 Task: Add a timeline in the project AuraTech for the epic 'Agile methodology adoption' from 2023/03/14 to 2025/07/26. Add a timeline in the project AuraTech for the epic 'Social media integration' from 2024/01/19 to 2024/10/14. Add a timeline in the project AuraTech for the epic 'IT skills development and training' from 2024/06/22 to 2024/11/03
Action: Mouse moved to (214, 61)
Screenshot: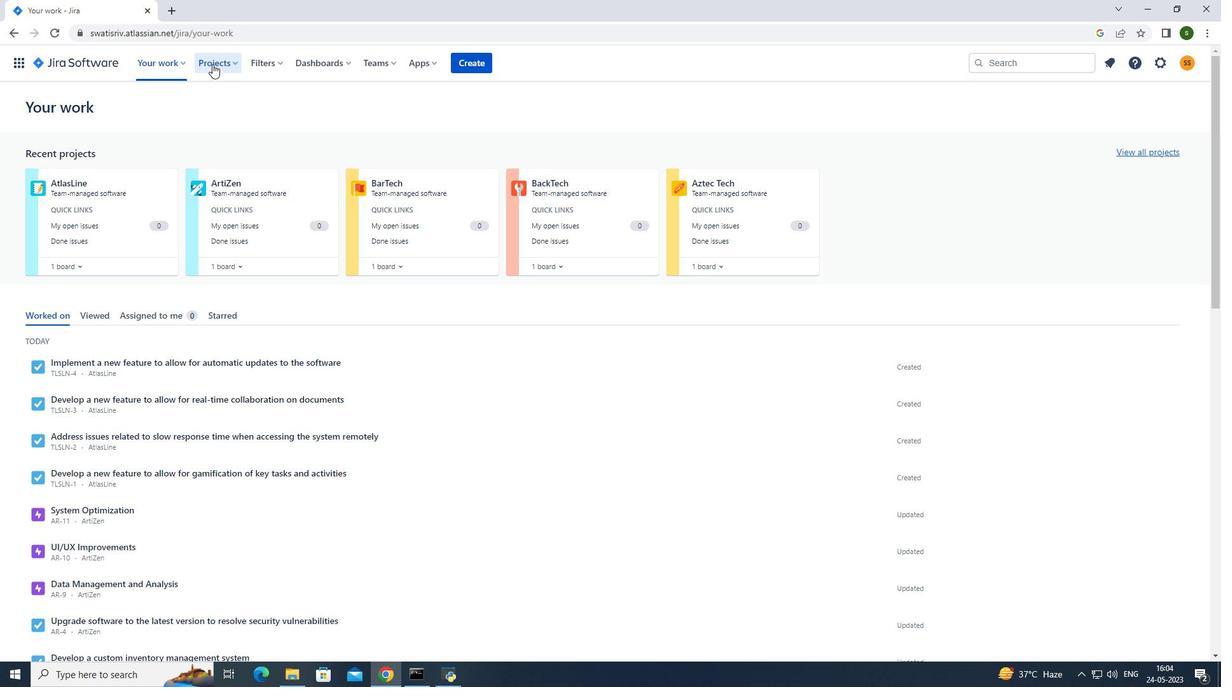 
Action: Mouse pressed left at (214, 61)
Screenshot: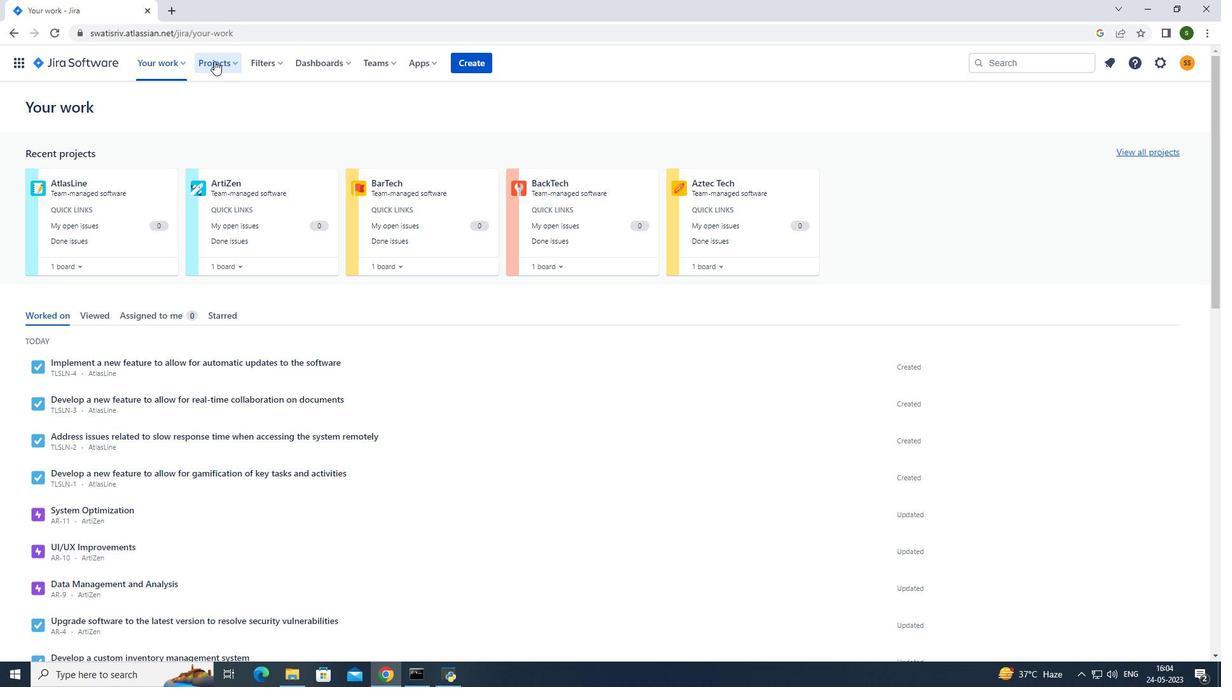 
Action: Mouse moved to (260, 115)
Screenshot: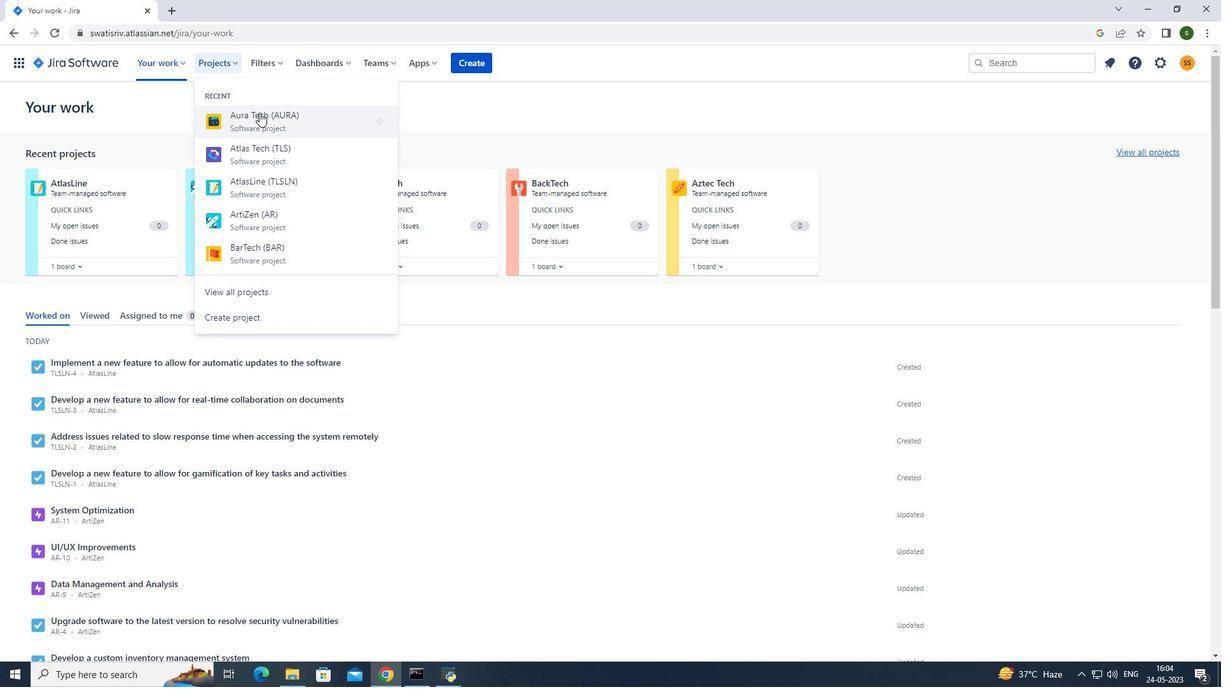 
Action: Mouse pressed left at (260, 115)
Screenshot: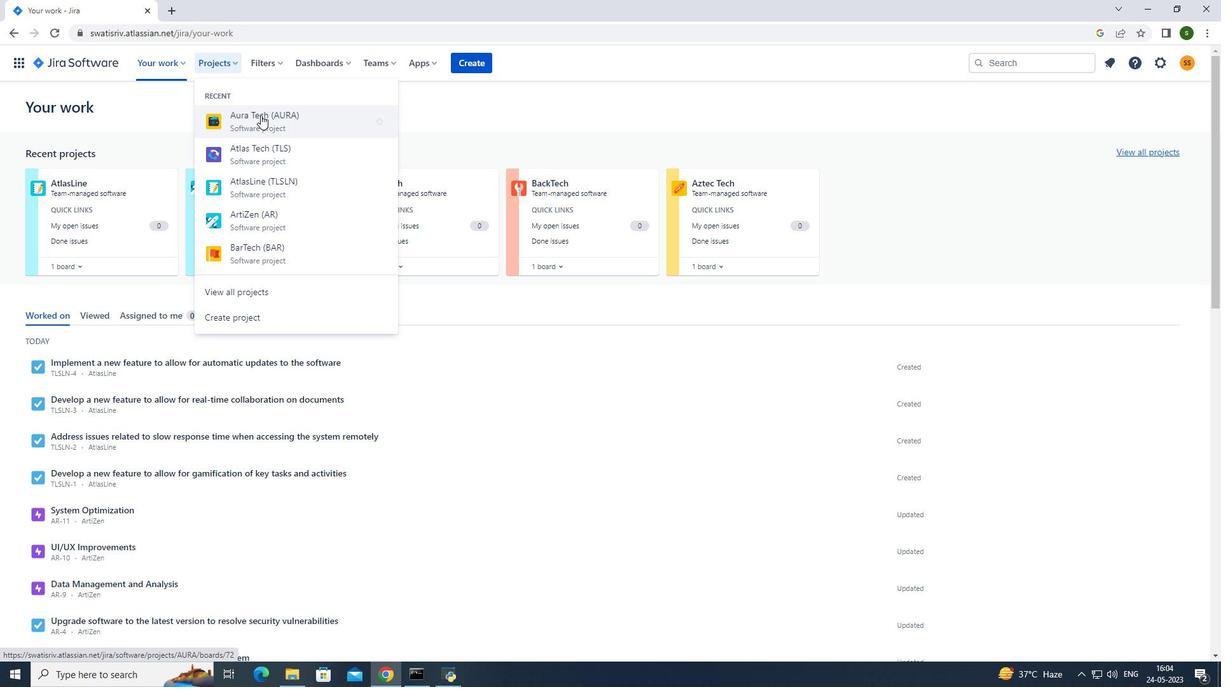 
Action: Mouse moved to (67, 197)
Screenshot: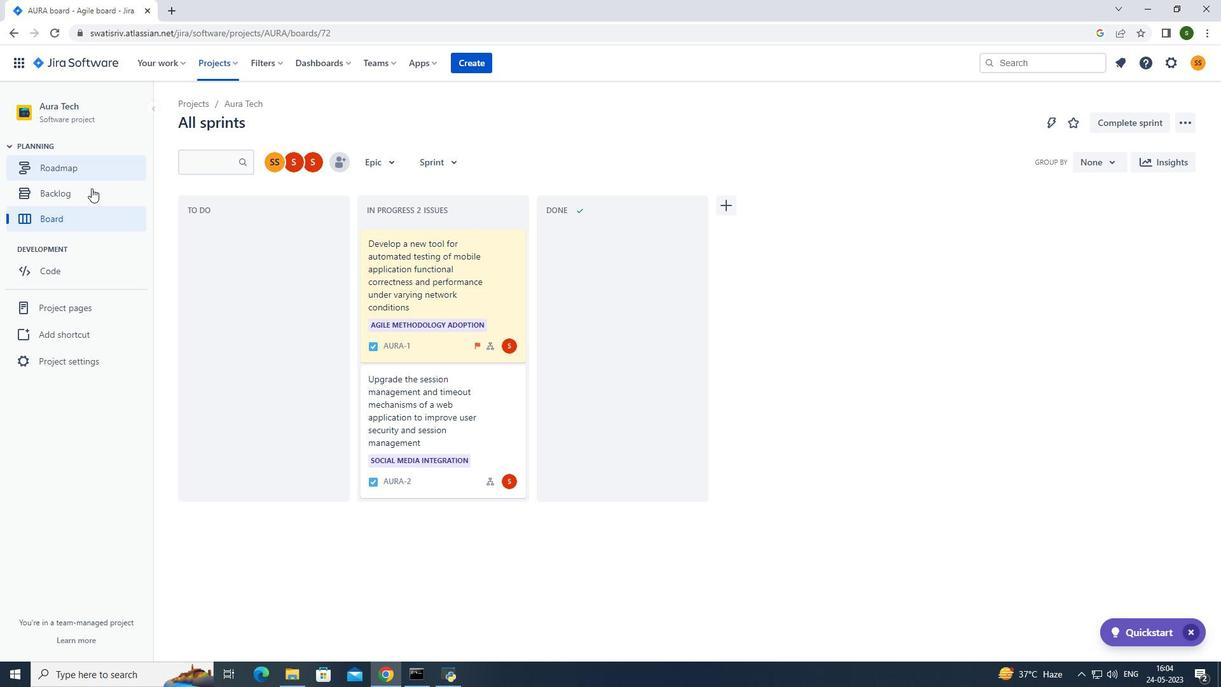 
Action: Mouse pressed left at (67, 197)
Screenshot: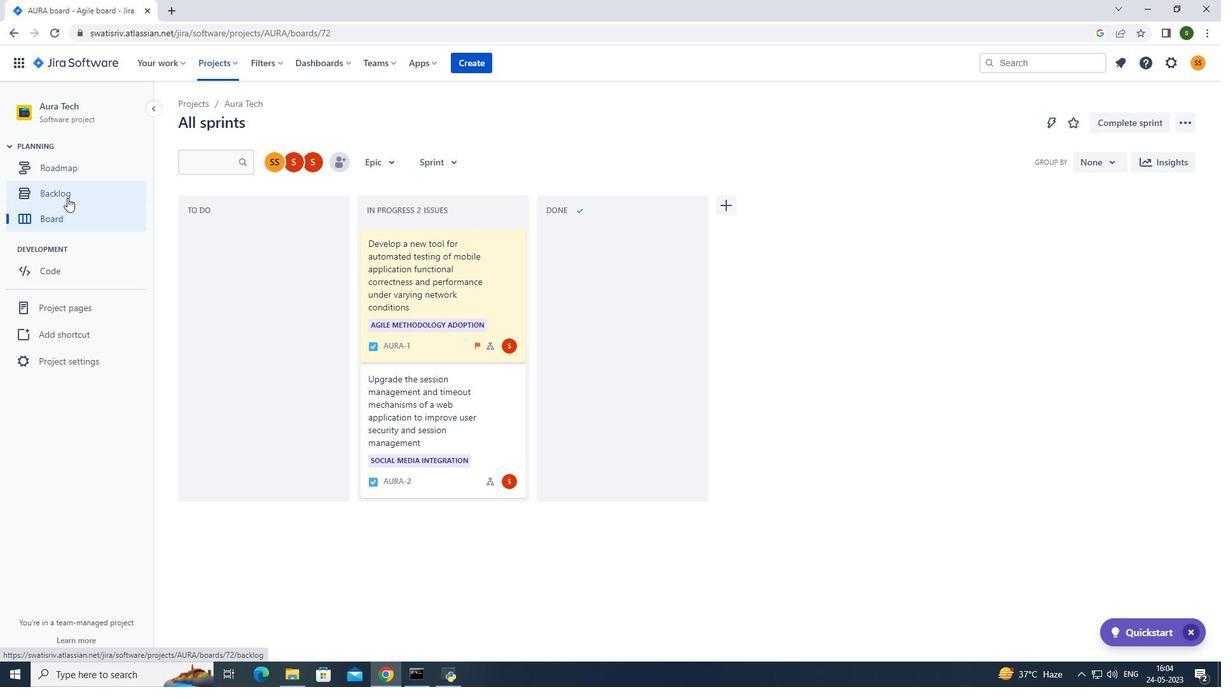
Action: Mouse moved to (187, 257)
Screenshot: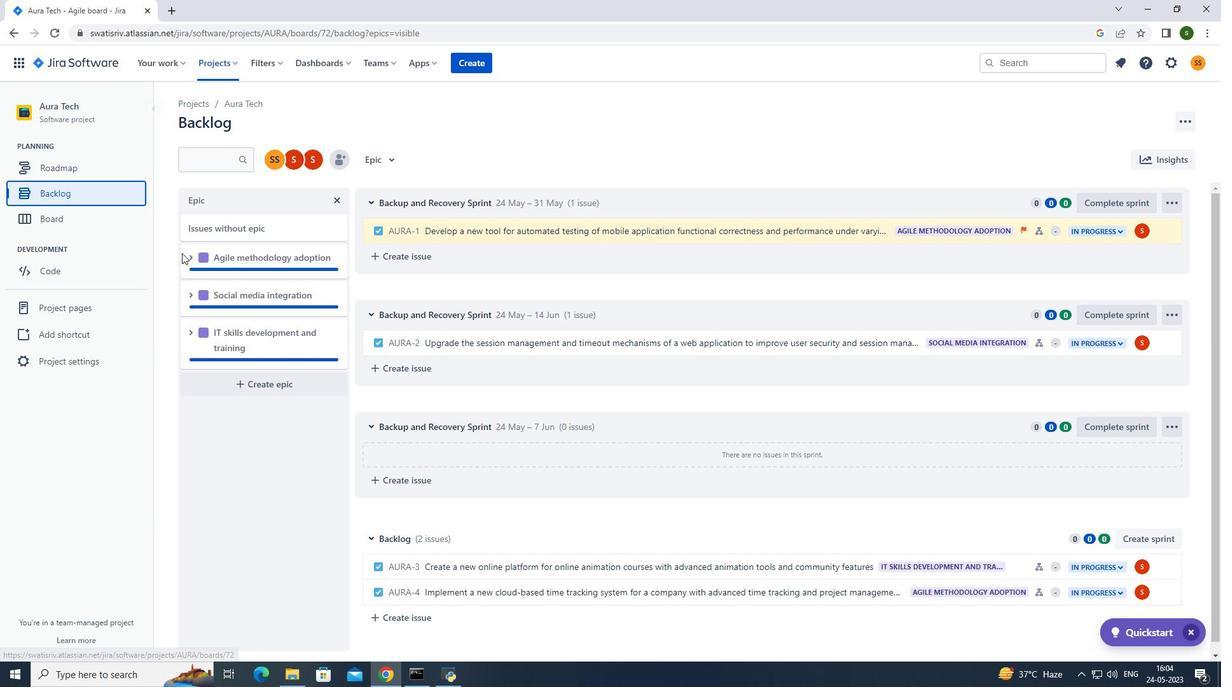 
Action: Mouse pressed left at (187, 257)
Screenshot: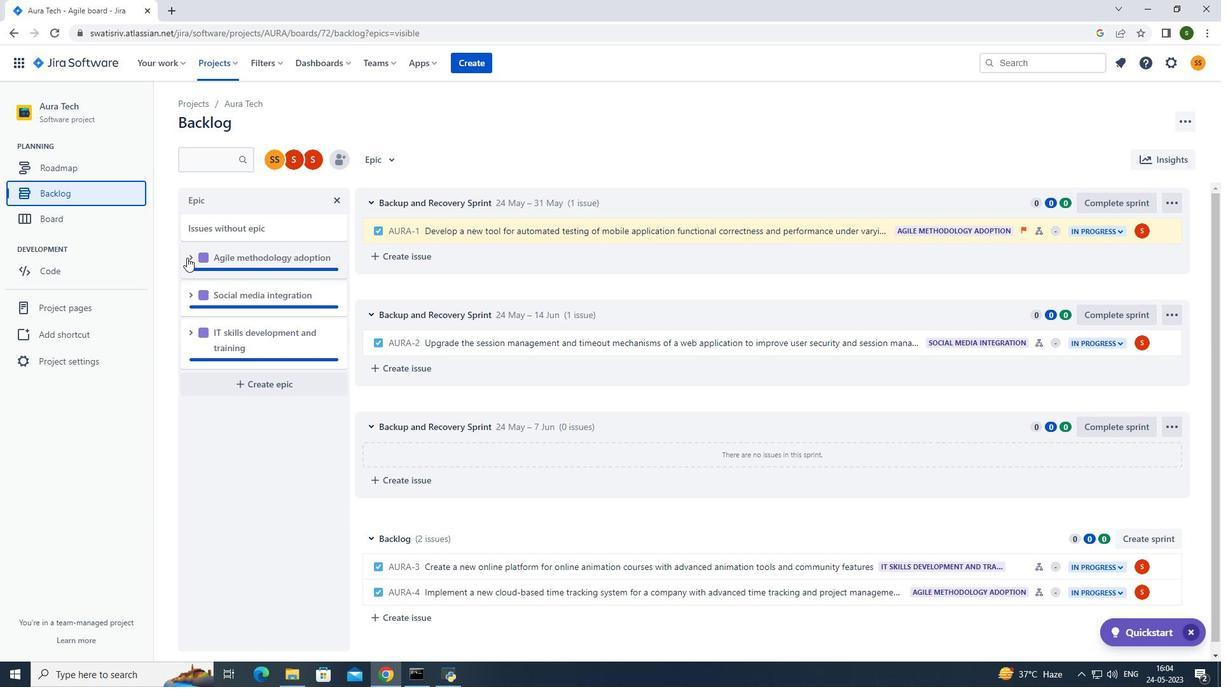 
Action: Mouse moved to (259, 353)
Screenshot: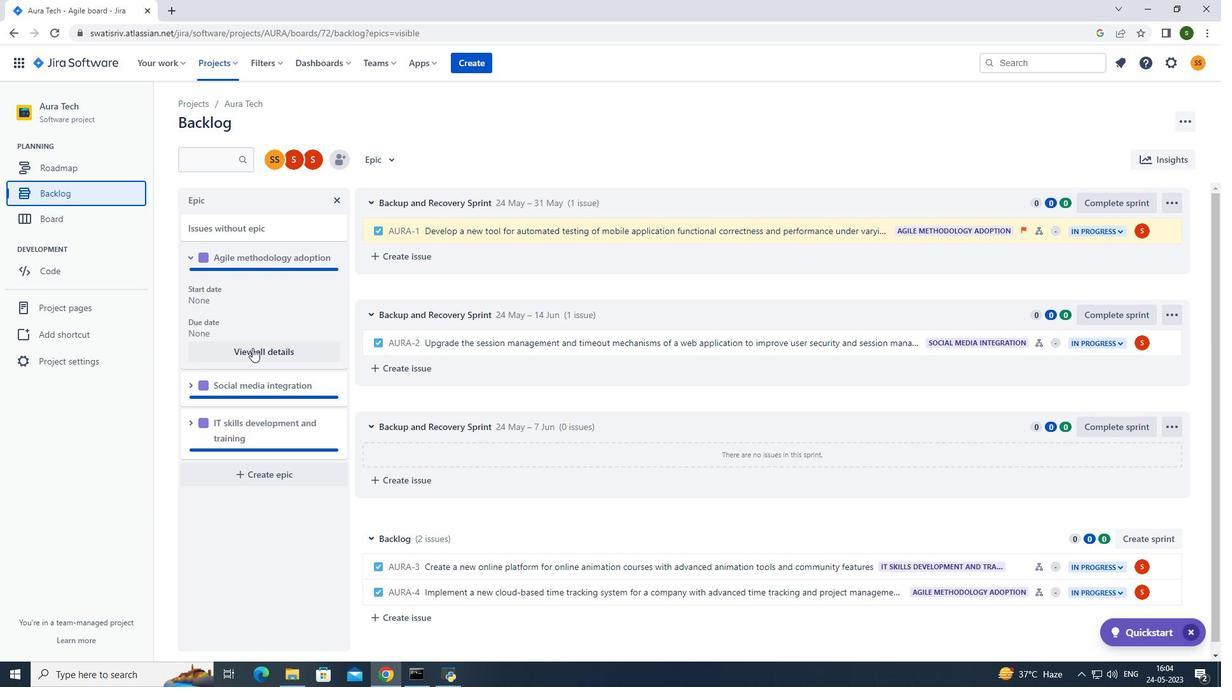 
Action: Mouse pressed left at (259, 353)
Screenshot: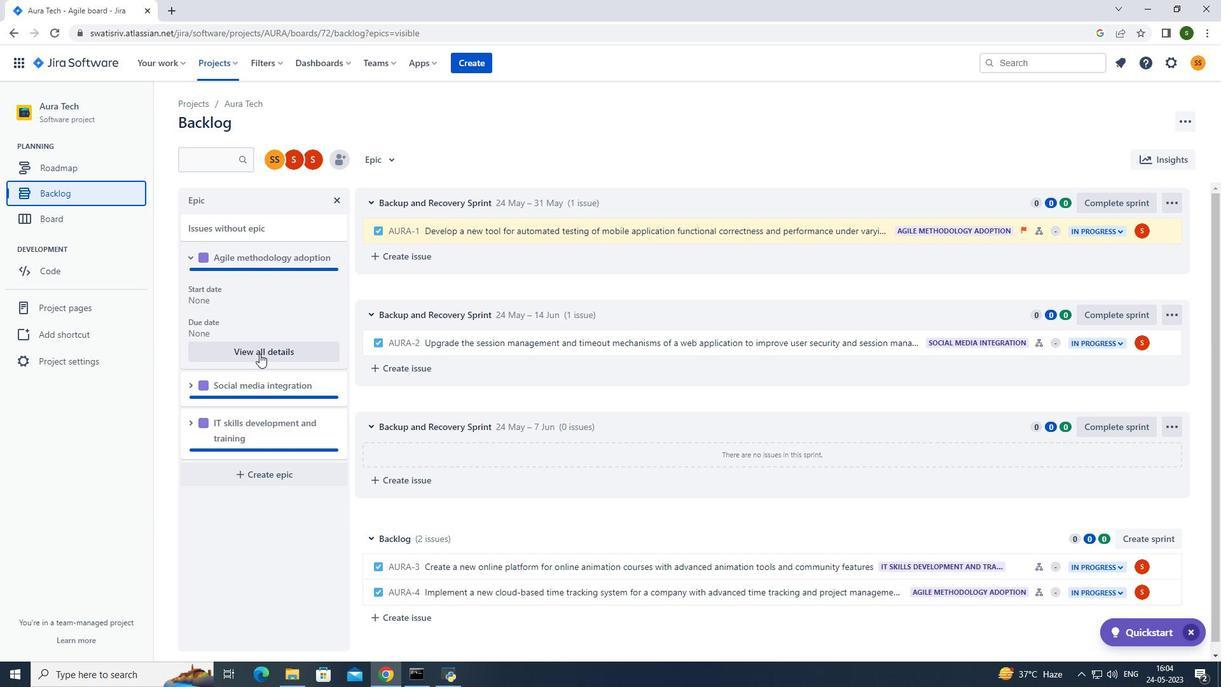 
Action: Mouse moved to (1038, 546)
Screenshot: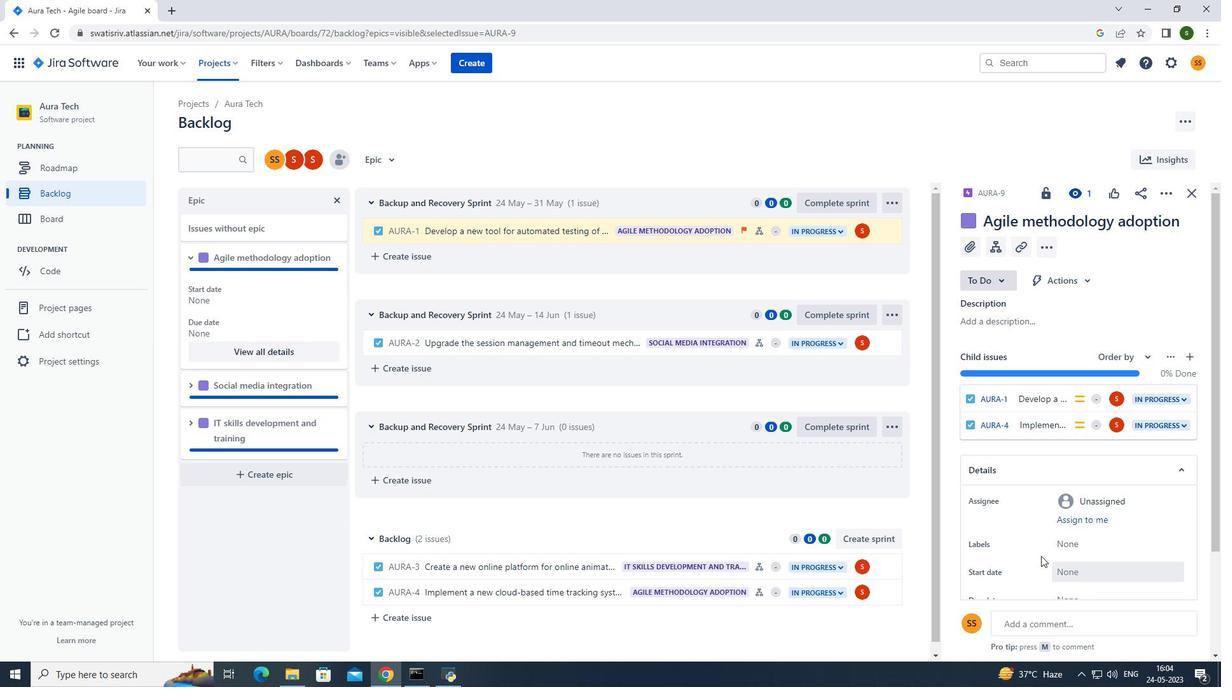
Action: Mouse scrolled (1038, 545) with delta (0, 0)
Screenshot: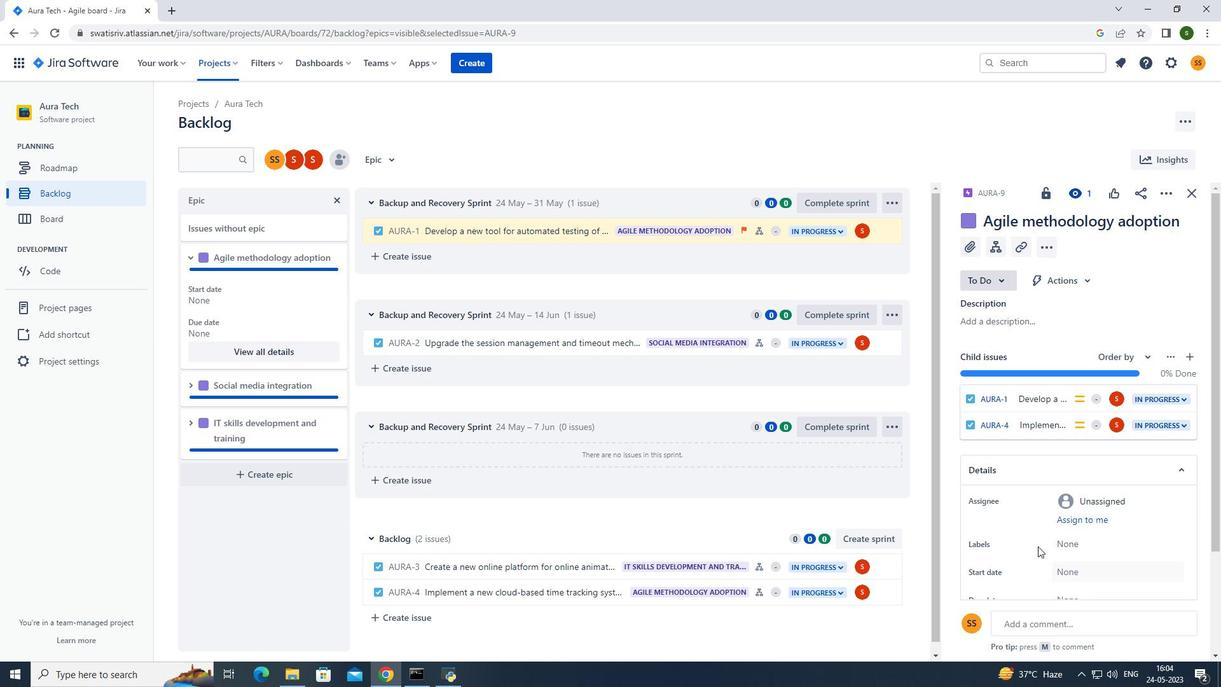 
Action: Mouse scrolled (1038, 545) with delta (0, 0)
Screenshot: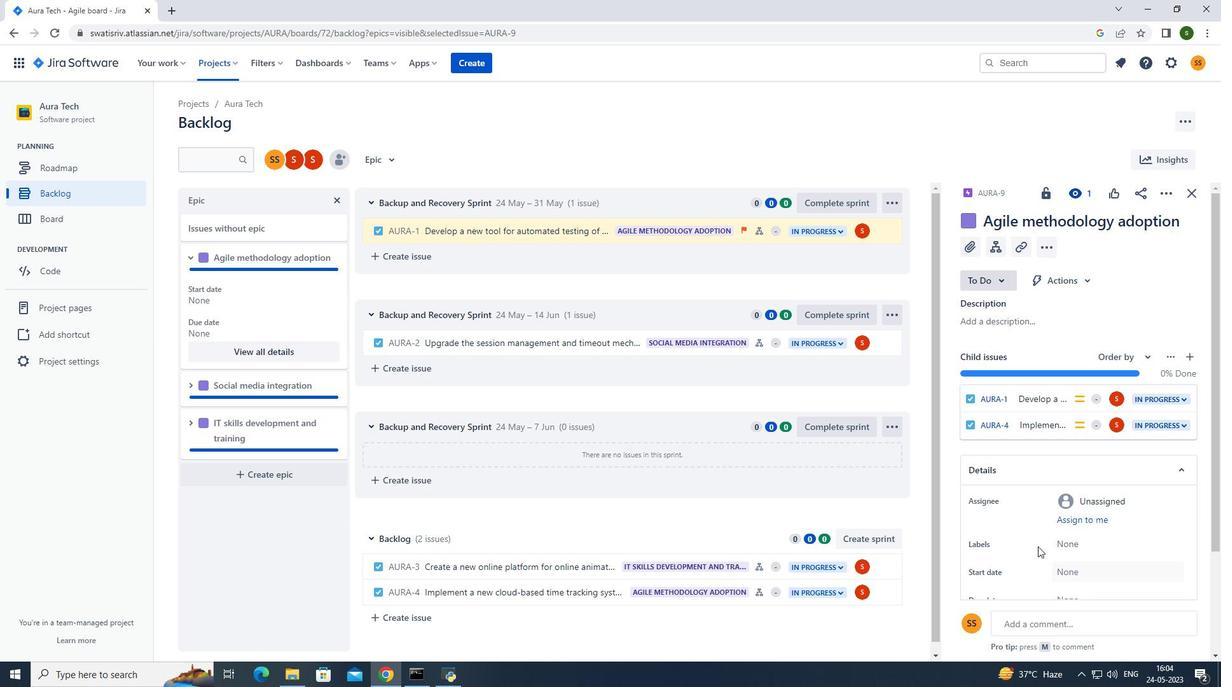 
Action: Mouse moved to (1085, 444)
Screenshot: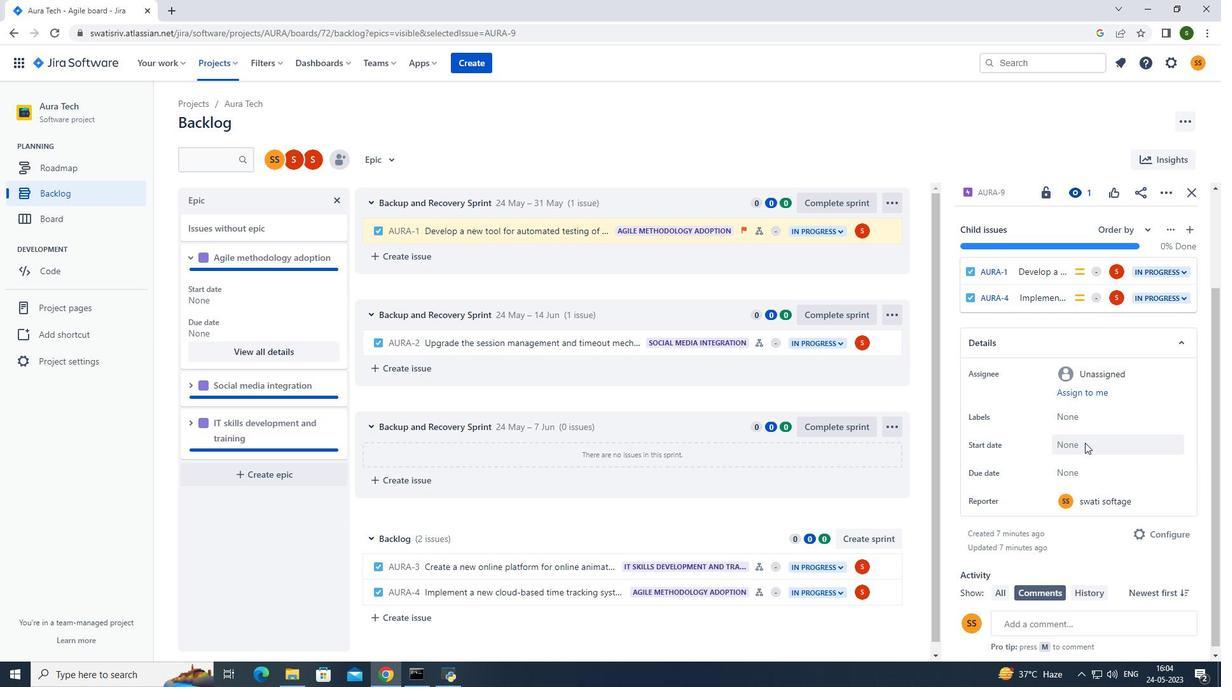 
Action: Mouse pressed left at (1085, 444)
Screenshot: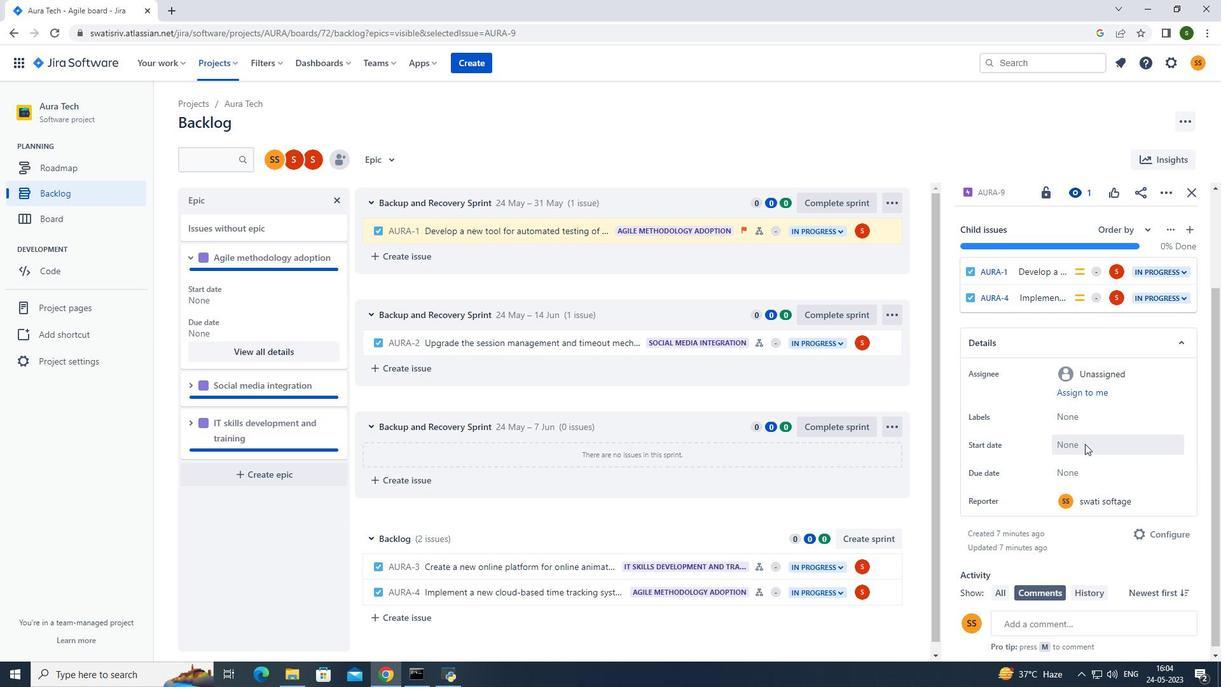 
Action: Mouse moved to (1029, 483)
Screenshot: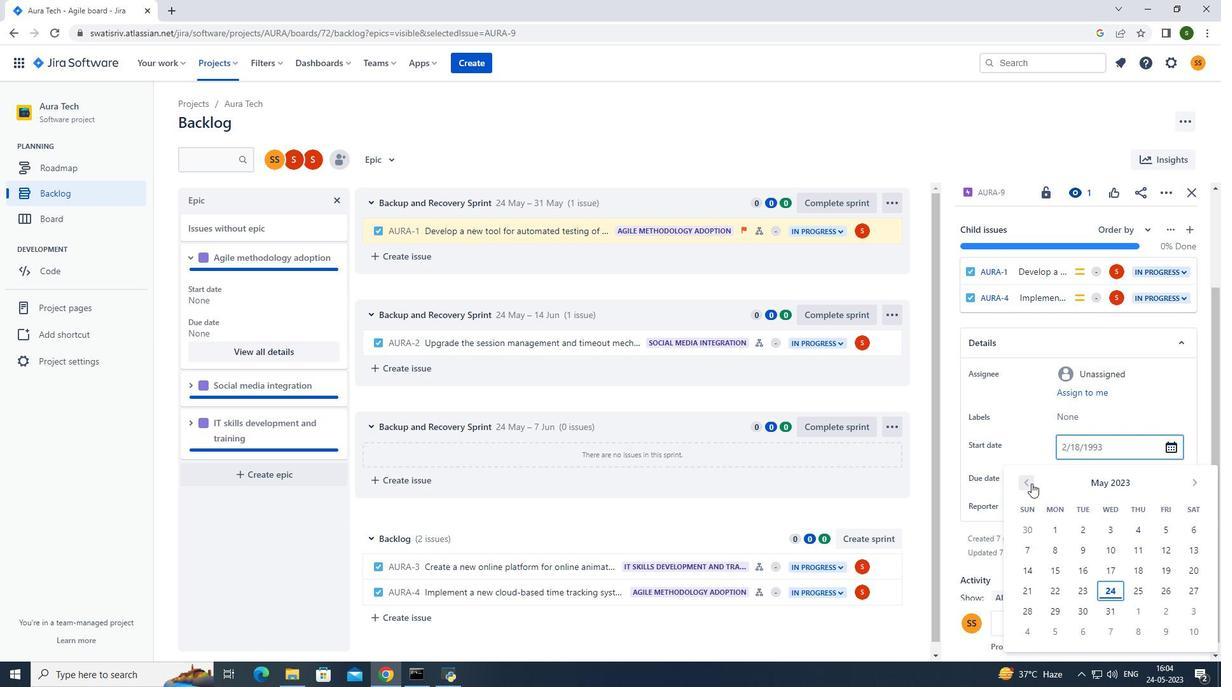 
Action: Mouse pressed left at (1029, 483)
Screenshot: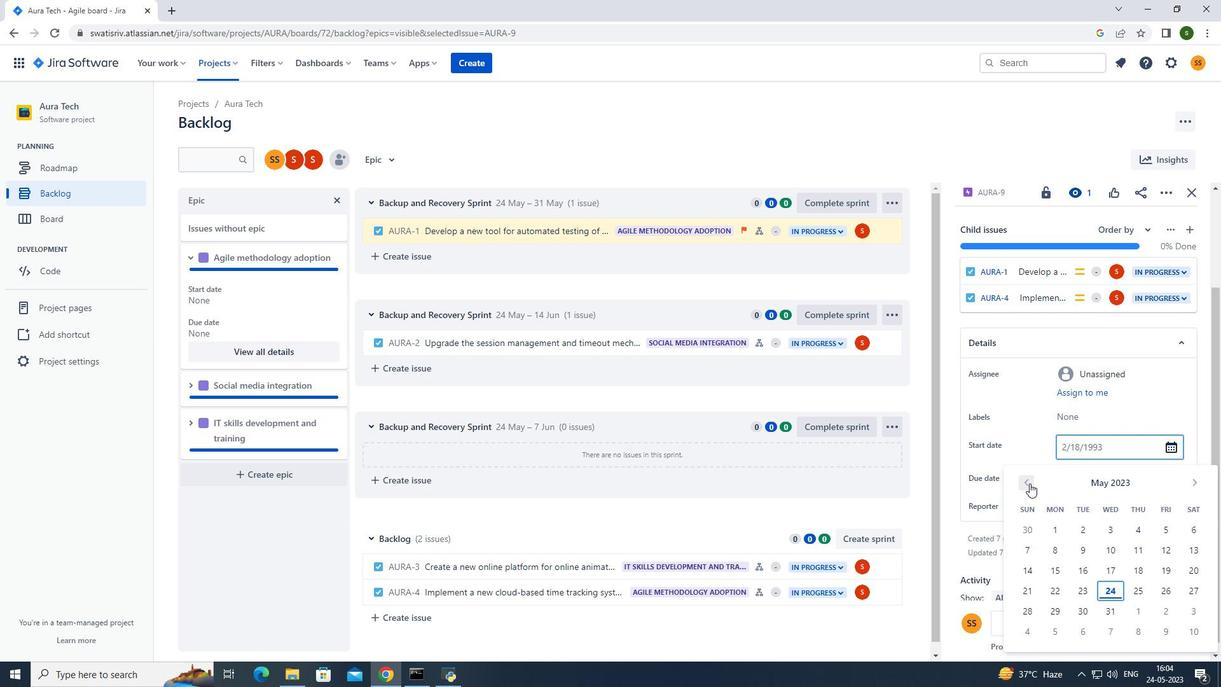 
Action: Mouse pressed left at (1029, 483)
Screenshot: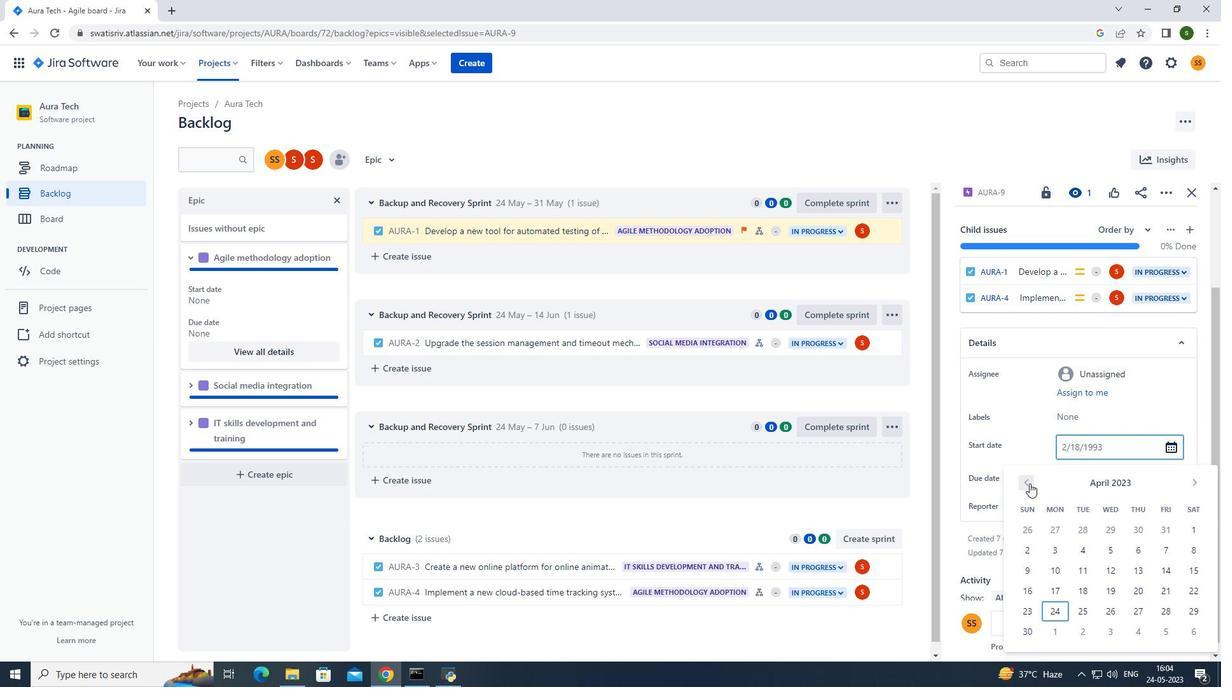
Action: Mouse moved to (1089, 569)
Screenshot: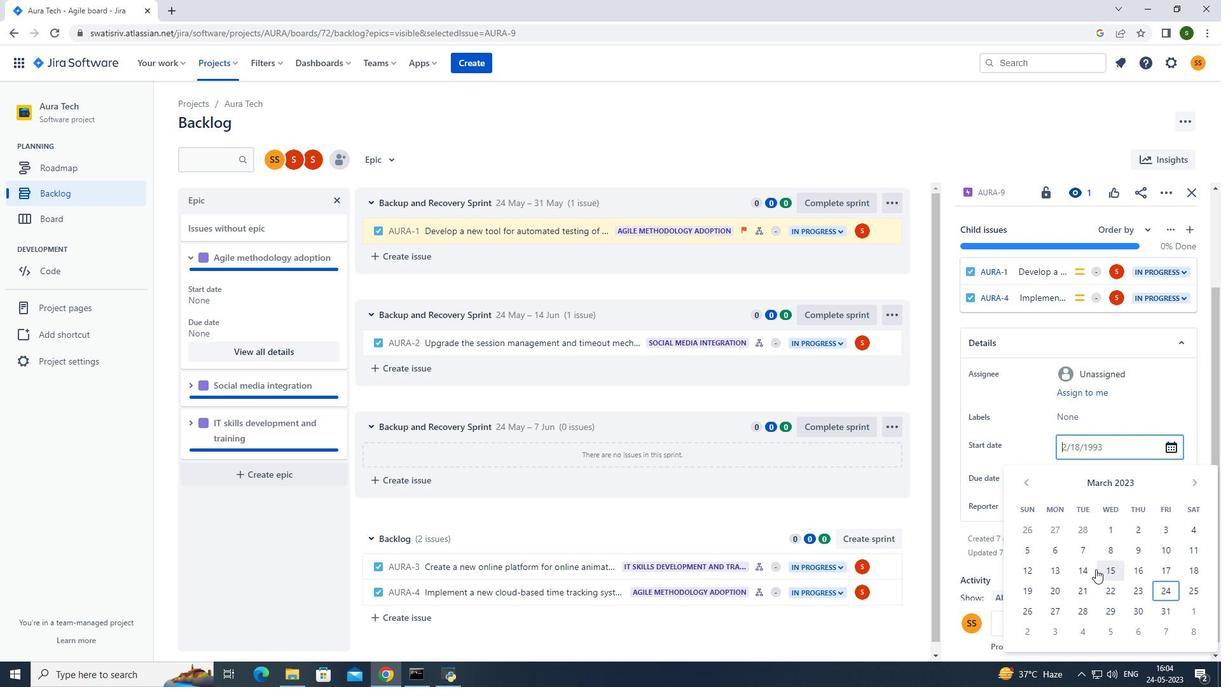
Action: Mouse pressed left at (1089, 569)
Screenshot: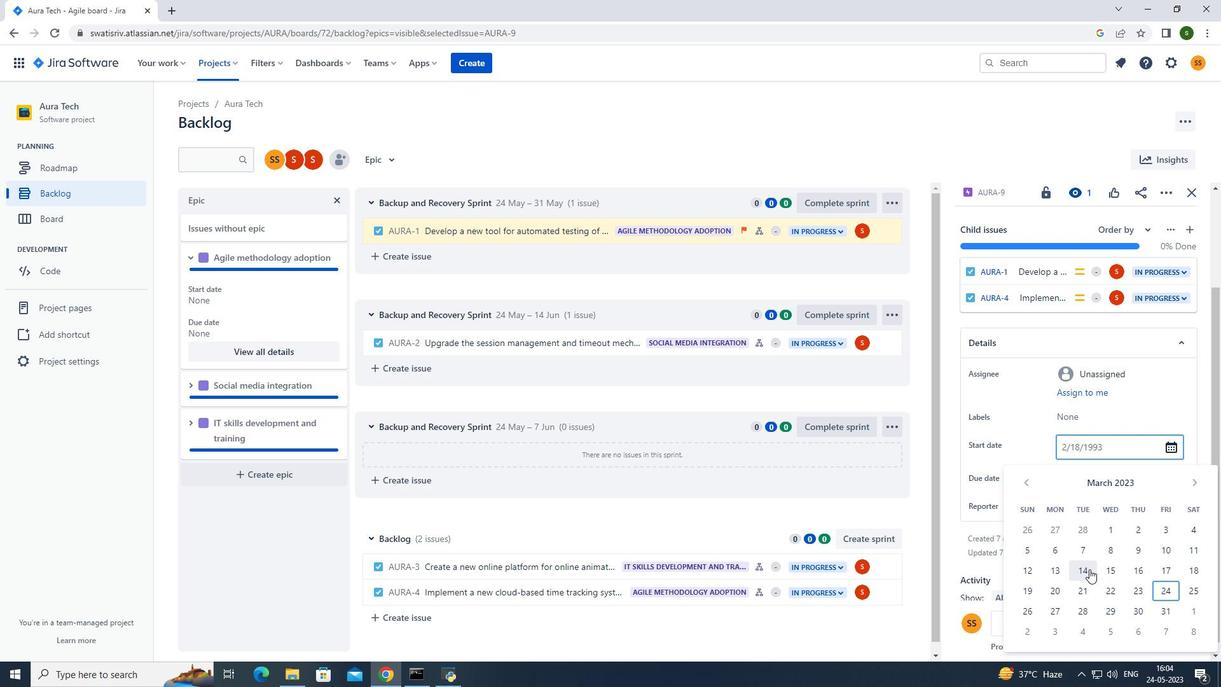 
Action: Mouse moved to (1085, 473)
Screenshot: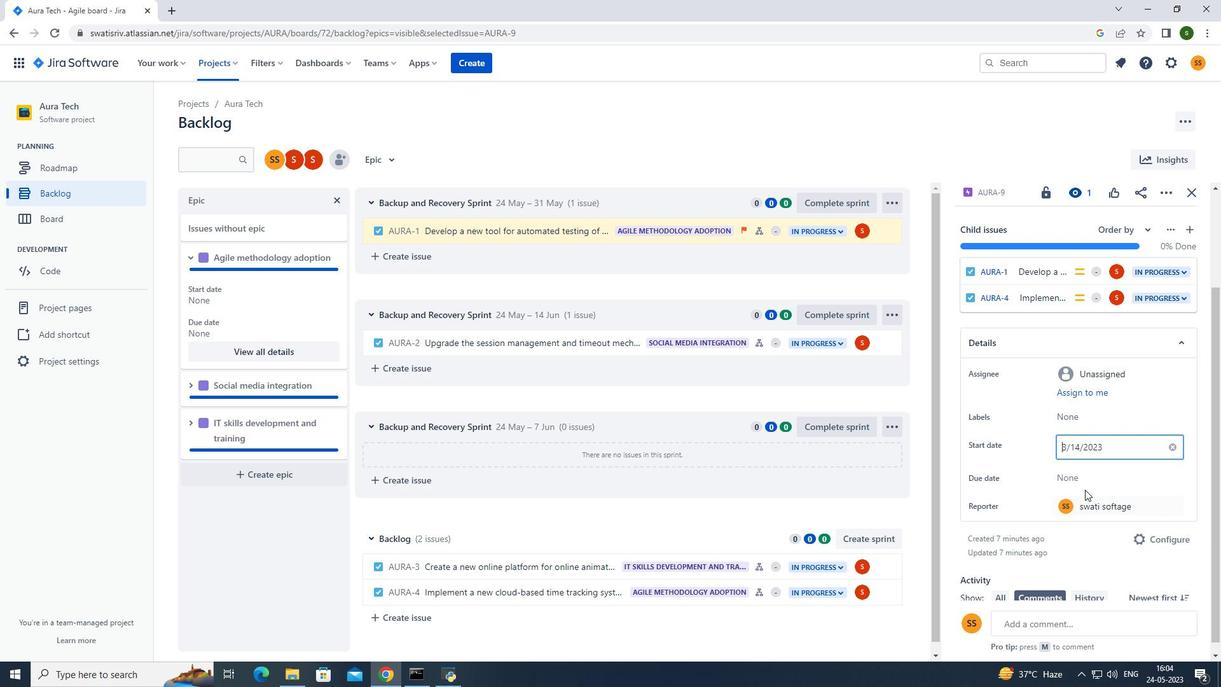 
Action: Mouse pressed left at (1085, 473)
Screenshot: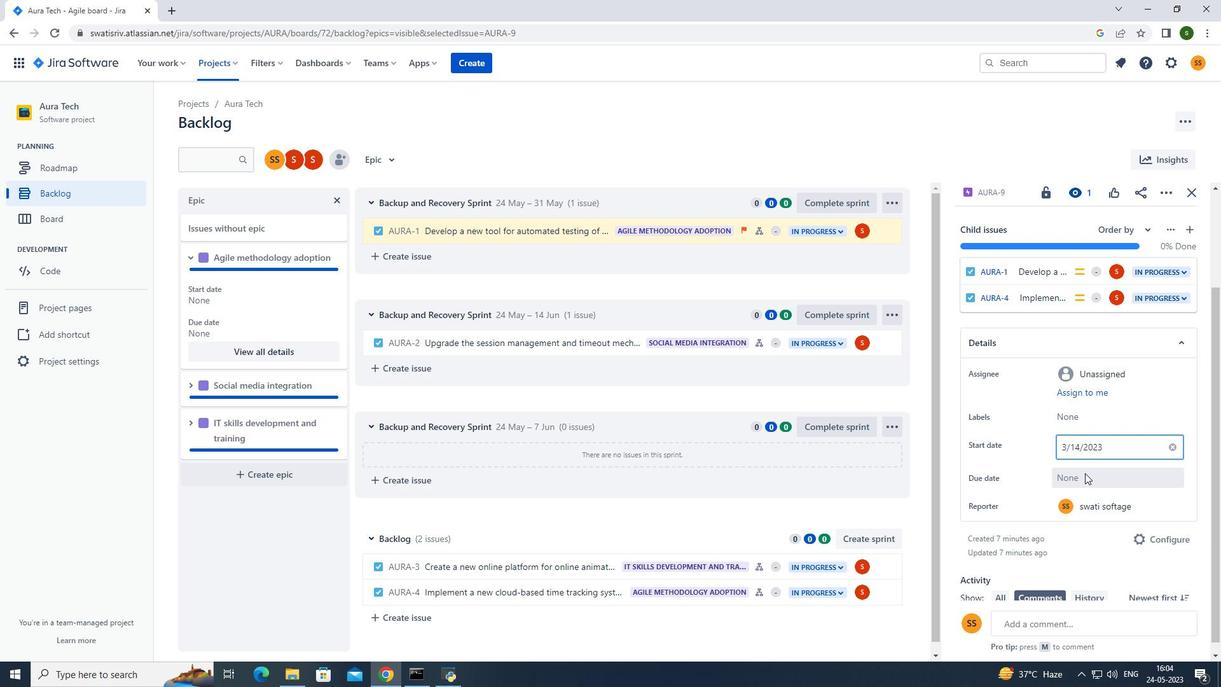 
Action: Mouse moved to (1191, 290)
Screenshot: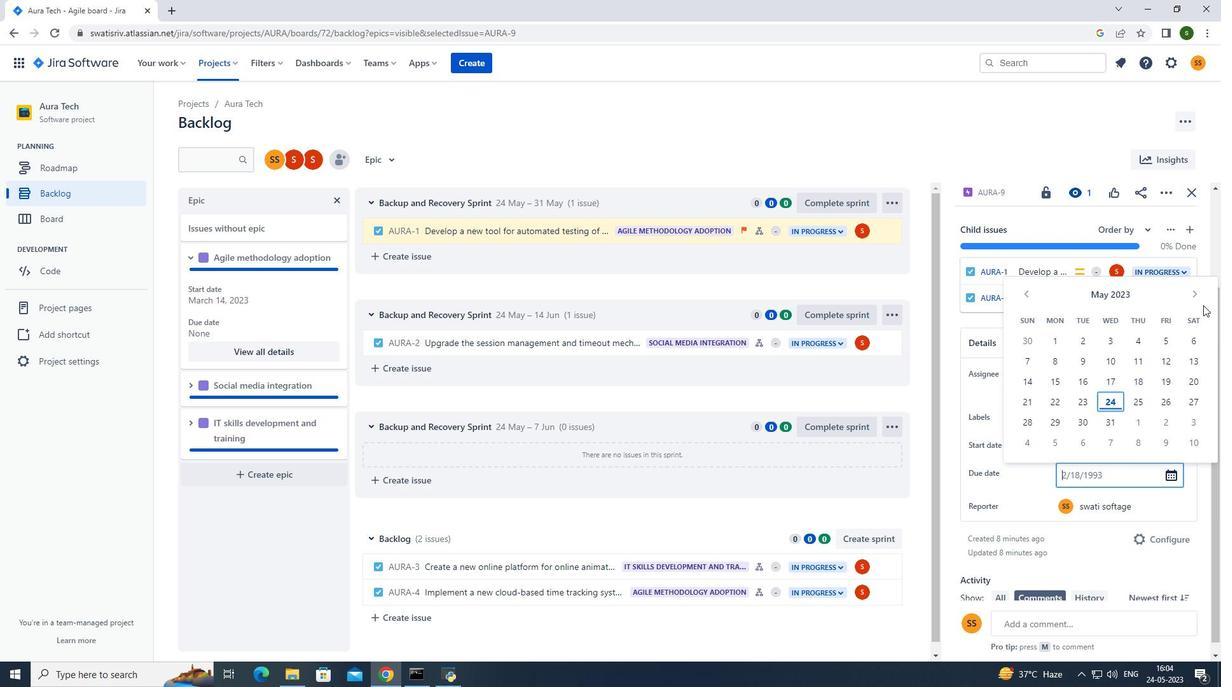 
Action: Mouse pressed left at (1191, 290)
Screenshot: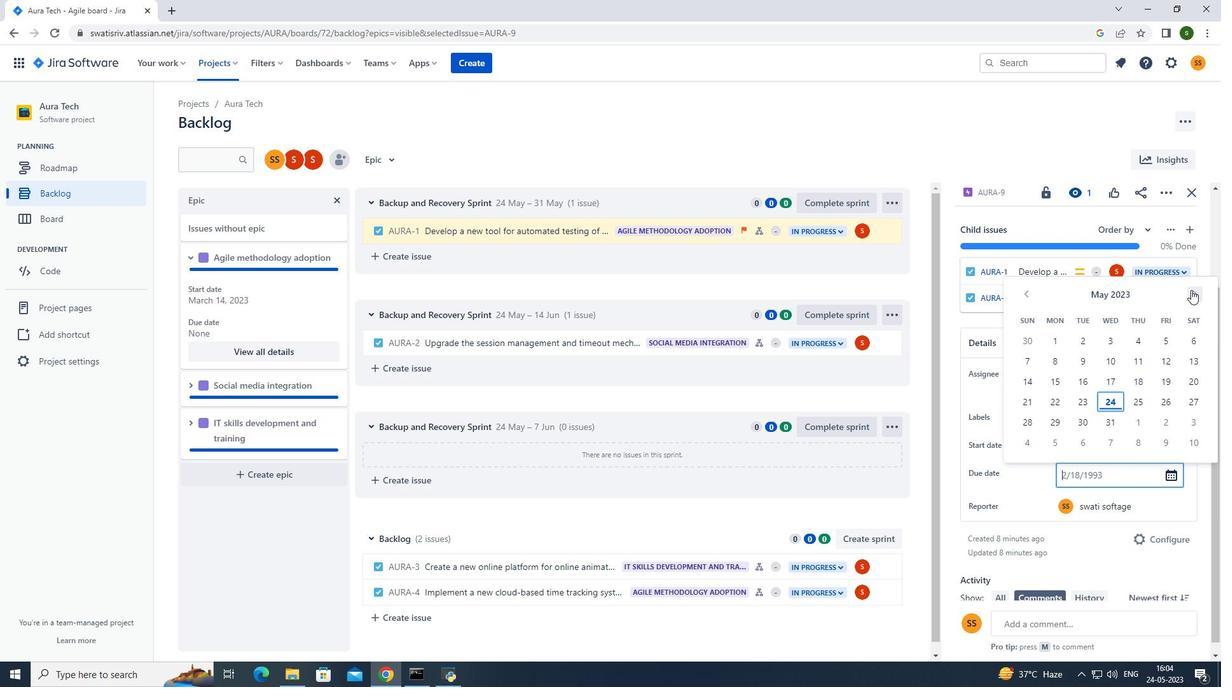 
Action: Mouse pressed left at (1191, 290)
Screenshot: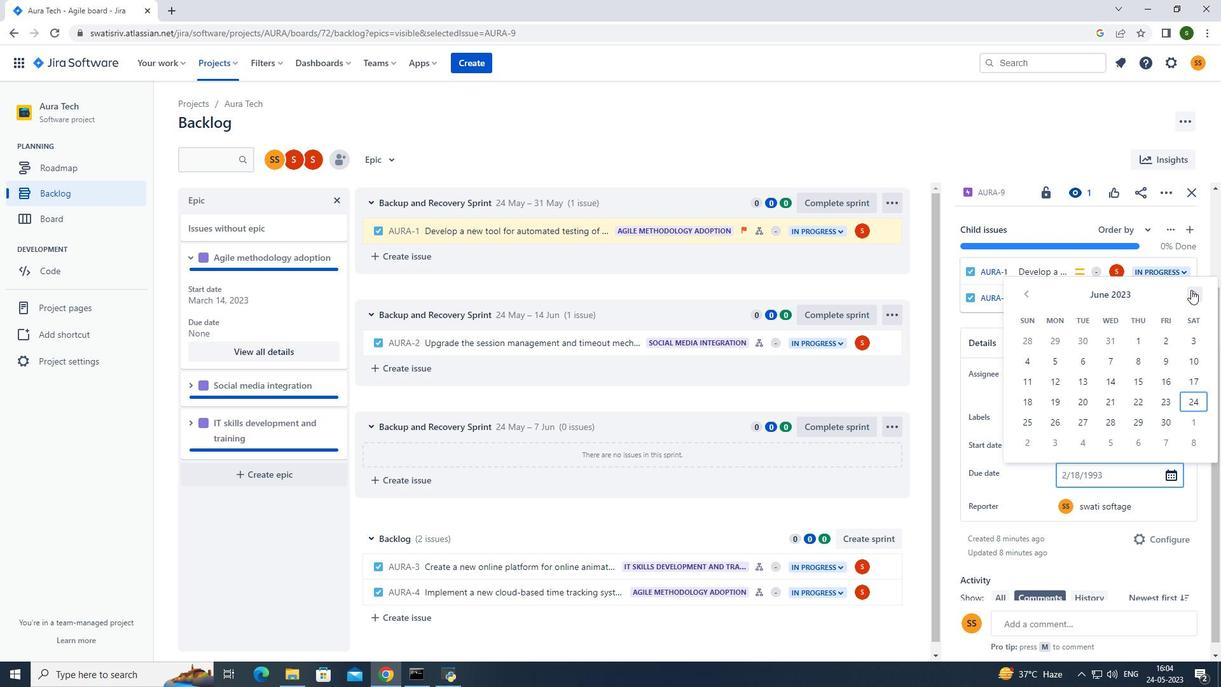 
Action: Mouse pressed left at (1191, 290)
Screenshot: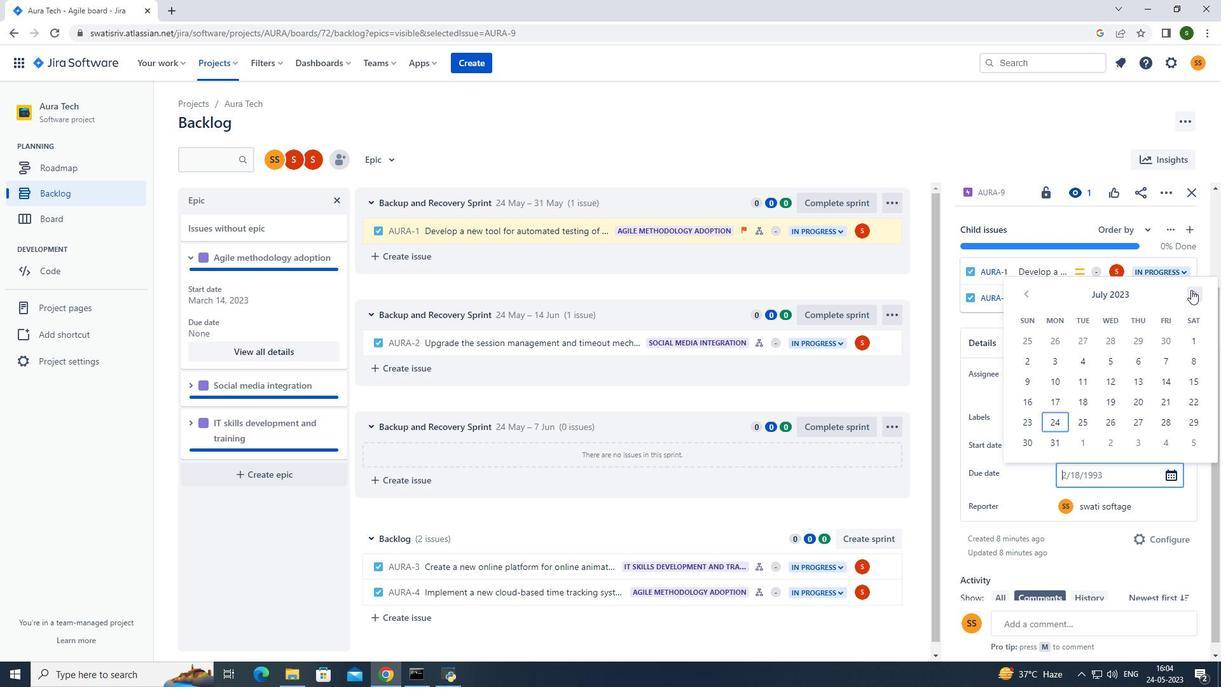 
Action: Mouse pressed left at (1191, 290)
Screenshot: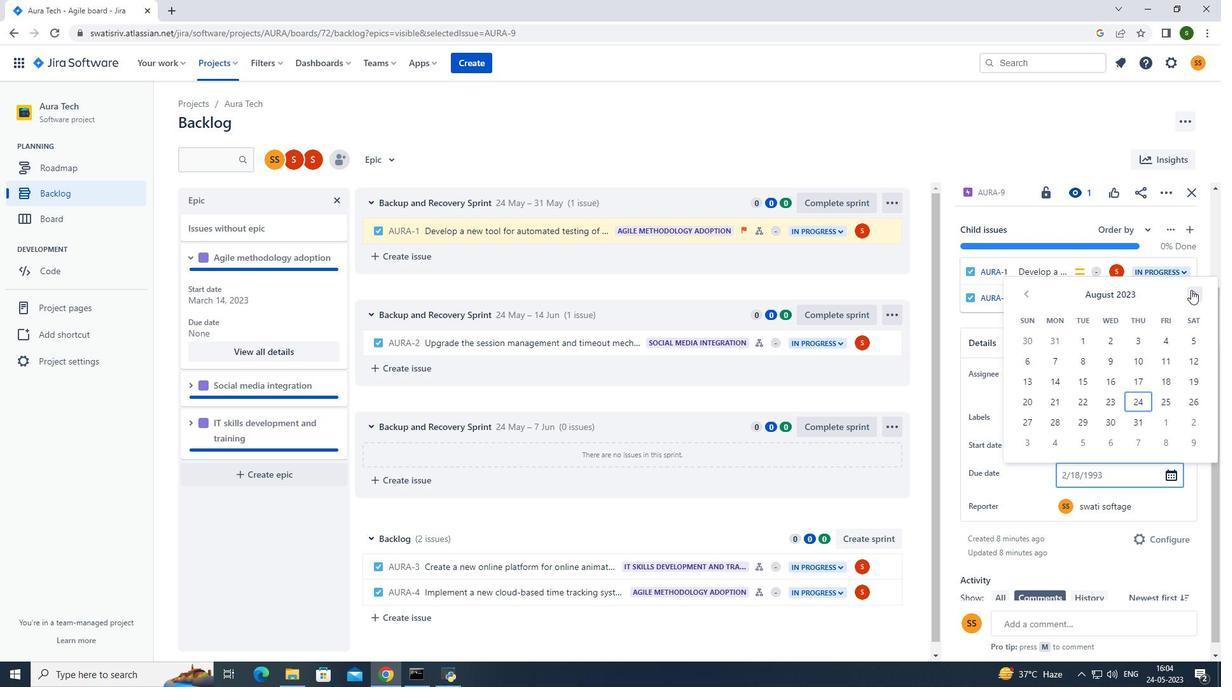 
Action: Mouse pressed left at (1191, 290)
Screenshot: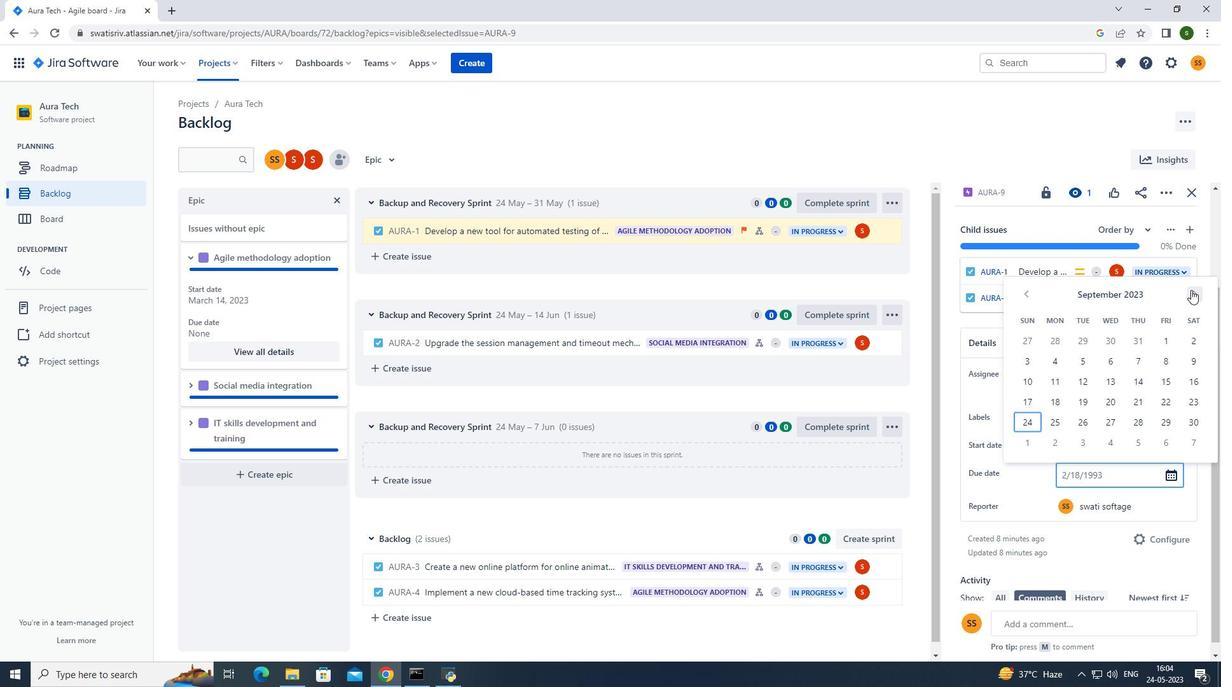 
Action: Mouse pressed left at (1191, 290)
Screenshot: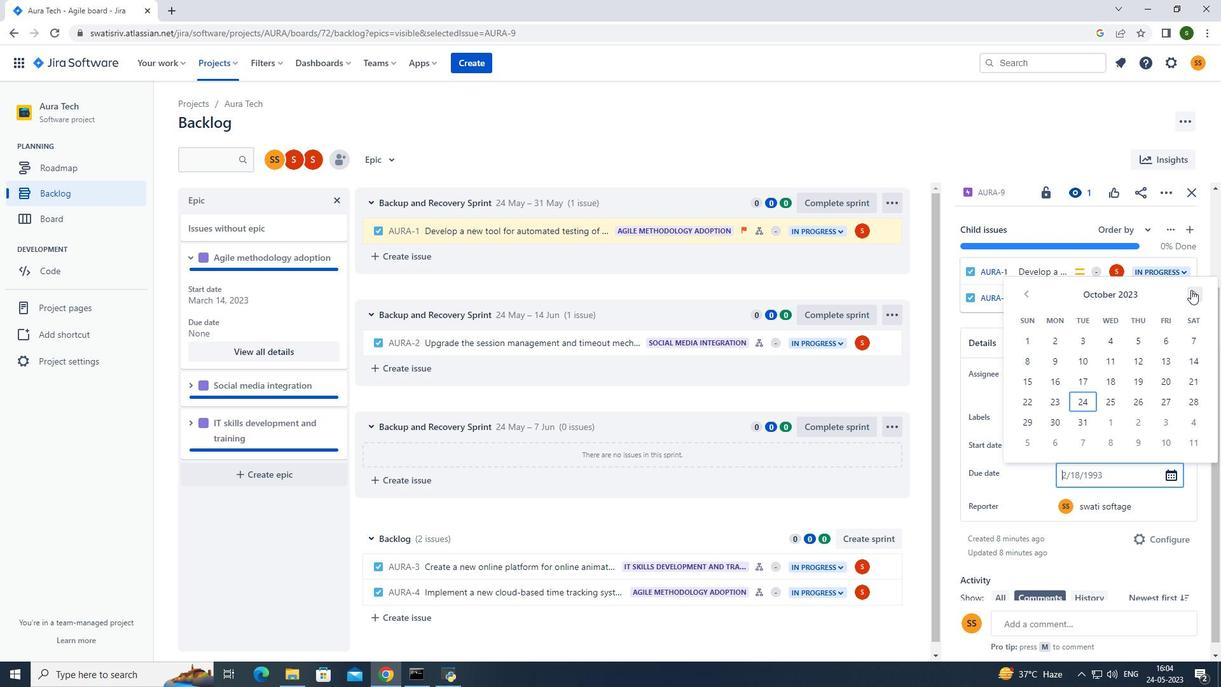 
Action: Mouse pressed left at (1191, 290)
Screenshot: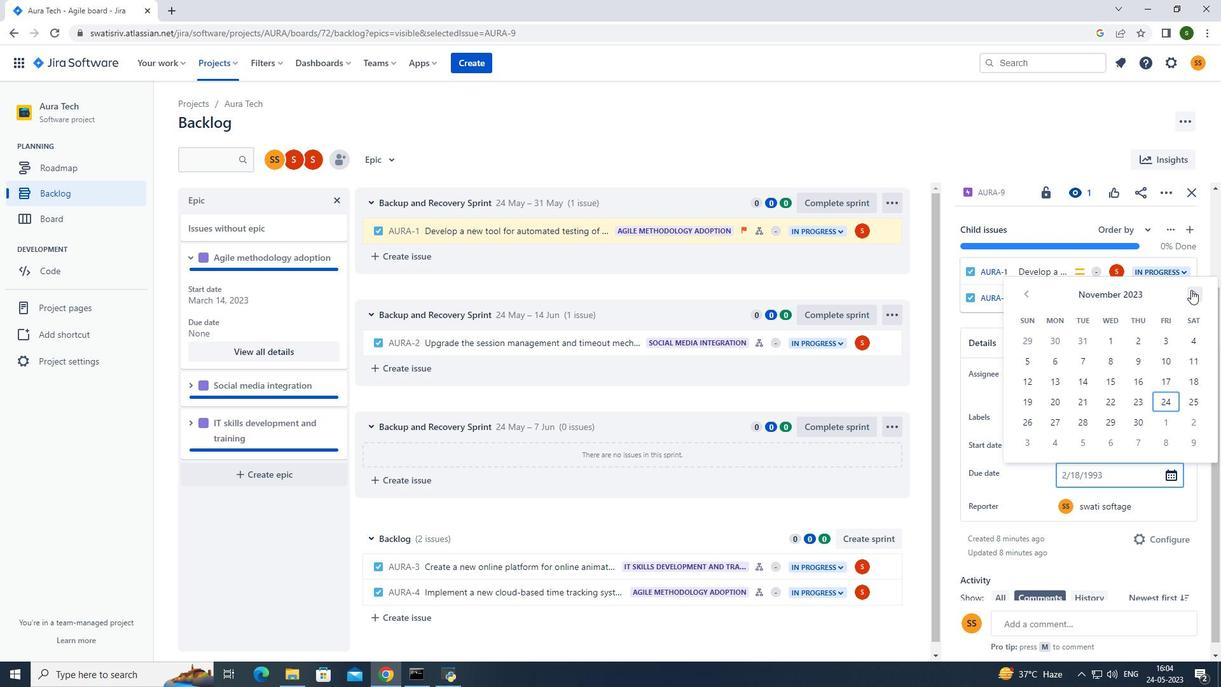 
Action: Mouse pressed left at (1191, 290)
Screenshot: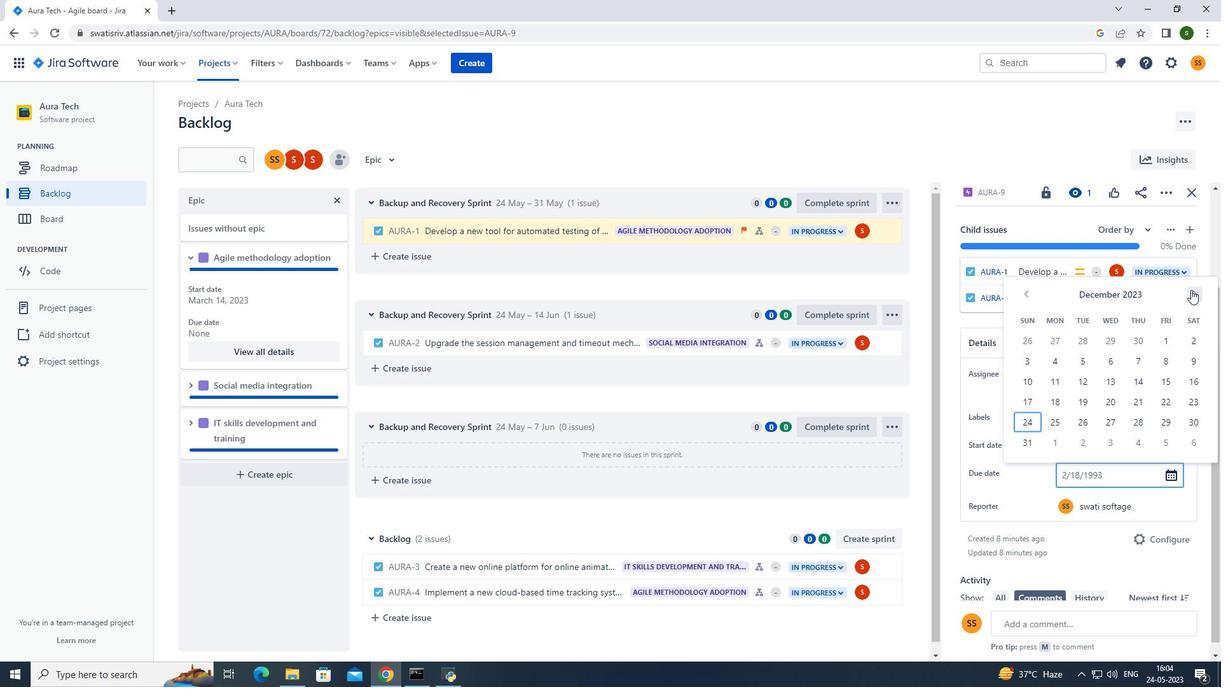 
Action: Mouse pressed left at (1191, 290)
Screenshot: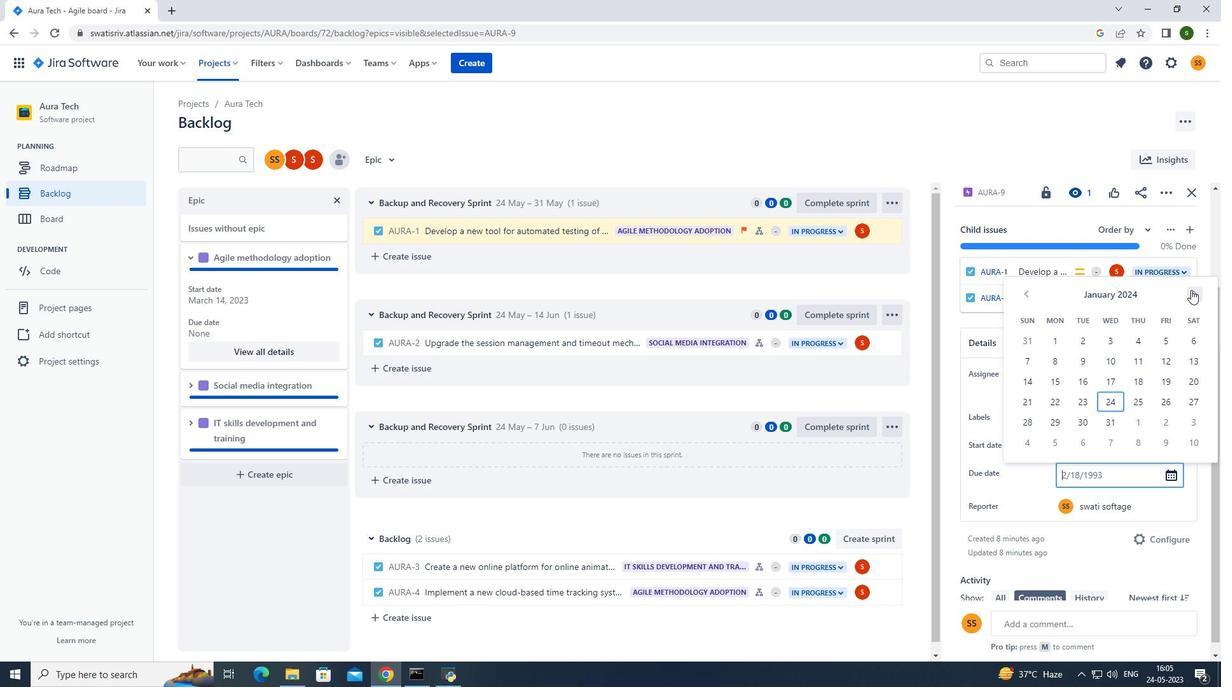 
Action: Mouse pressed left at (1191, 290)
Screenshot: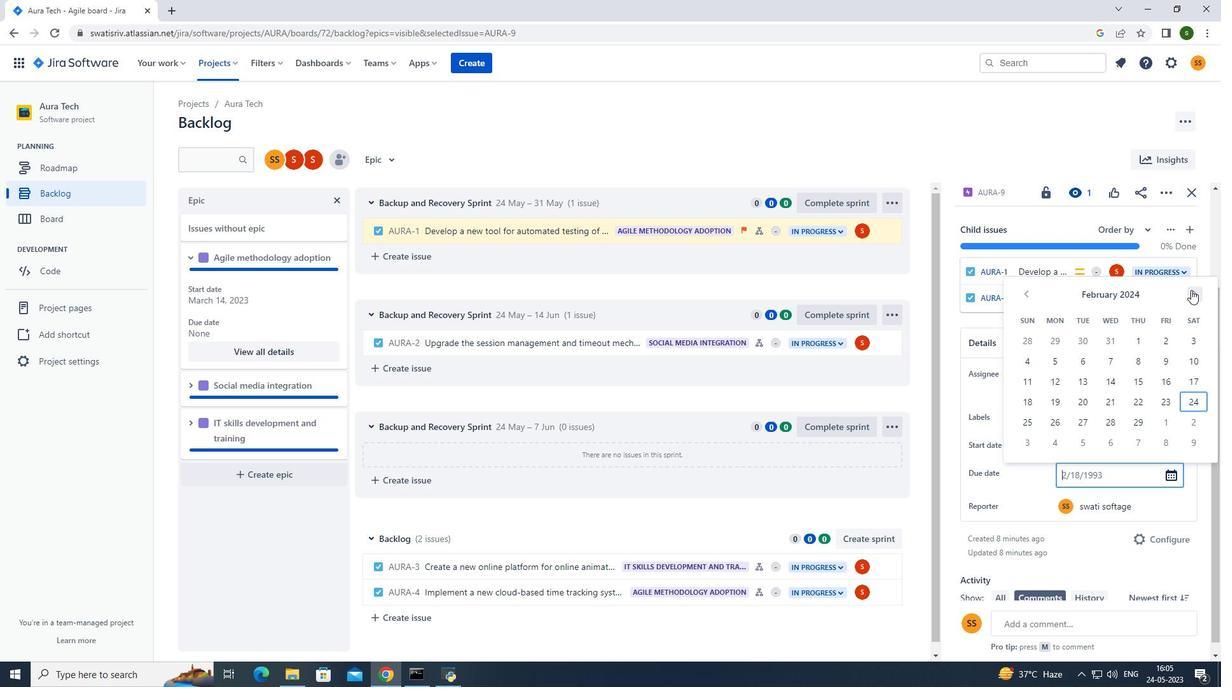 
Action: Mouse pressed left at (1191, 290)
Screenshot: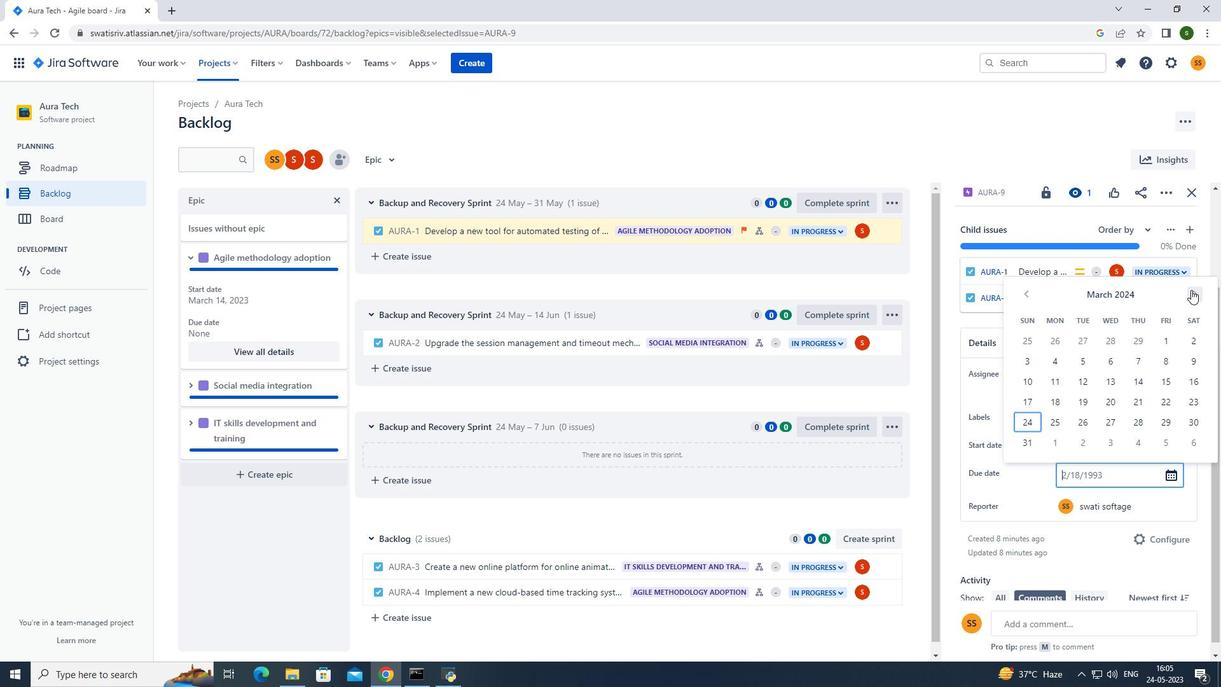
Action: Mouse pressed left at (1191, 290)
Screenshot: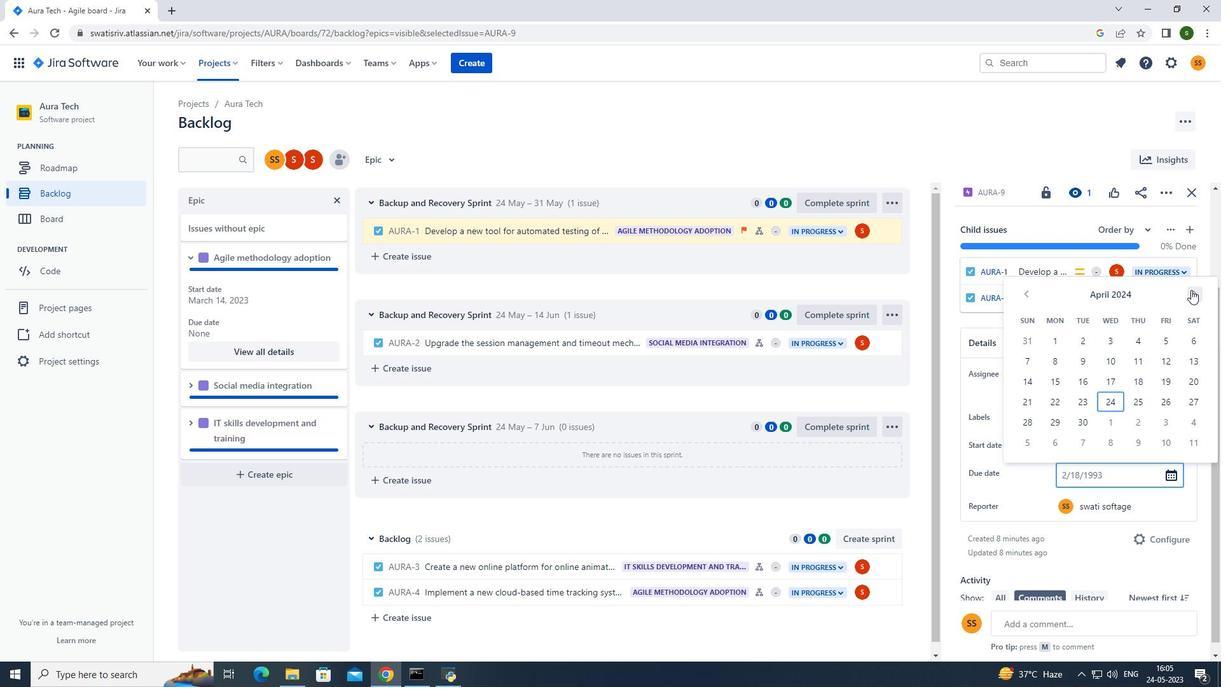 
Action: Mouse pressed left at (1191, 290)
Screenshot: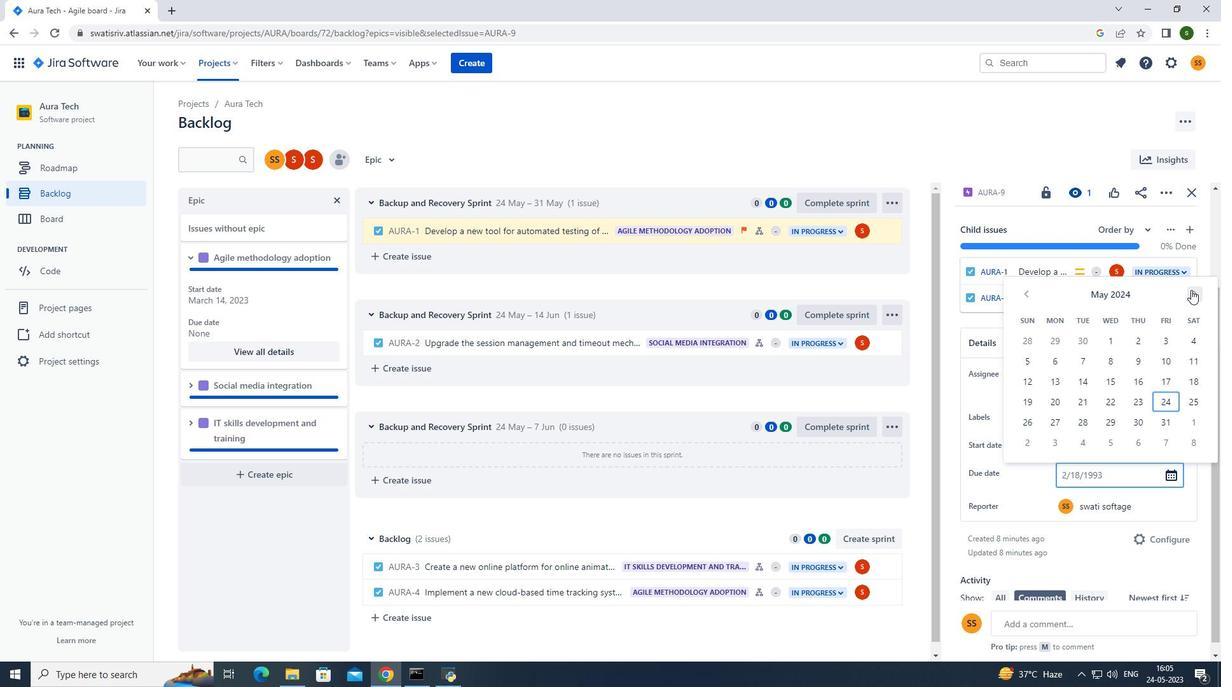 
Action: Mouse pressed left at (1191, 290)
Screenshot: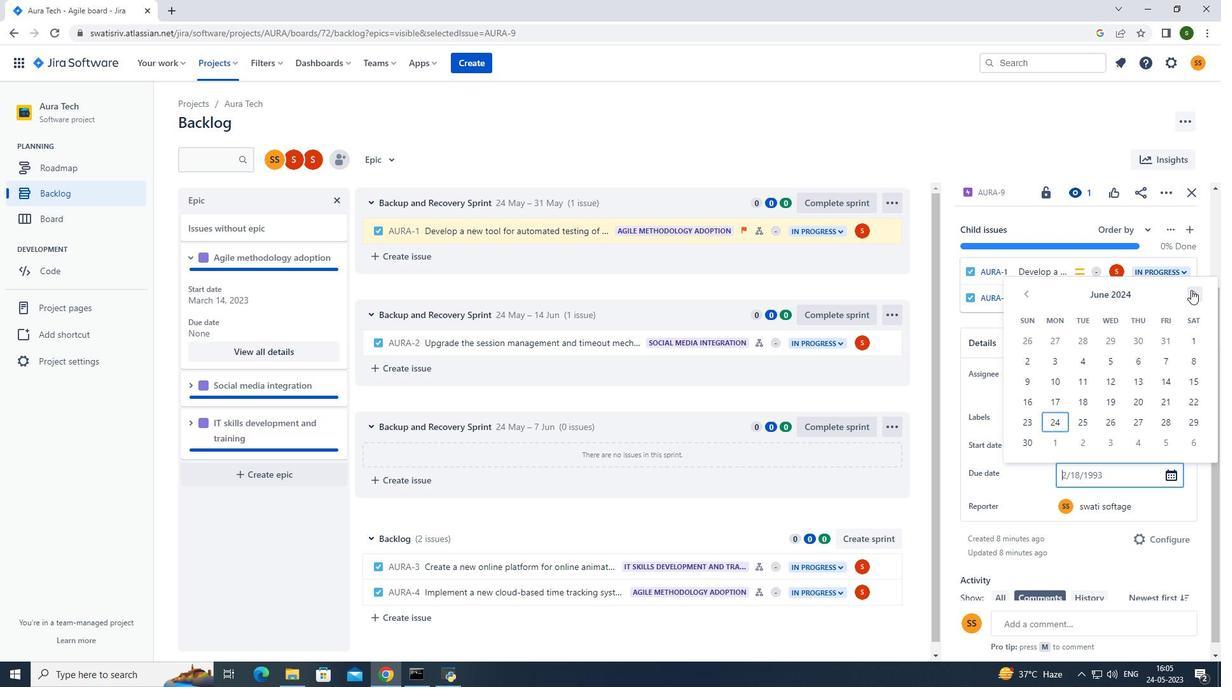 
Action: Mouse pressed left at (1191, 290)
Screenshot: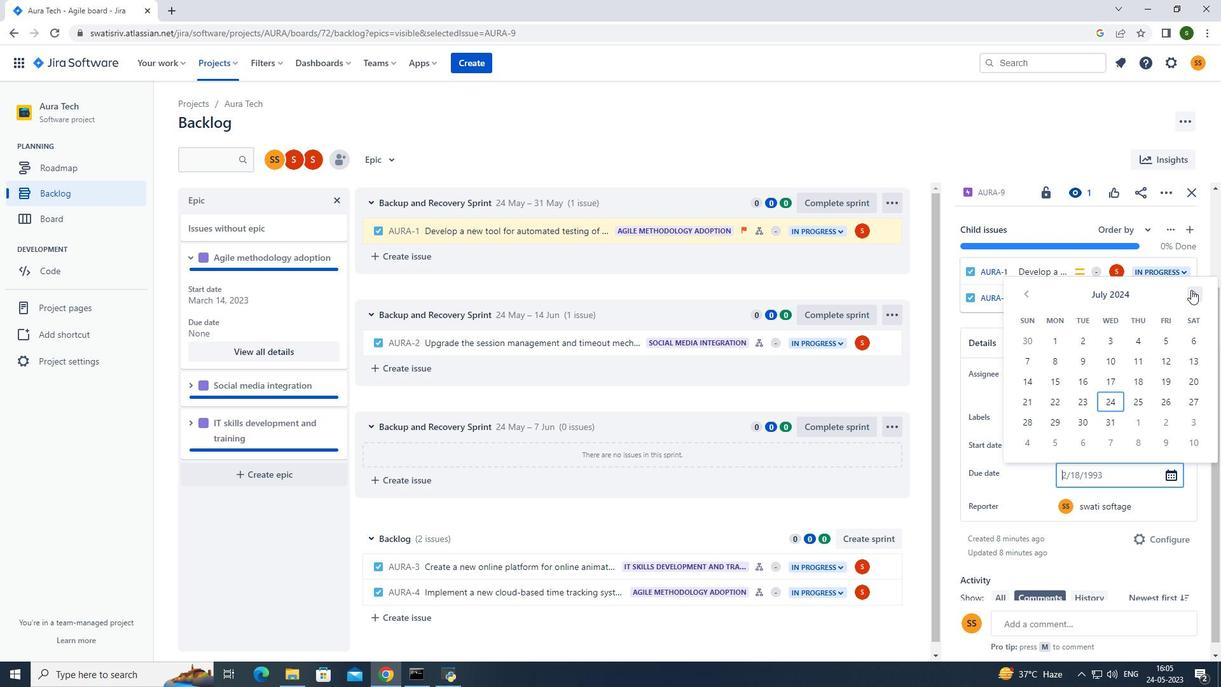 
Action: Mouse pressed left at (1191, 290)
Screenshot: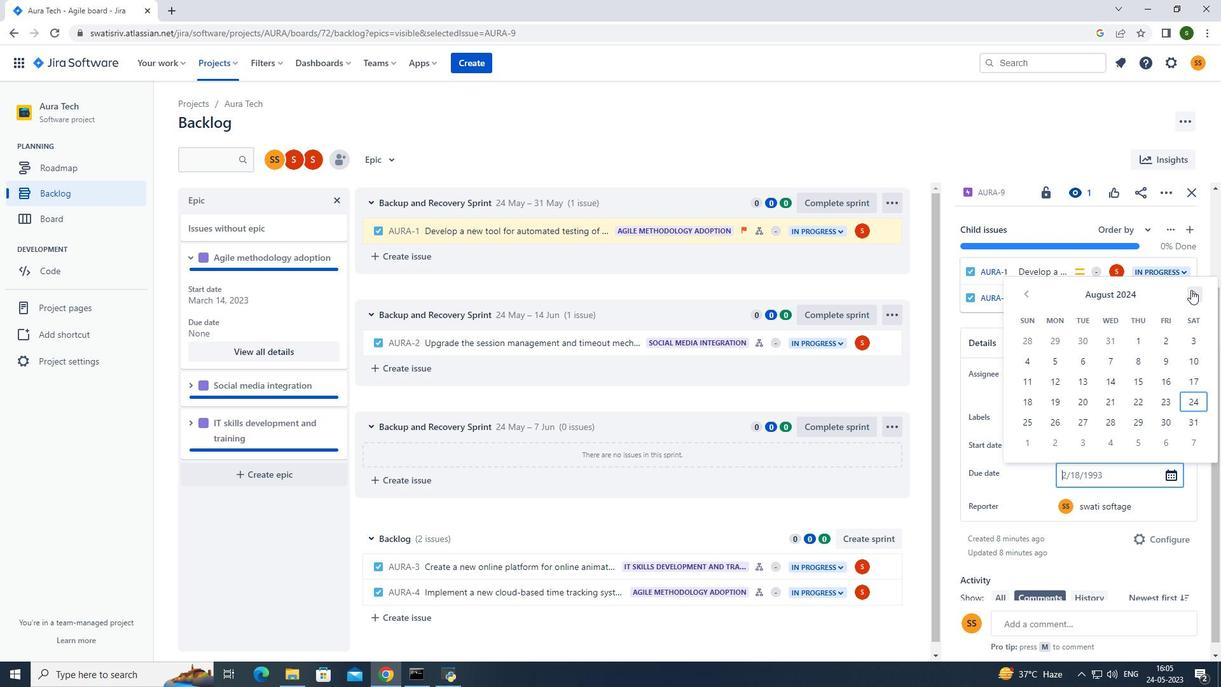 
Action: Mouse pressed left at (1191, 290)
Screenshot: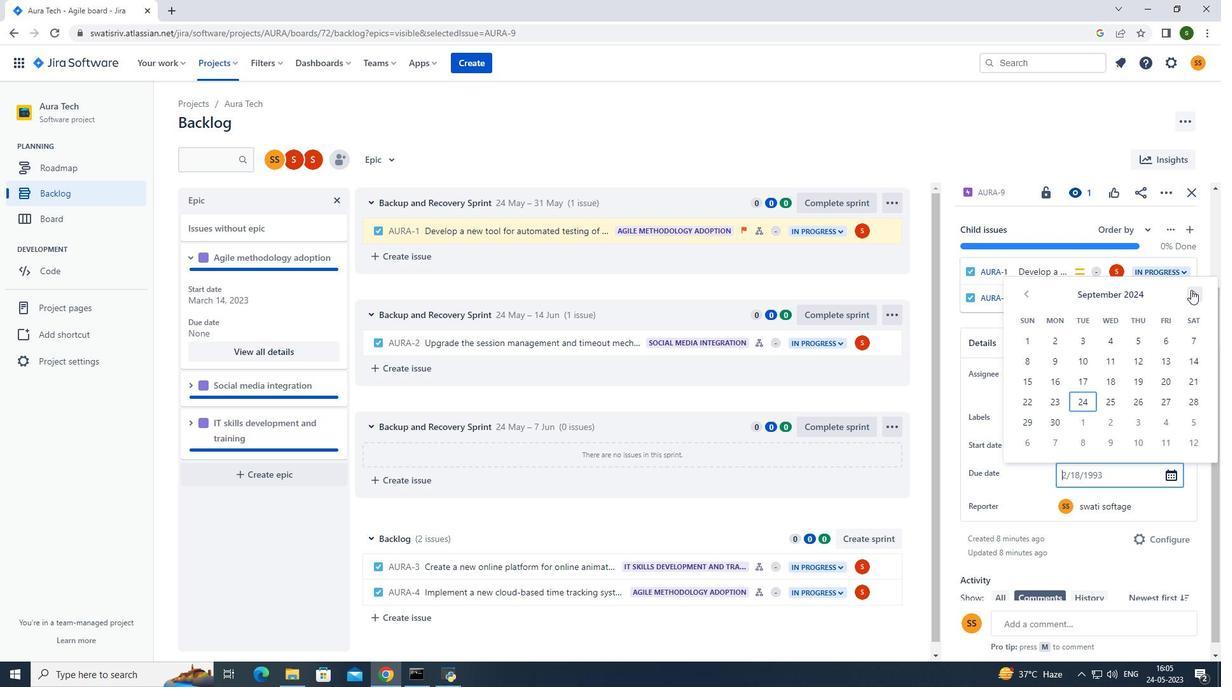 
Action: Mouse pressed left at (1191, 290)
Screenshot: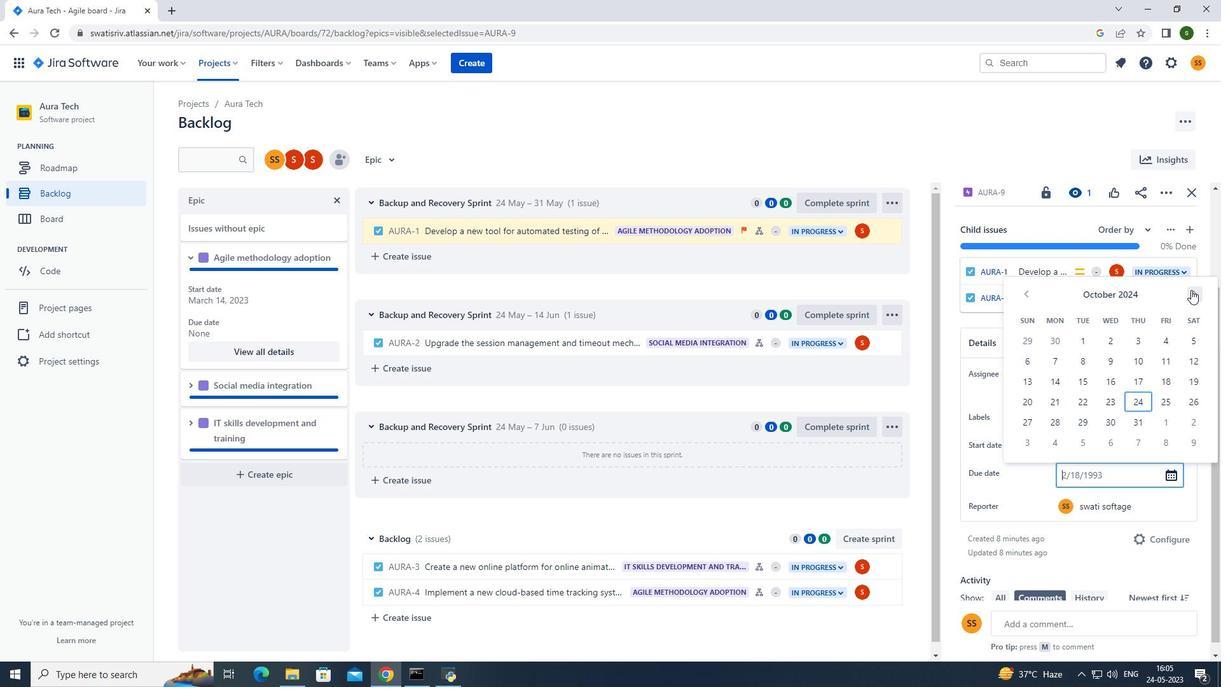 
Action: Mouse pressed left at (1191, 290)
Screenshot: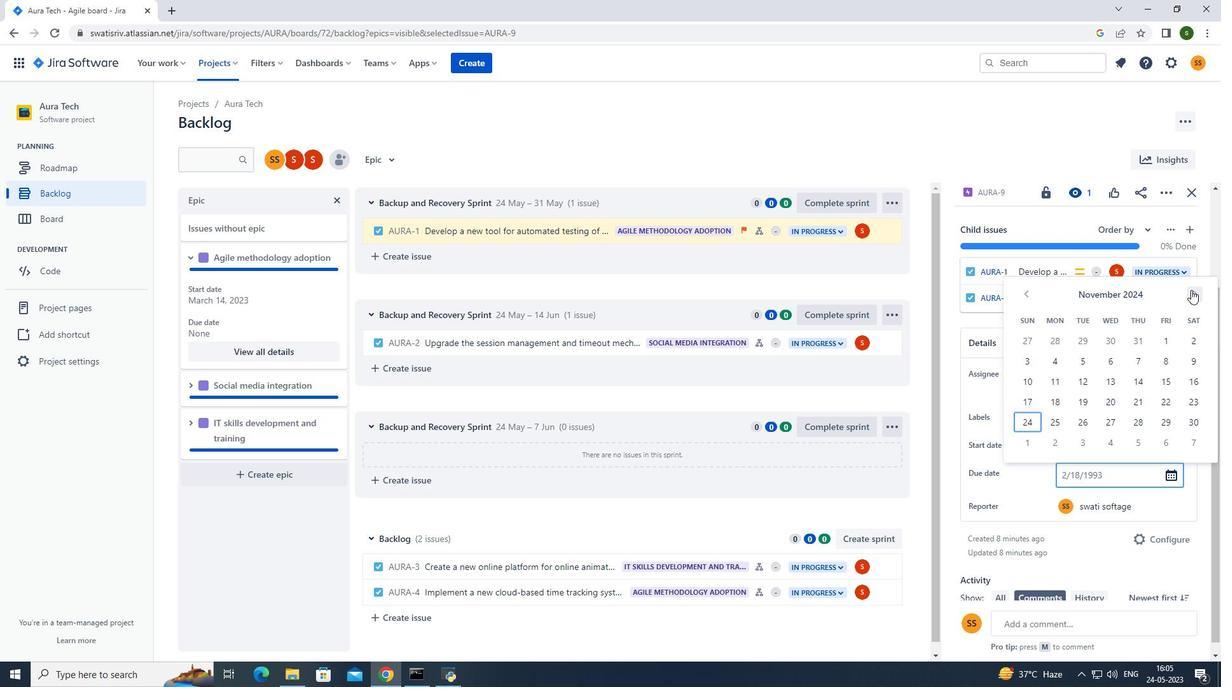 
Action: Mouse pressed left at (1191, 290)
Screenshot: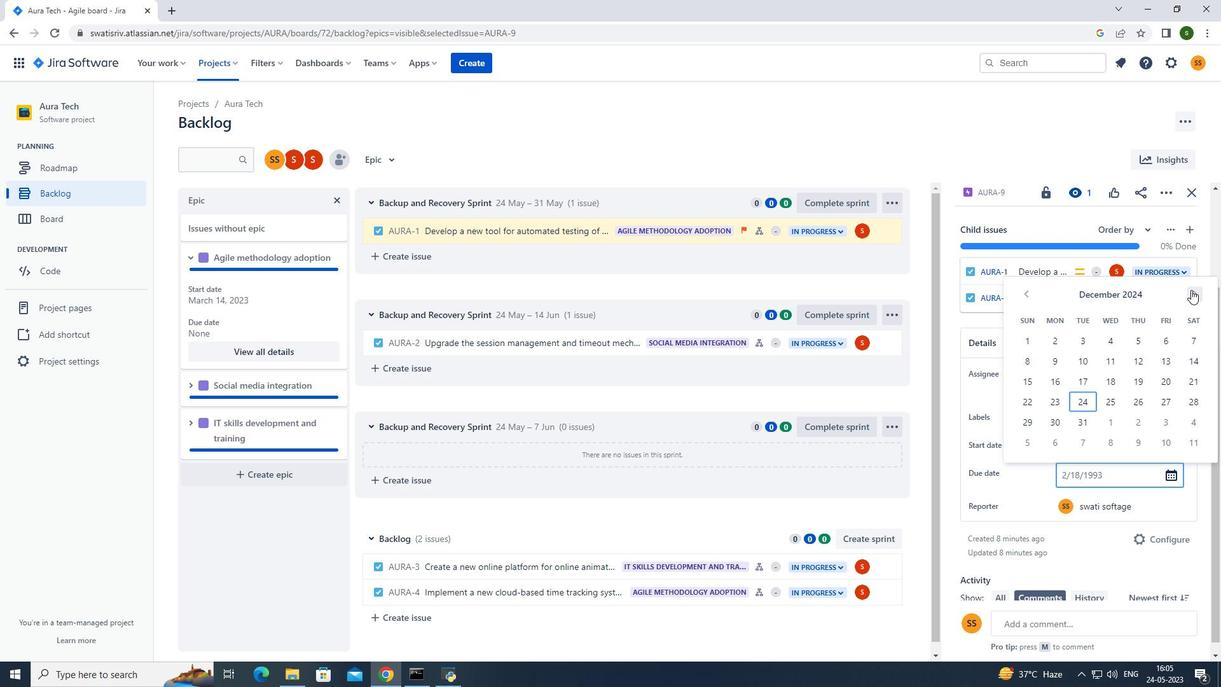 
Action: Mouse pressed left at (1191, 290)
Screenshot: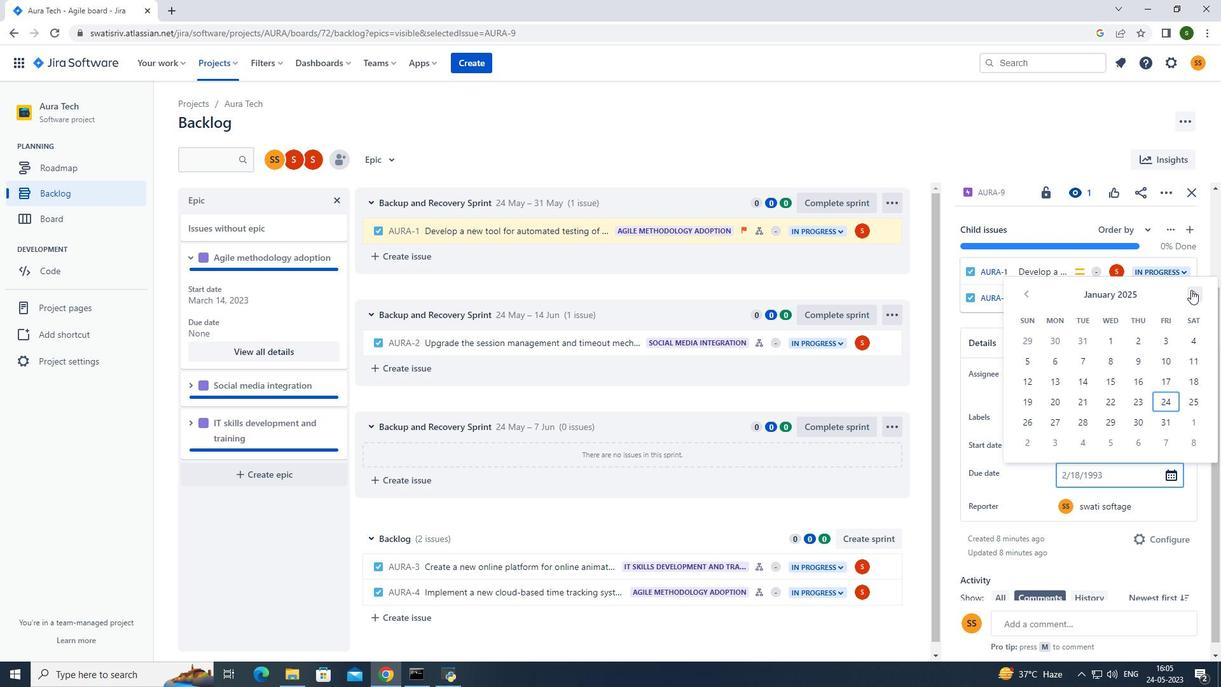 
Action: Mouse pressed left at (1191, 290)
Screenshot: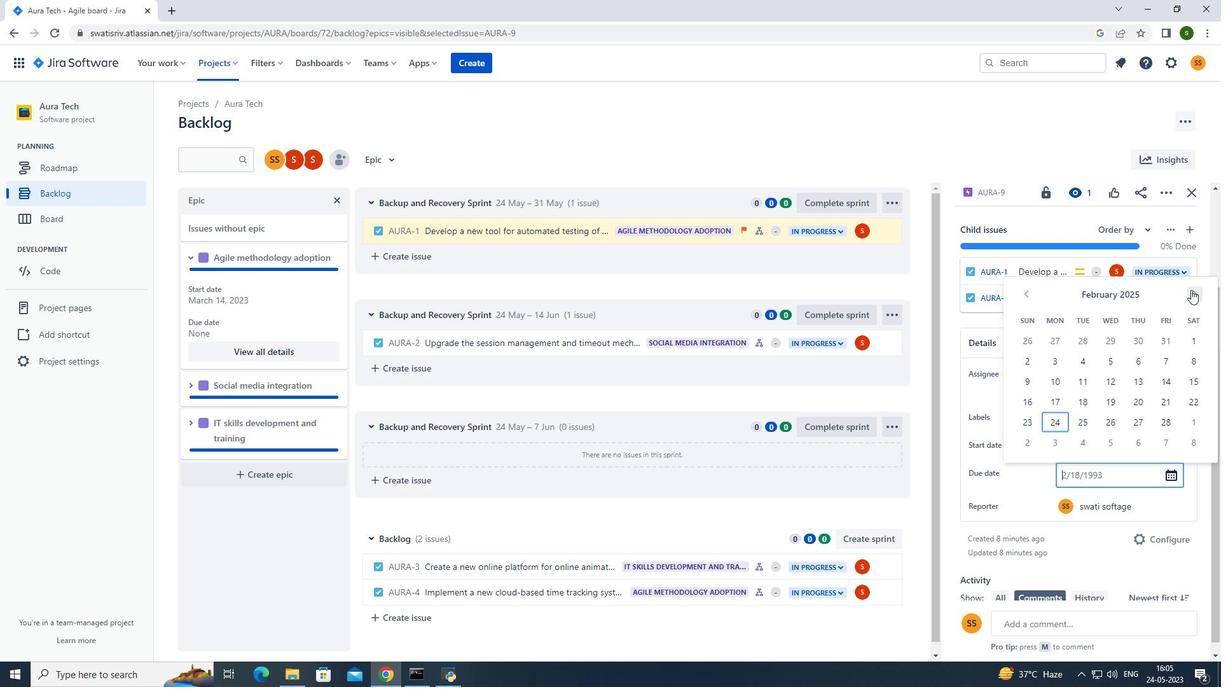 
Action: Mouse pressed left at (1191, 290)
Screenshot: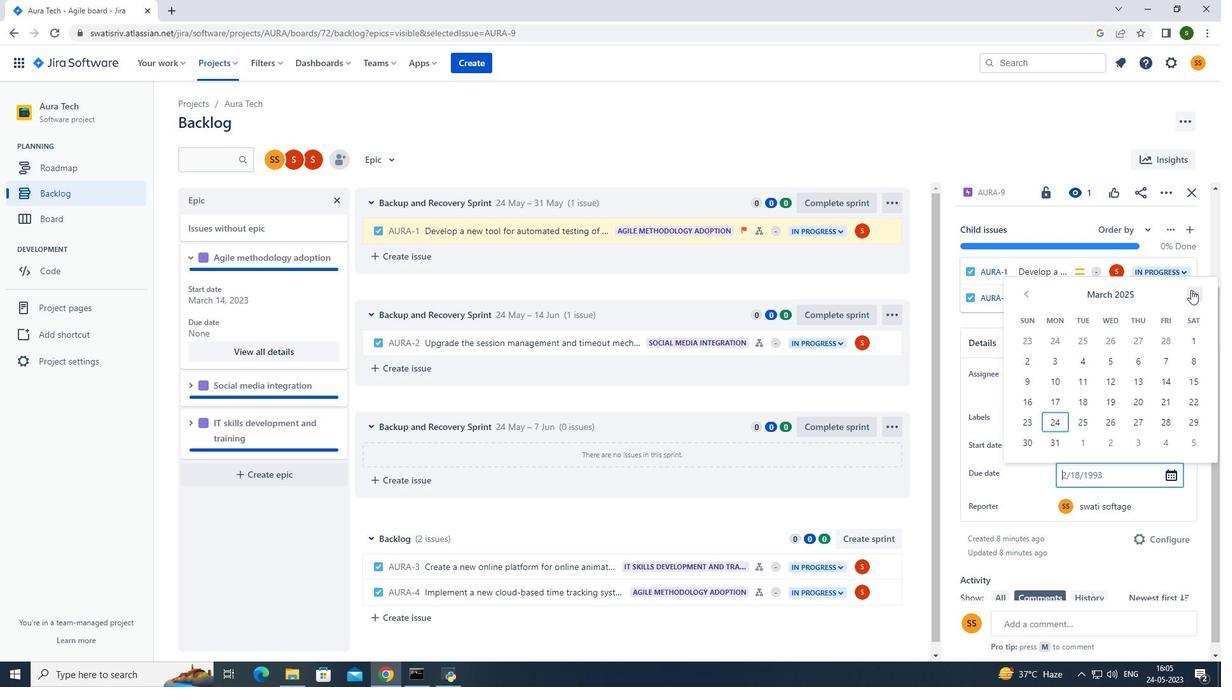 
Action: Mouse pressed left at (1191, 290)
Screenshot: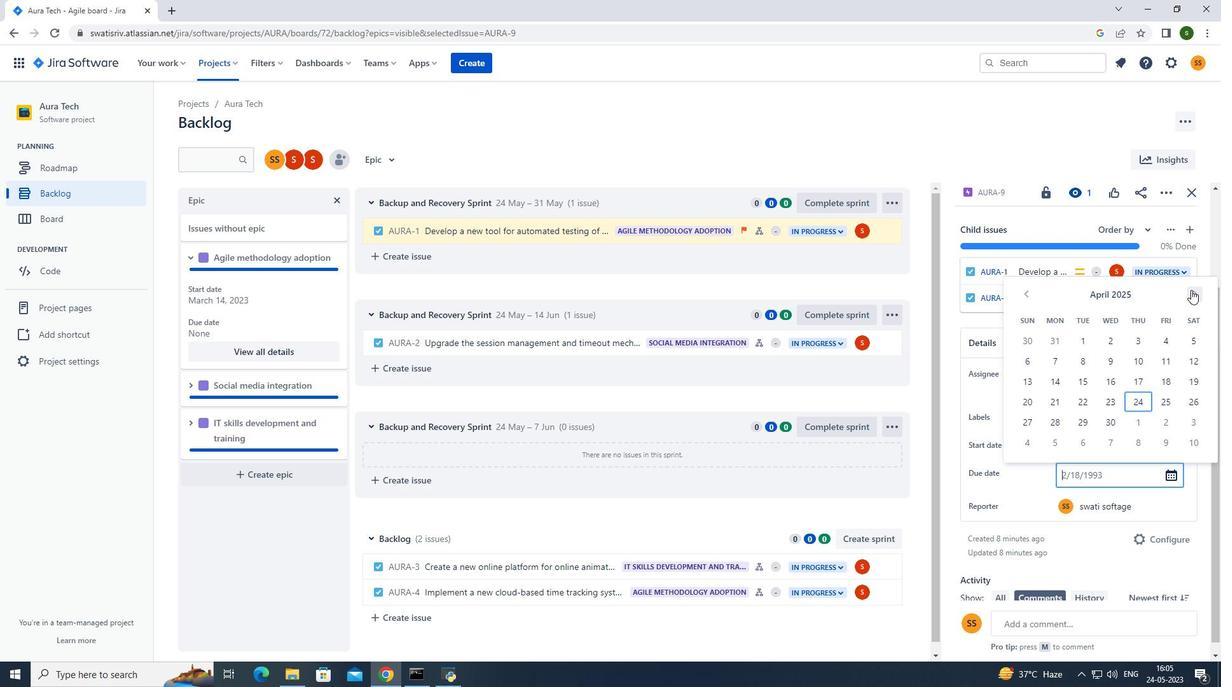 
Action: Mouse pressed left at (1191, 290)
Screenshot: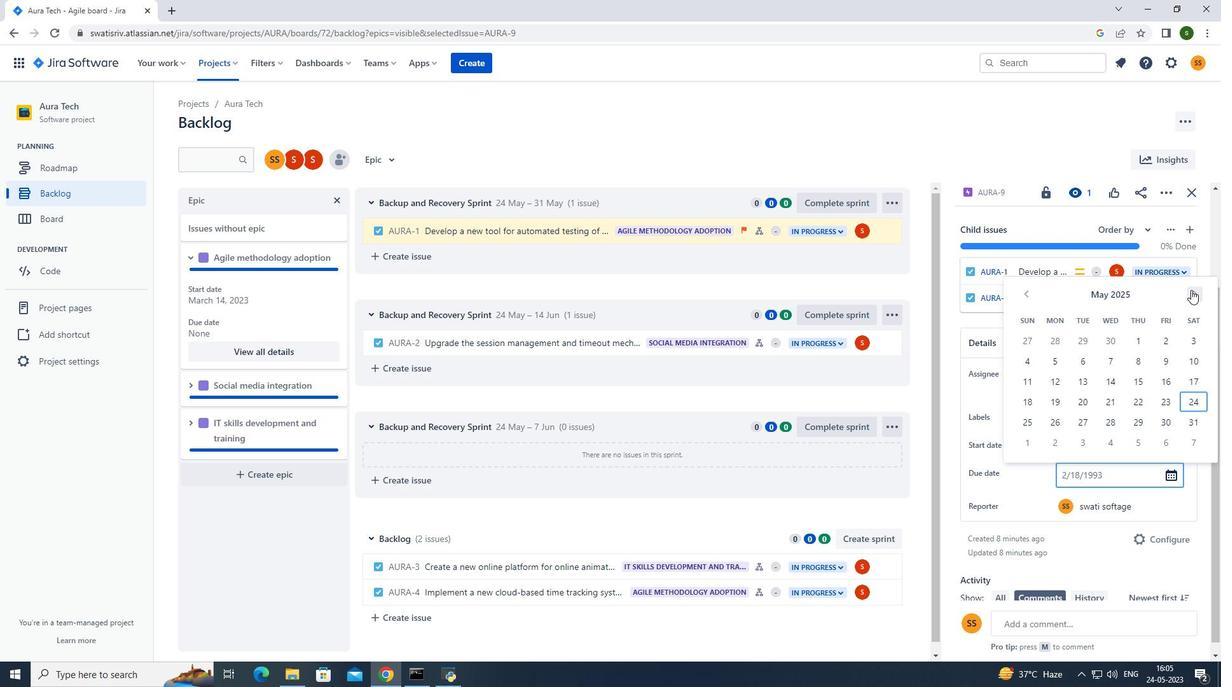 
Action: Mouse pressed left at (1191, 290)
Screenshot: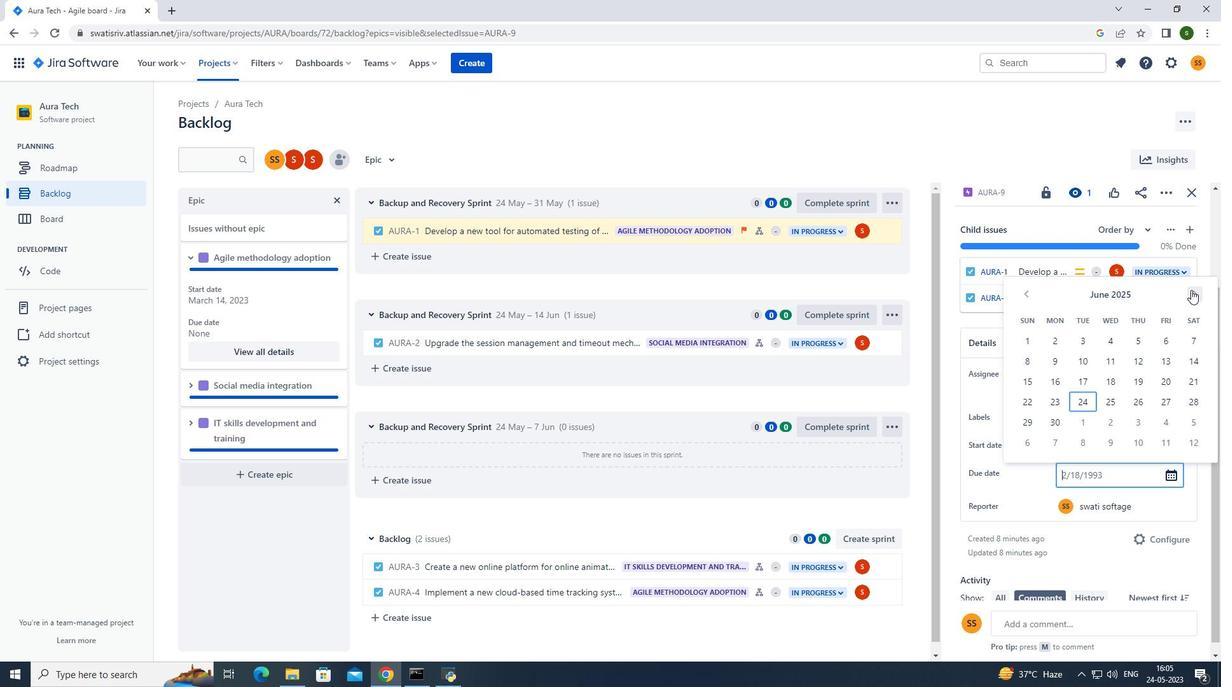 
Action: Mouse moved to (1192, 400)
Screenshot: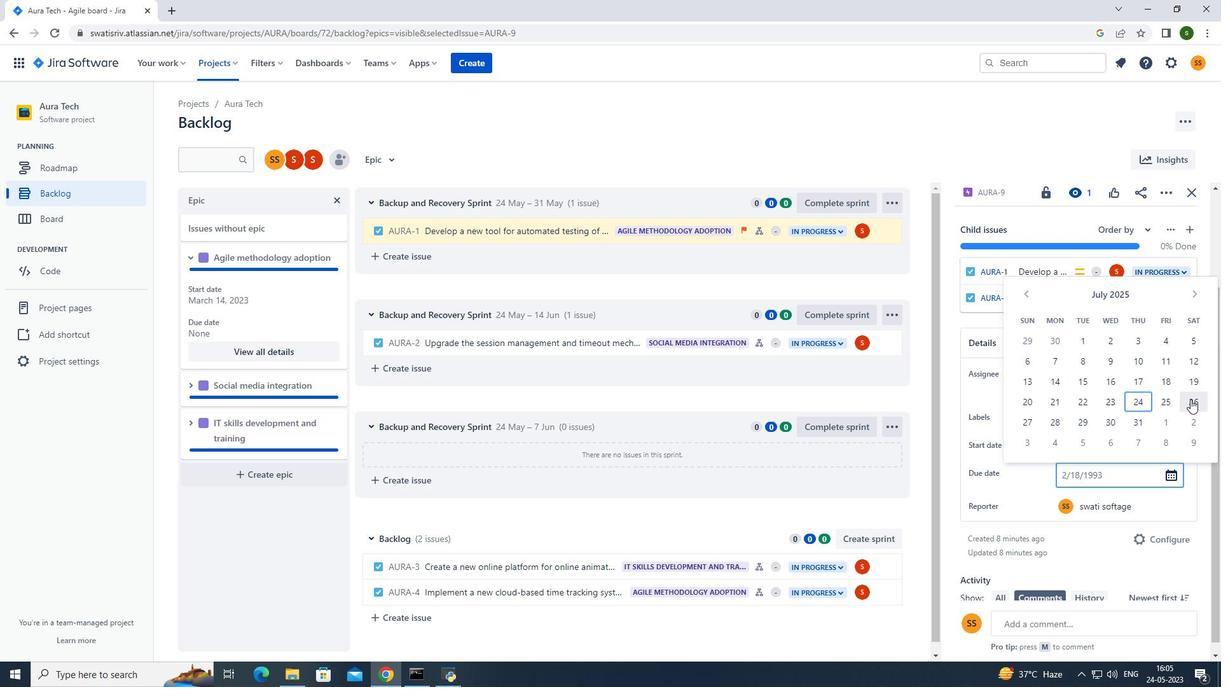 
Action: Mouse pressed left at (1192, 400)
Screenshot: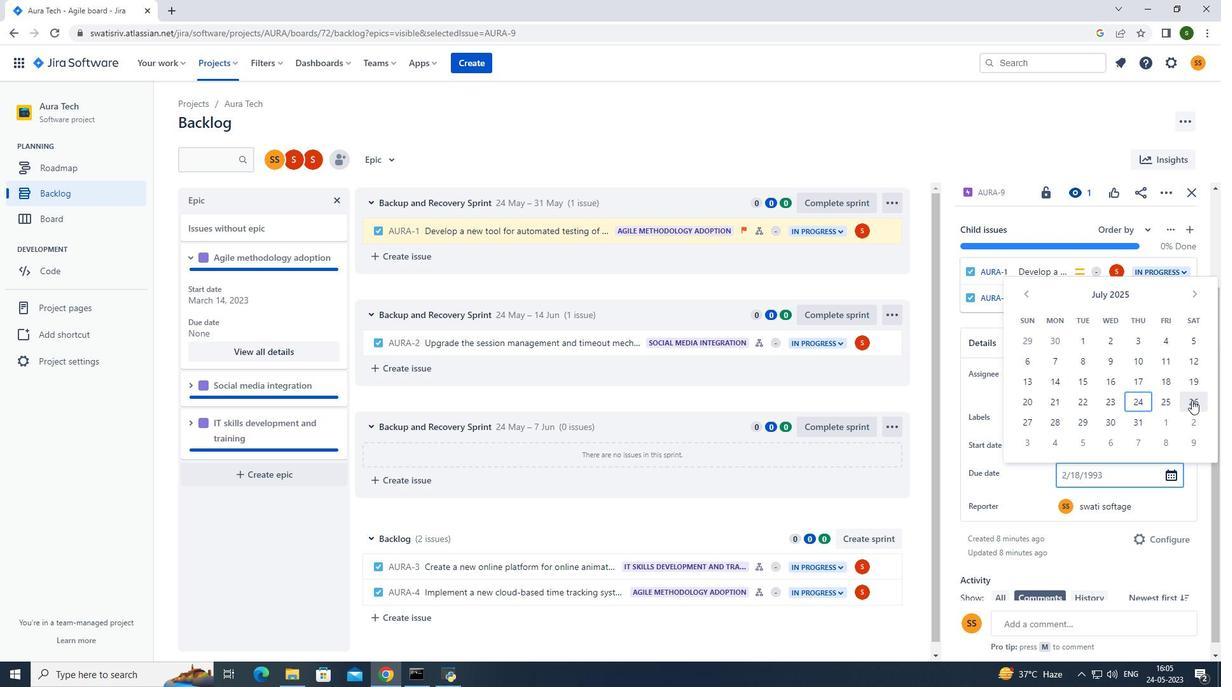
Action: Mouse moved to (672, 117)
Screenshot: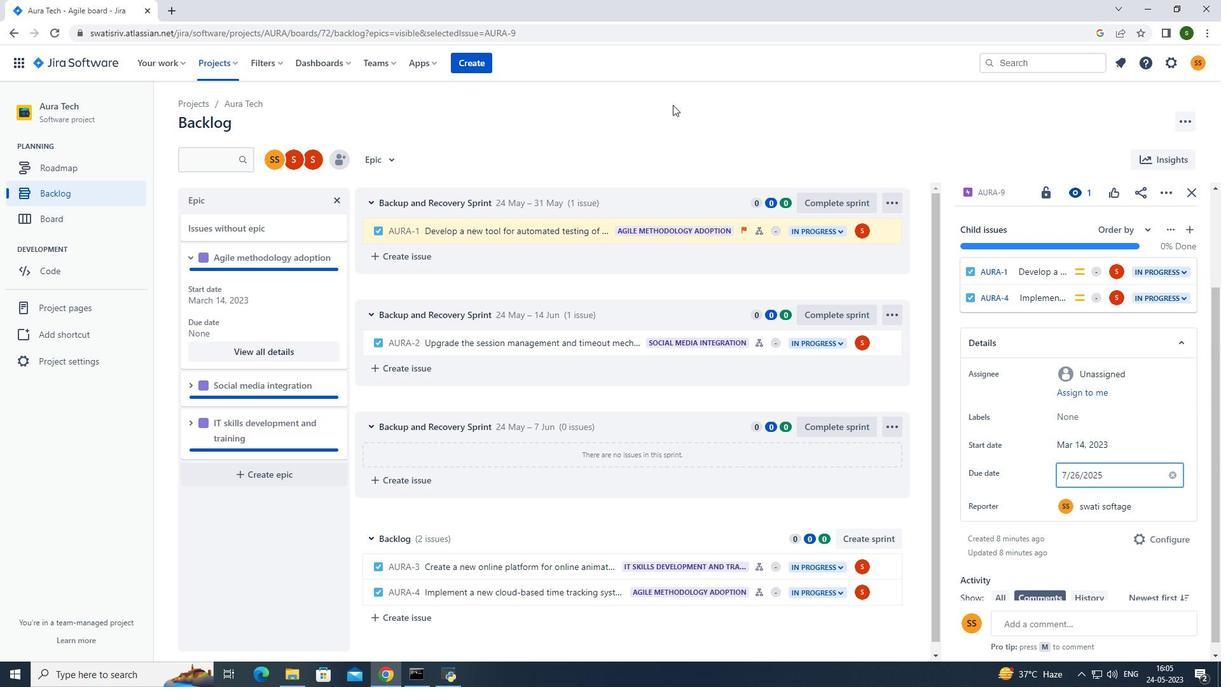 
Action: Mouse pressed left at (672, 117)
Screenshot: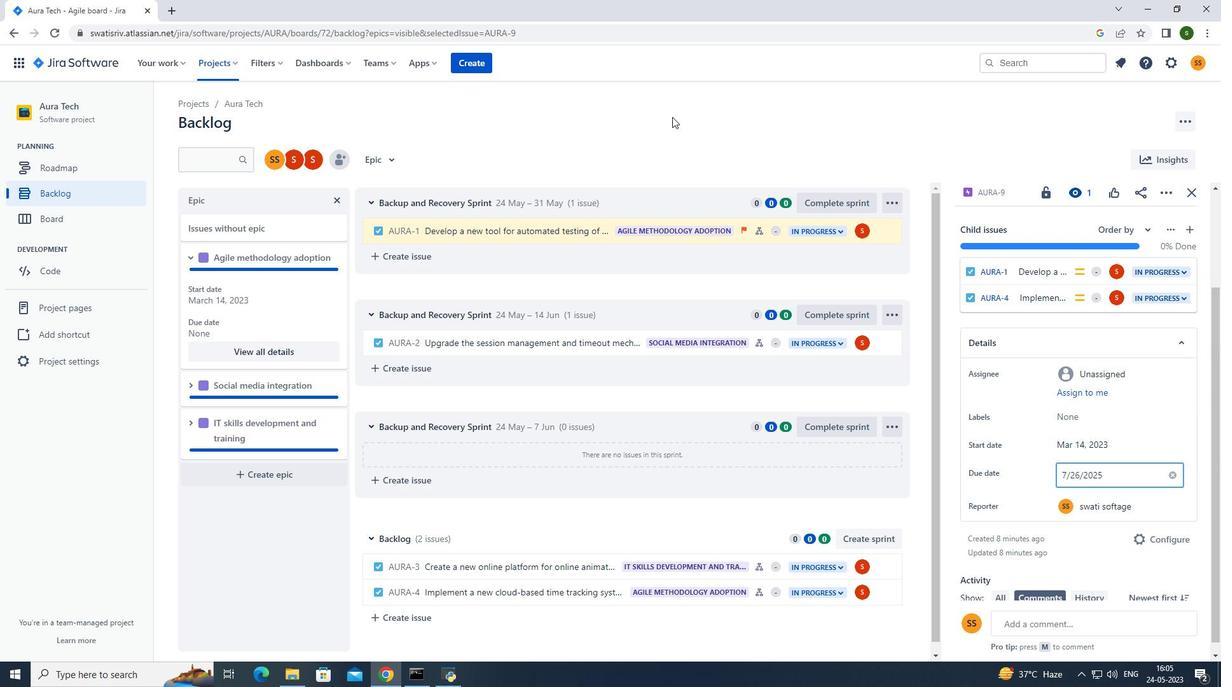 
Action: Mouse moved to (225, 61)
Screenshot: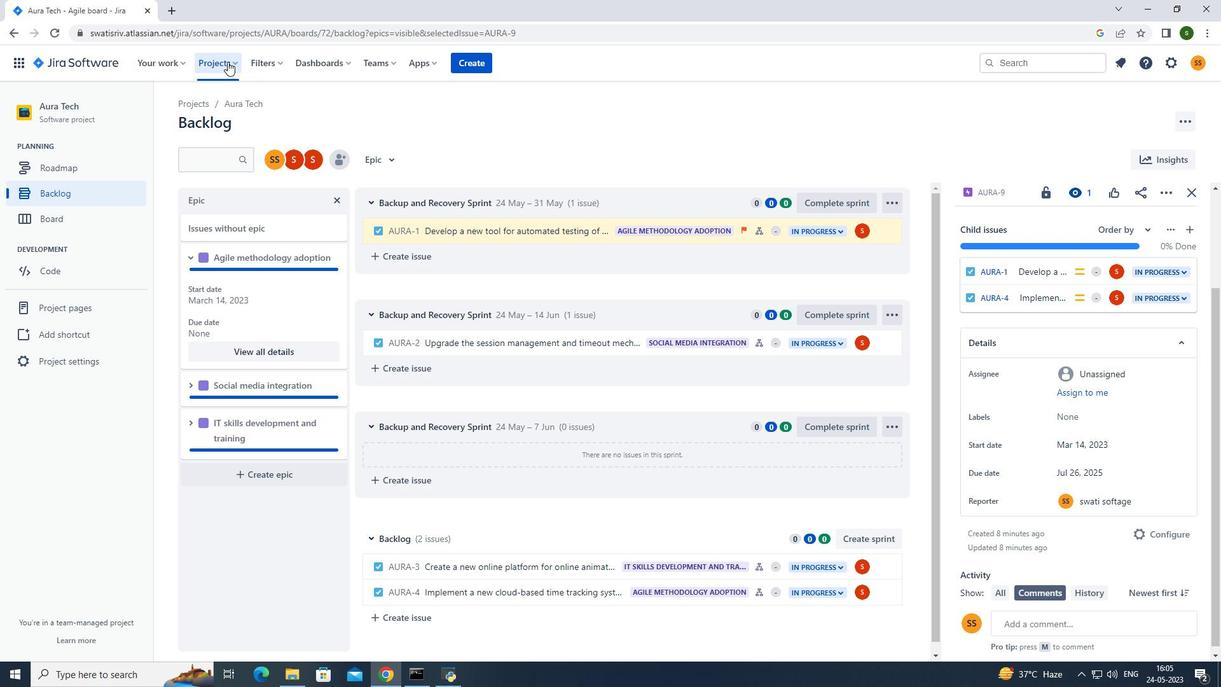 
Action: Mouse pressed left at (225, 61)
Screenshot: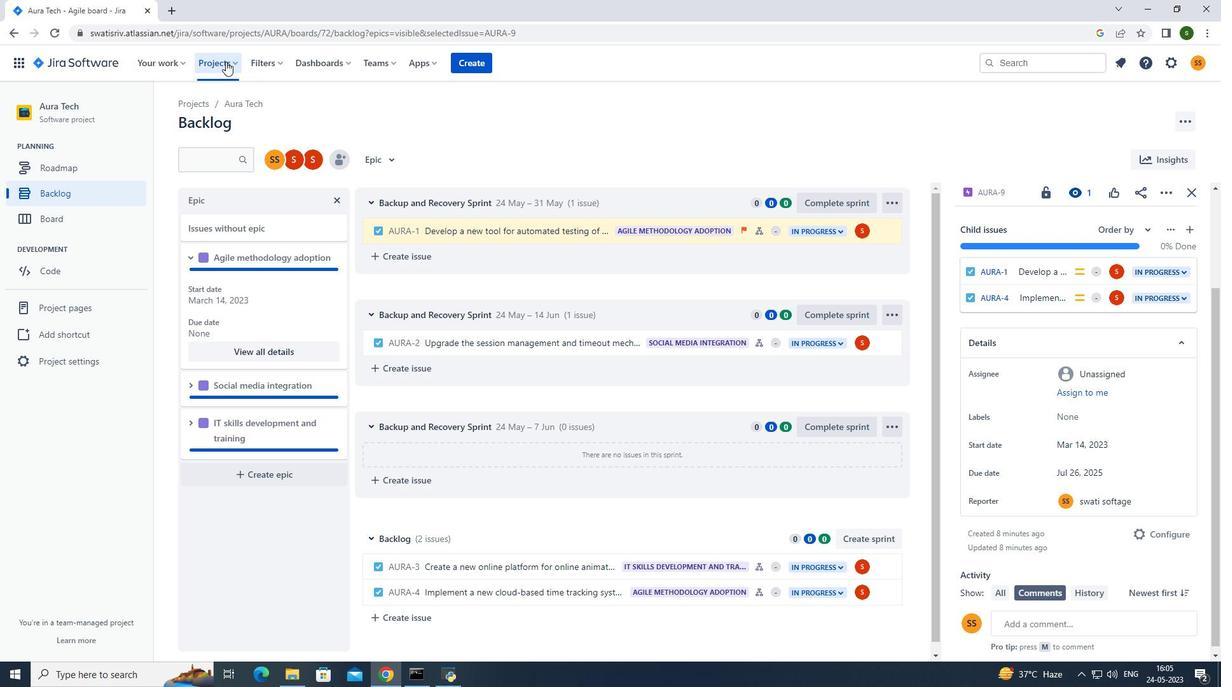 
Action: Mouse moved to (244, 129)
Screenshot: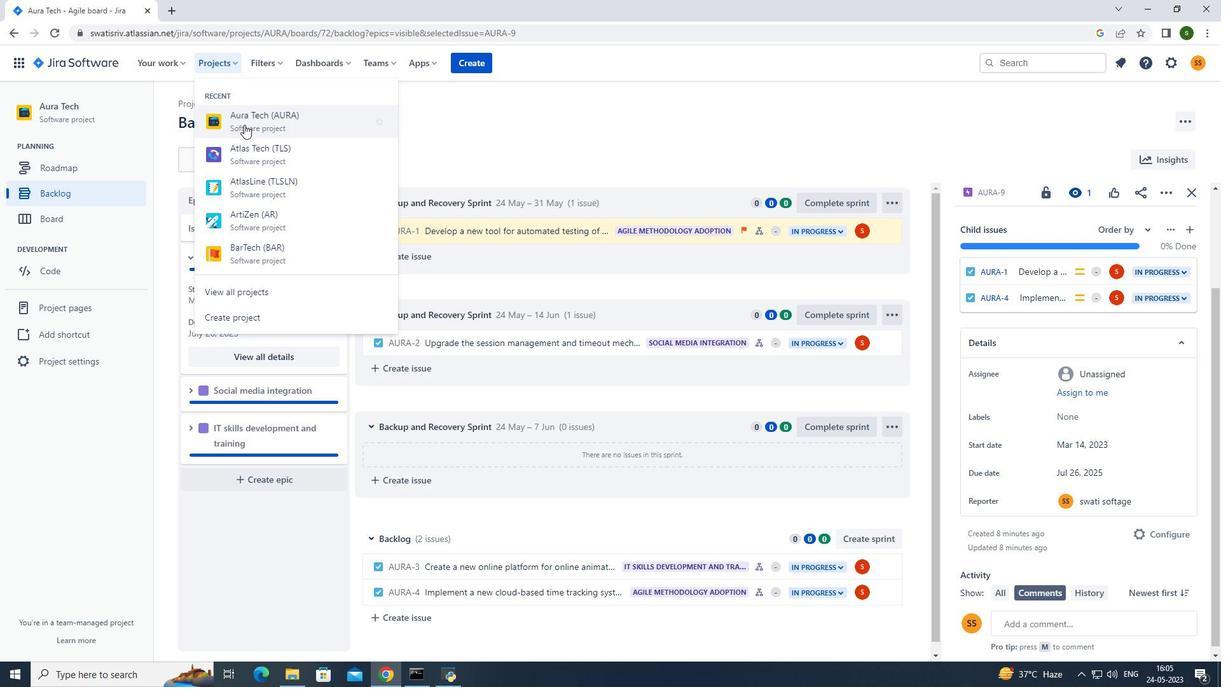 
Action: Mouse pressed left at (244, 129)
Screenshot: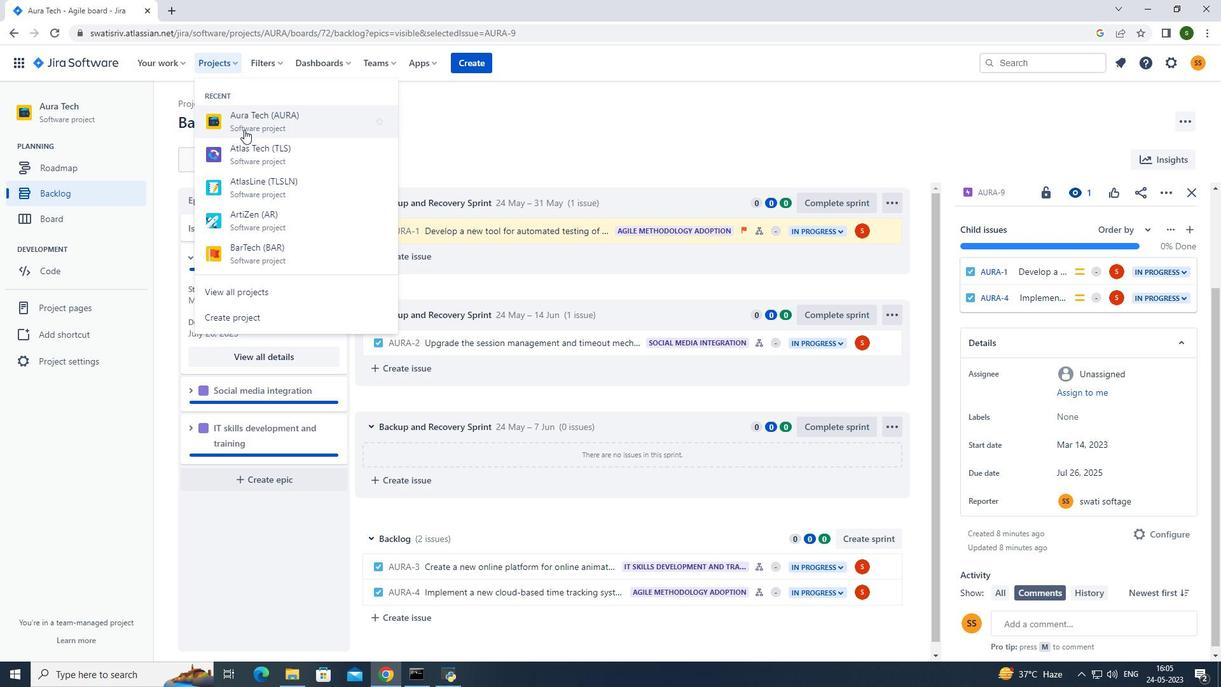 
Action: Mouse moved to (47, 188)
Screenshot: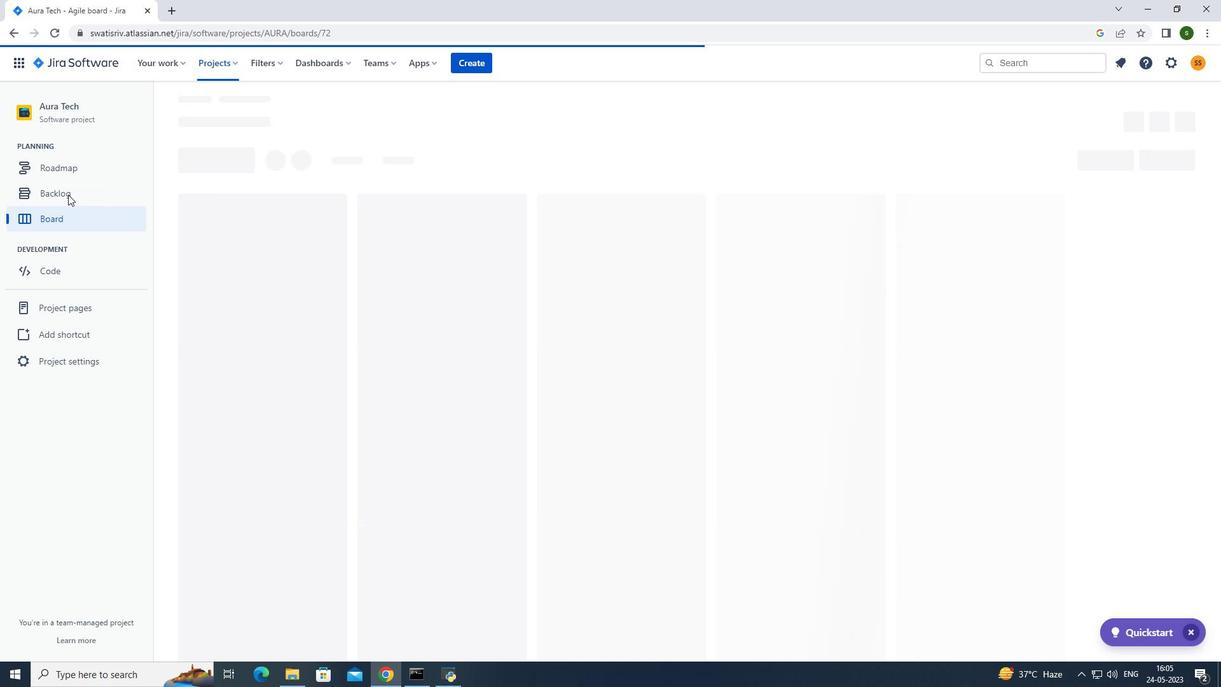 
Action: Mouse pressed left at (47, 188)
Screenshot: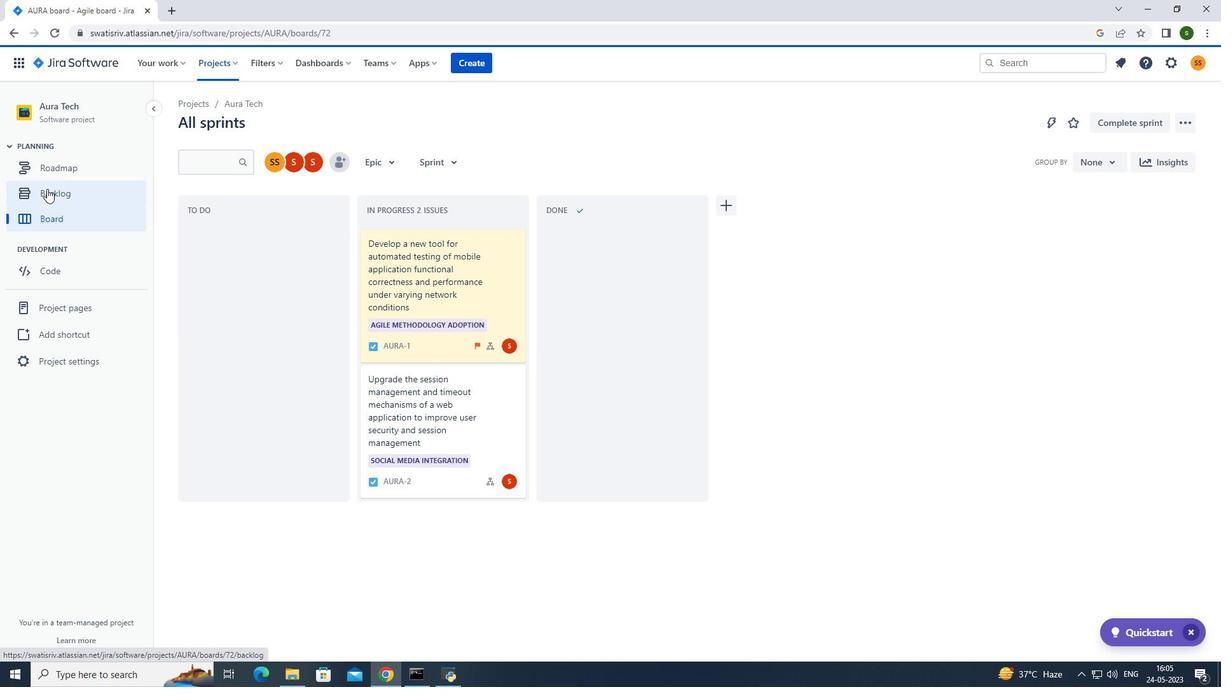 
Action: Mouse moved to (188, 292)
Screenshot: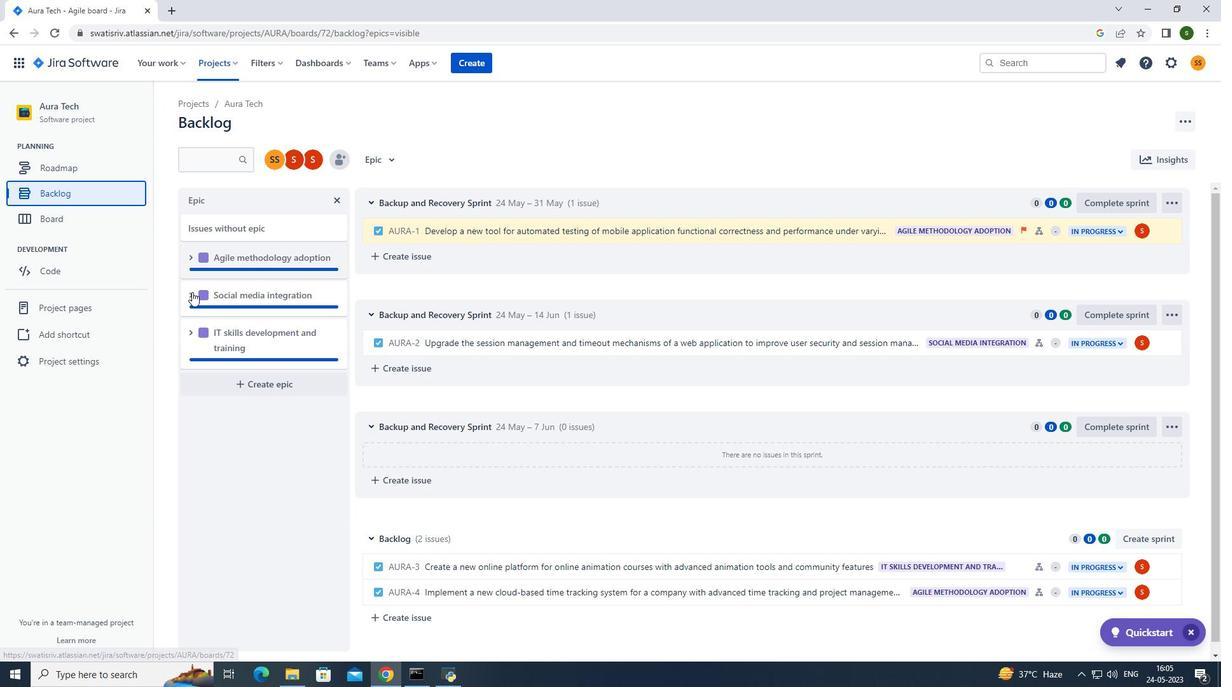 
Action: Mouse pressed left at (188, 292)
Screenshot: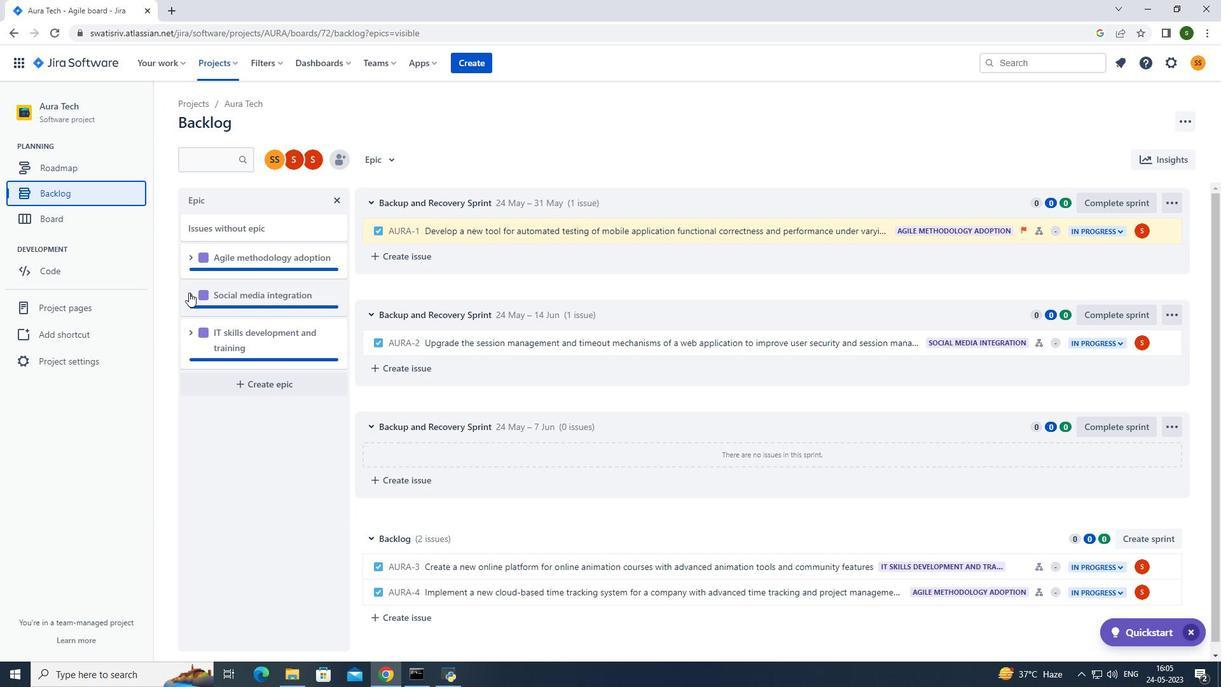 
Action: Mouse moved to (293, 390)
Screenshot: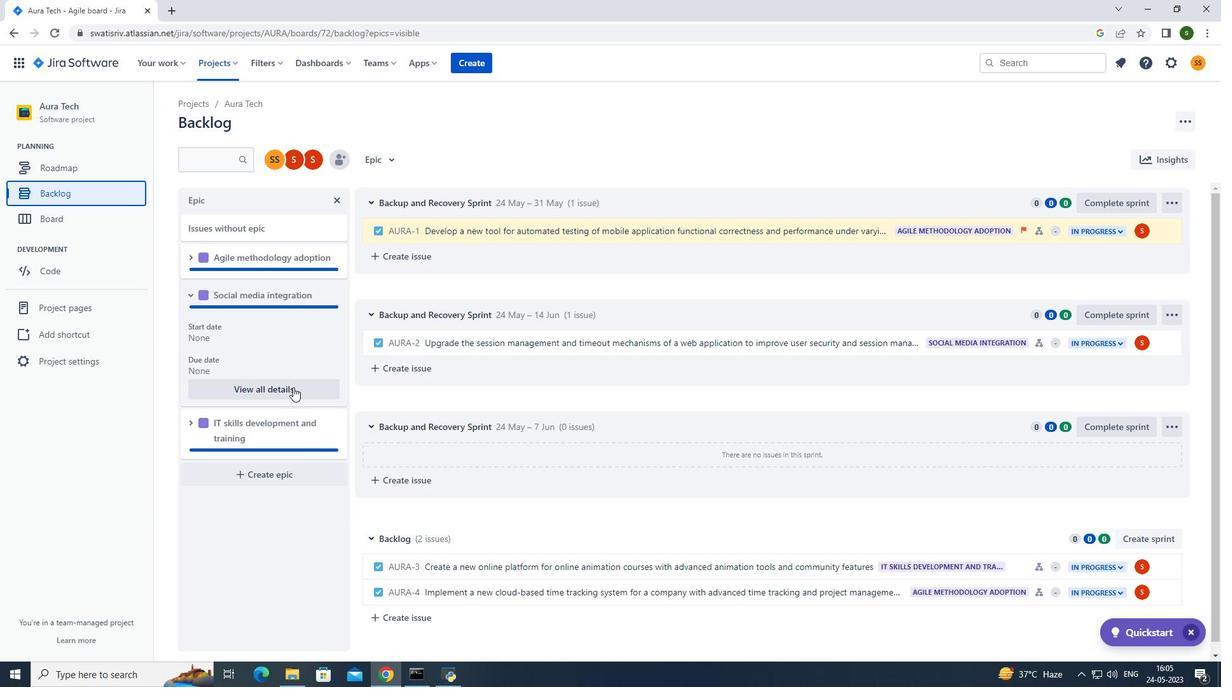 
Action: Mouse pressed left at (293, 390)
Screenshot: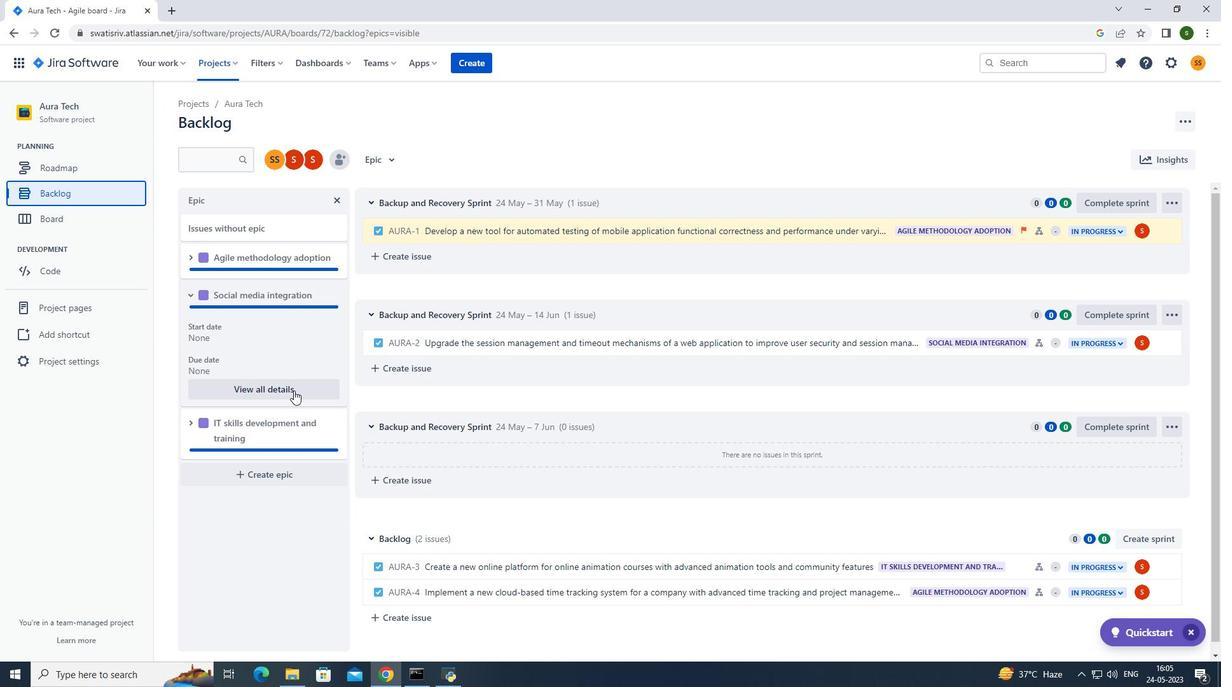 
Action: Mouse moved to (1078, 534)
Screenshot: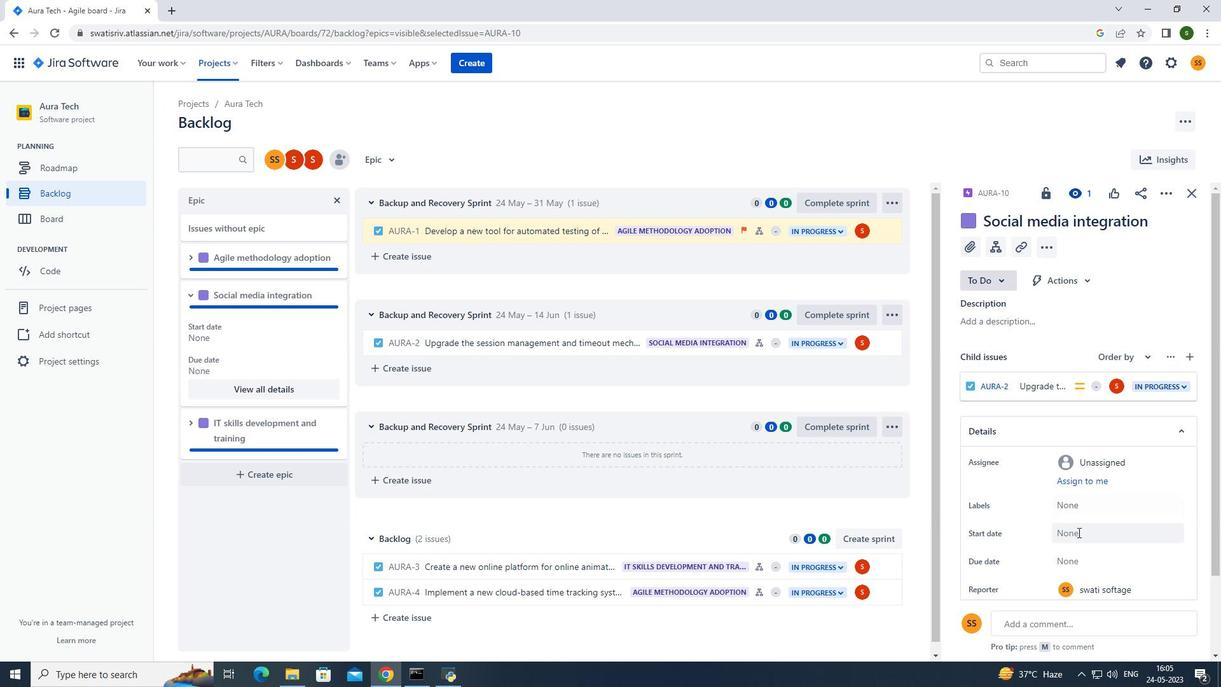 
Action: Mouse pressed left at (1078, 534)
Screenshot: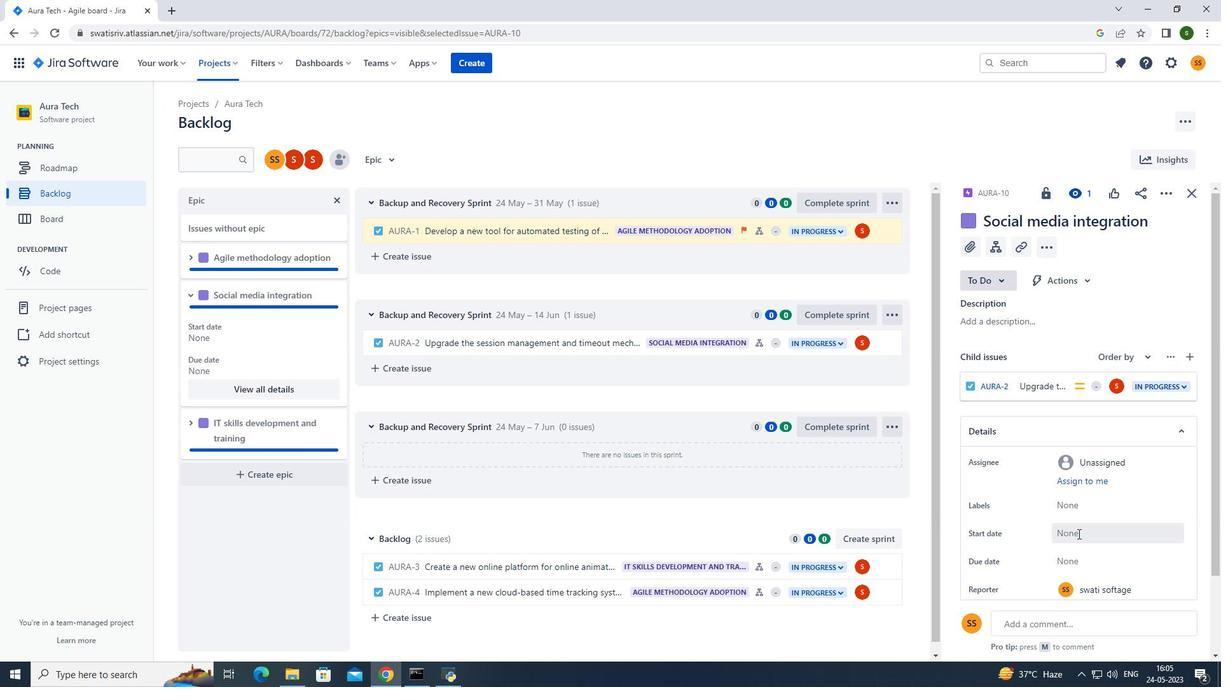 
Action: Mouse moved to (1196, 346)
Screenshot: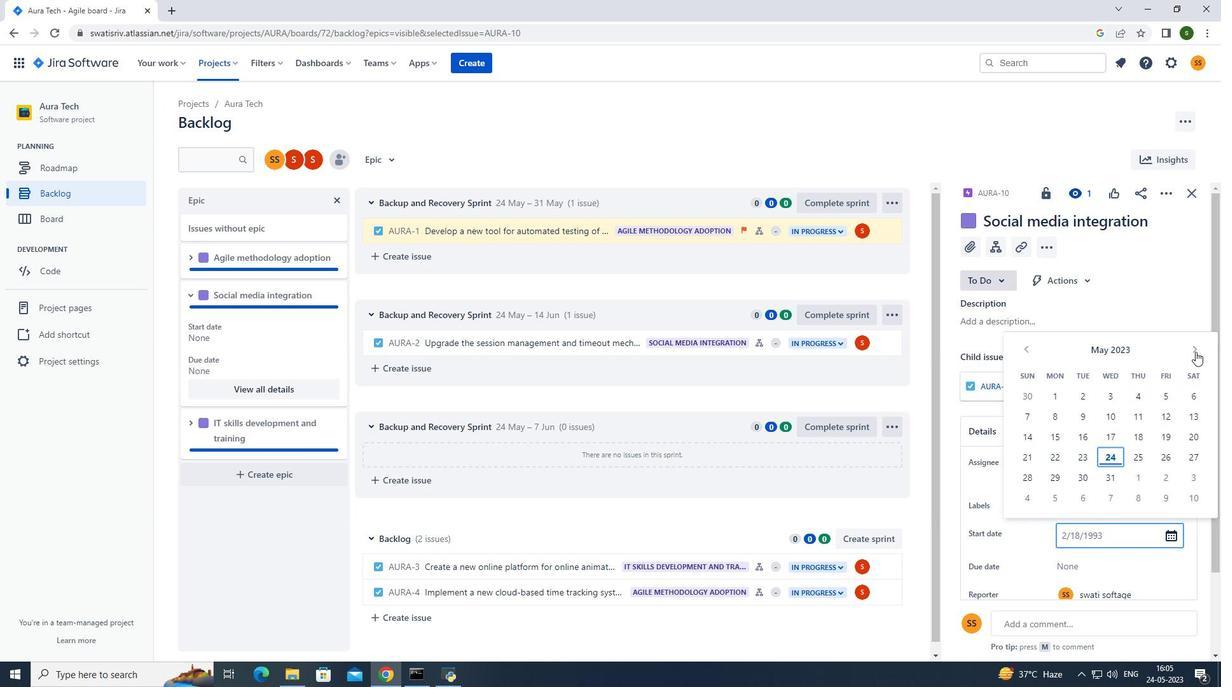 
Action: Mouse pressed left at (1196, 346)
Screenshot: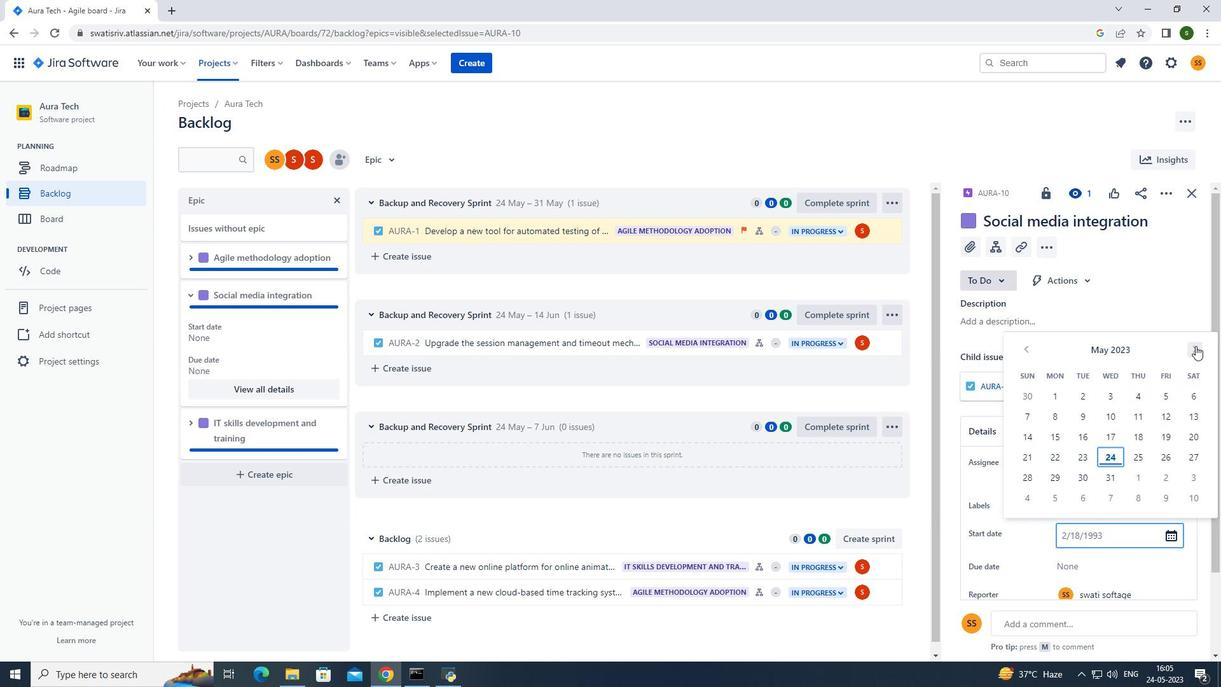
Action: Mouse pressed left at (1196, 346)
Screenshot: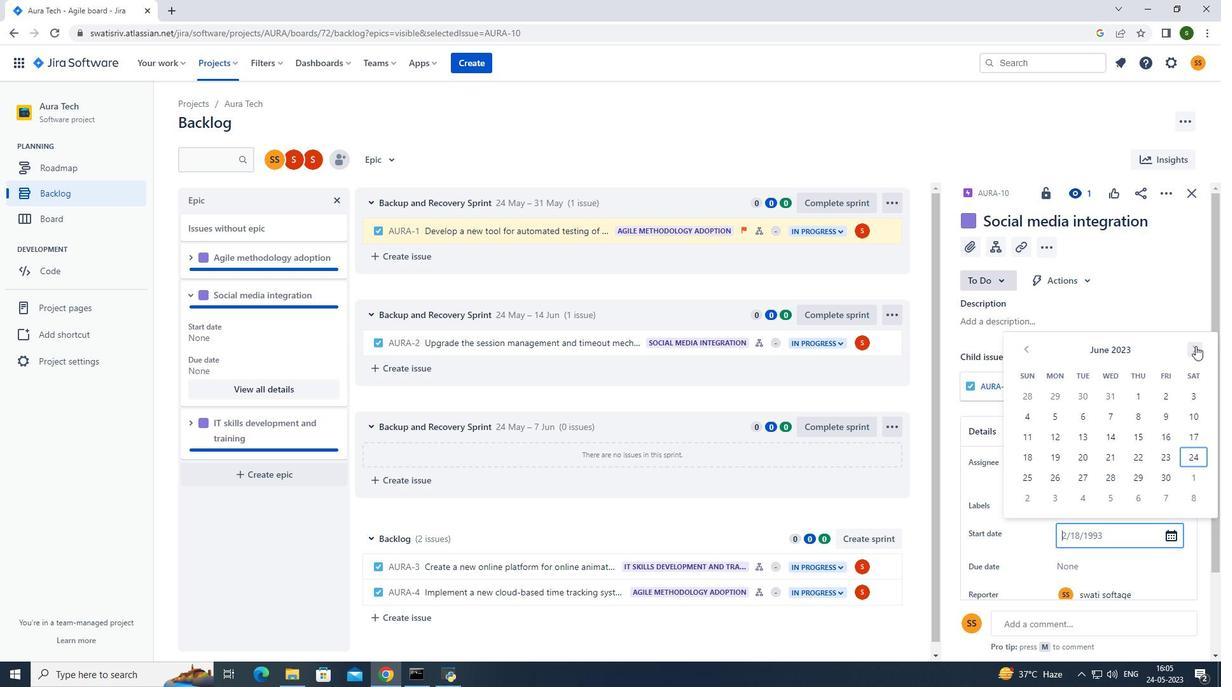 
Action: Mouse pressed left at (1196, 346)
Screenshot: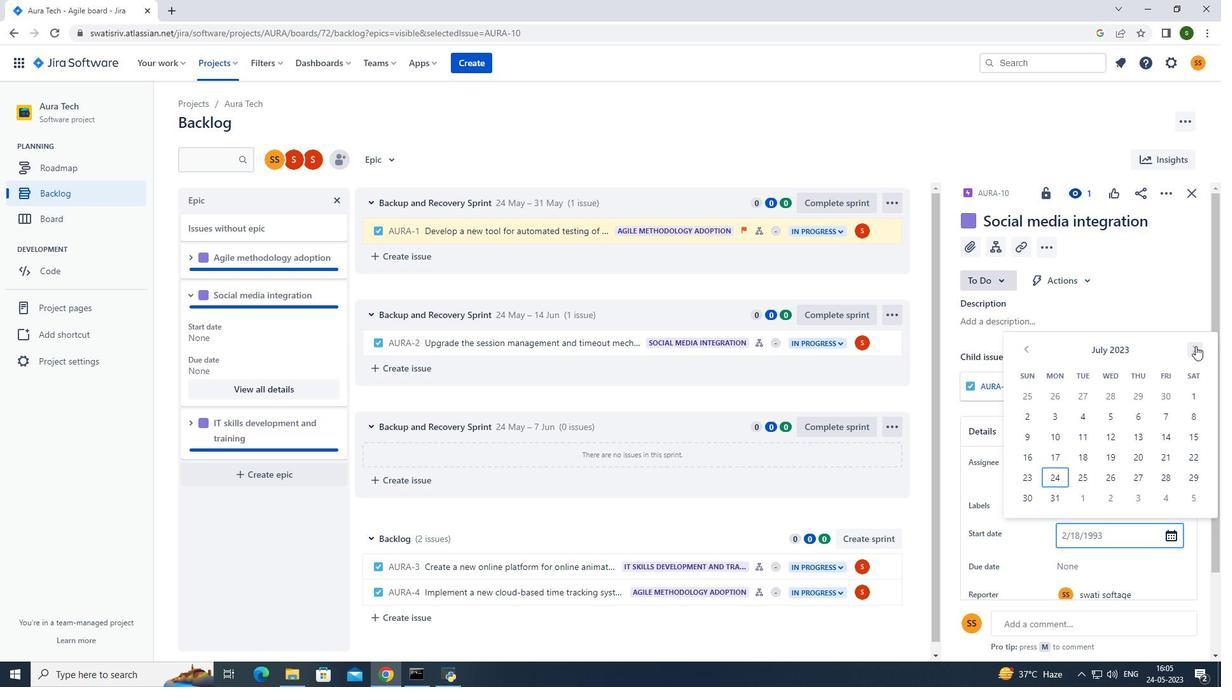
Action: Mouse pressed left at (1196, 346)
Screenshot: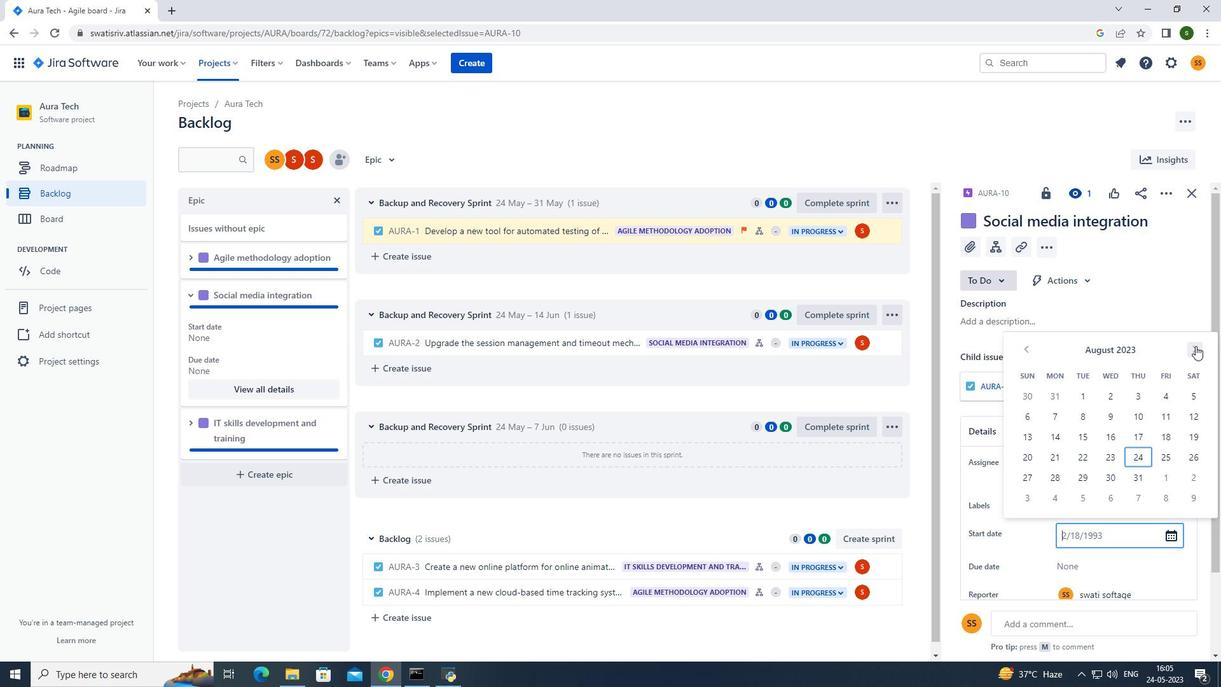 
Action: Mouse pressed left at (1196, 346)
Screenshot: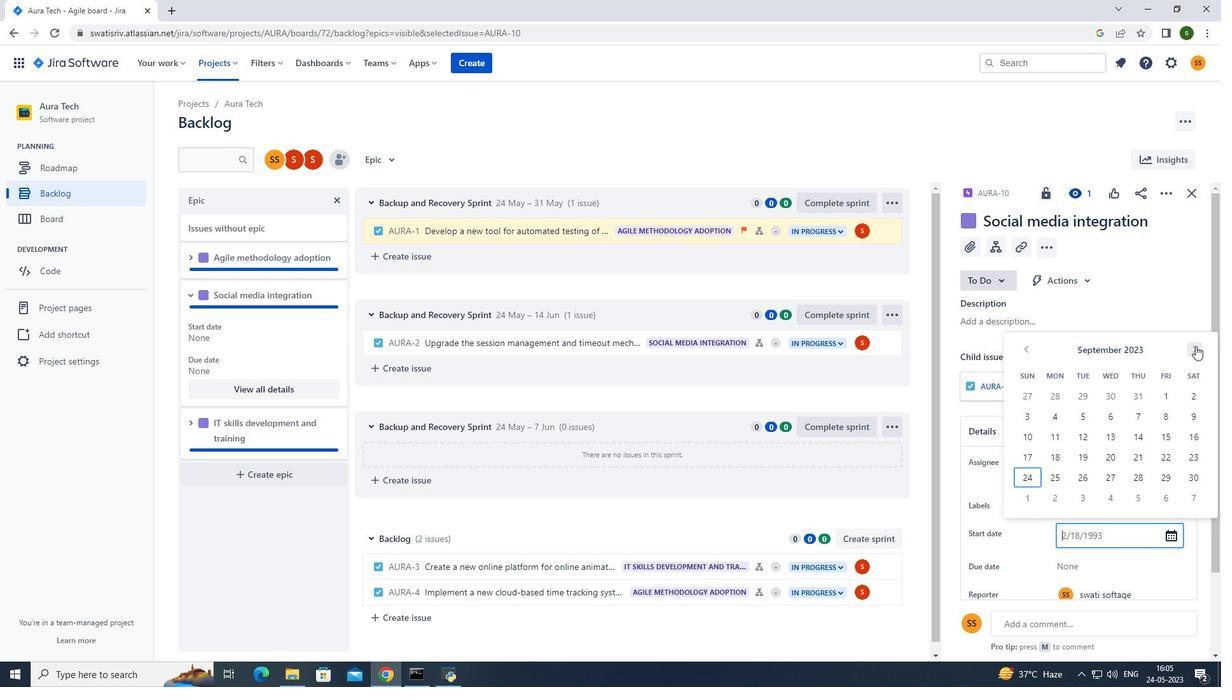 
Action: Mouse moved to (1195, 345)
Screenshot: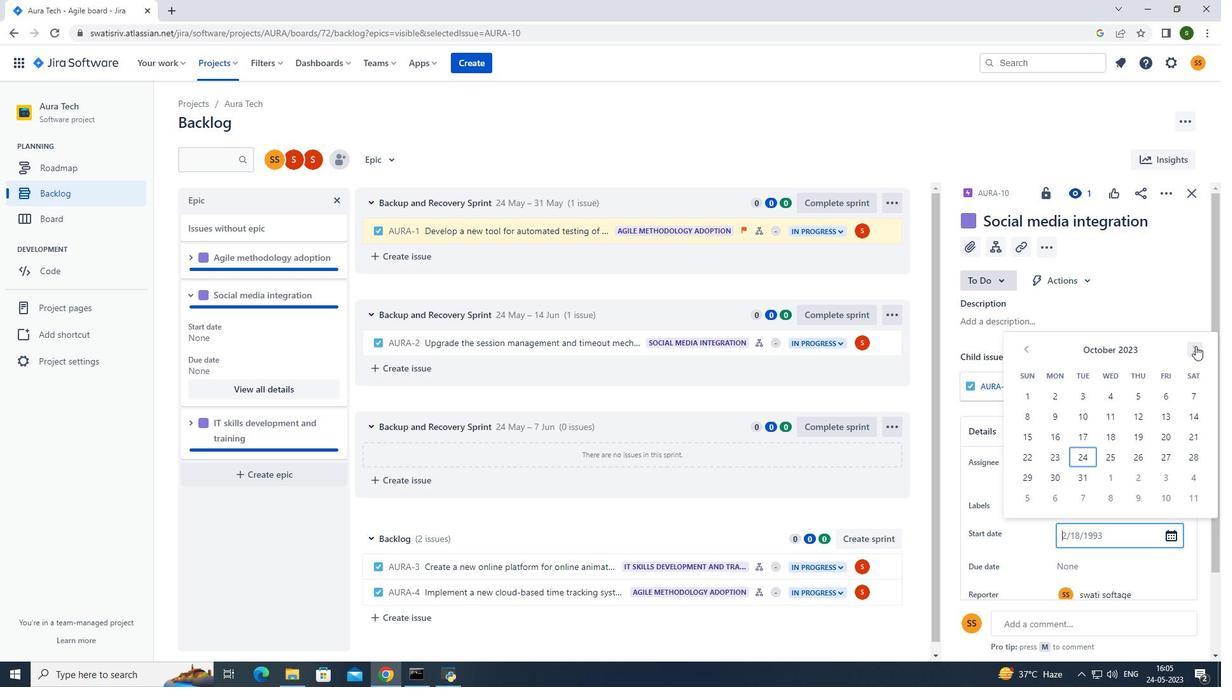 
Action: Mouse pressed left at (1195, 345)
Screenshot: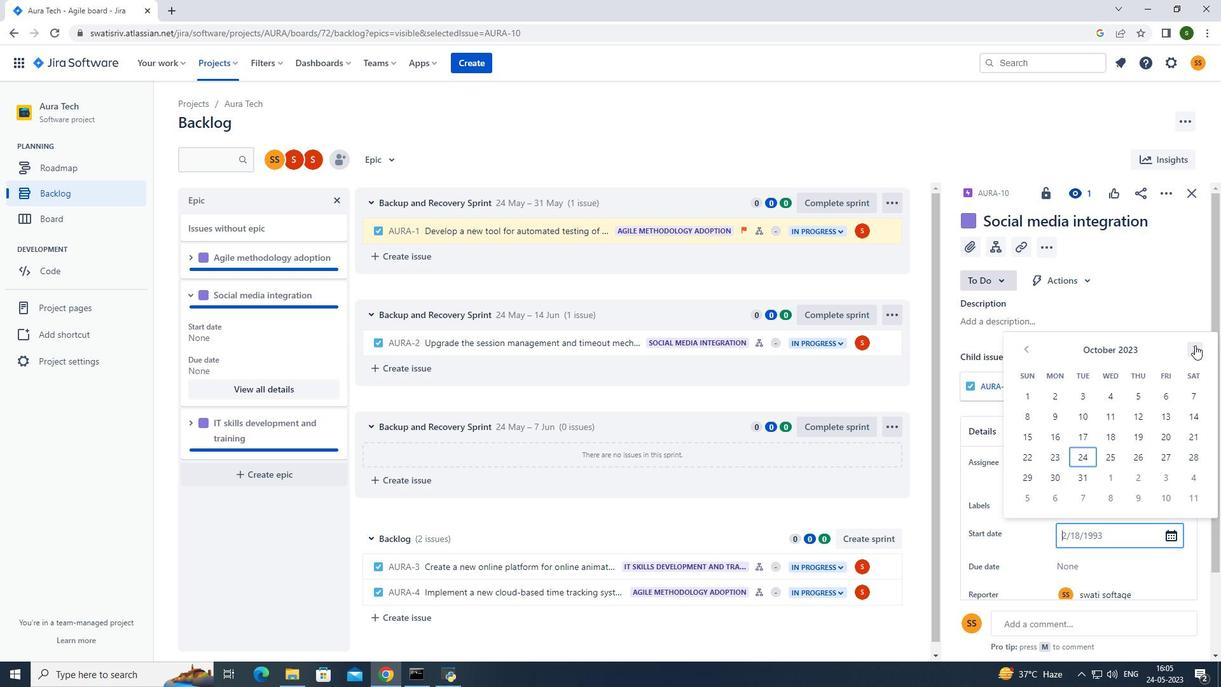 
Action: Mouse pressed left at (1195, 345)
Screenshot: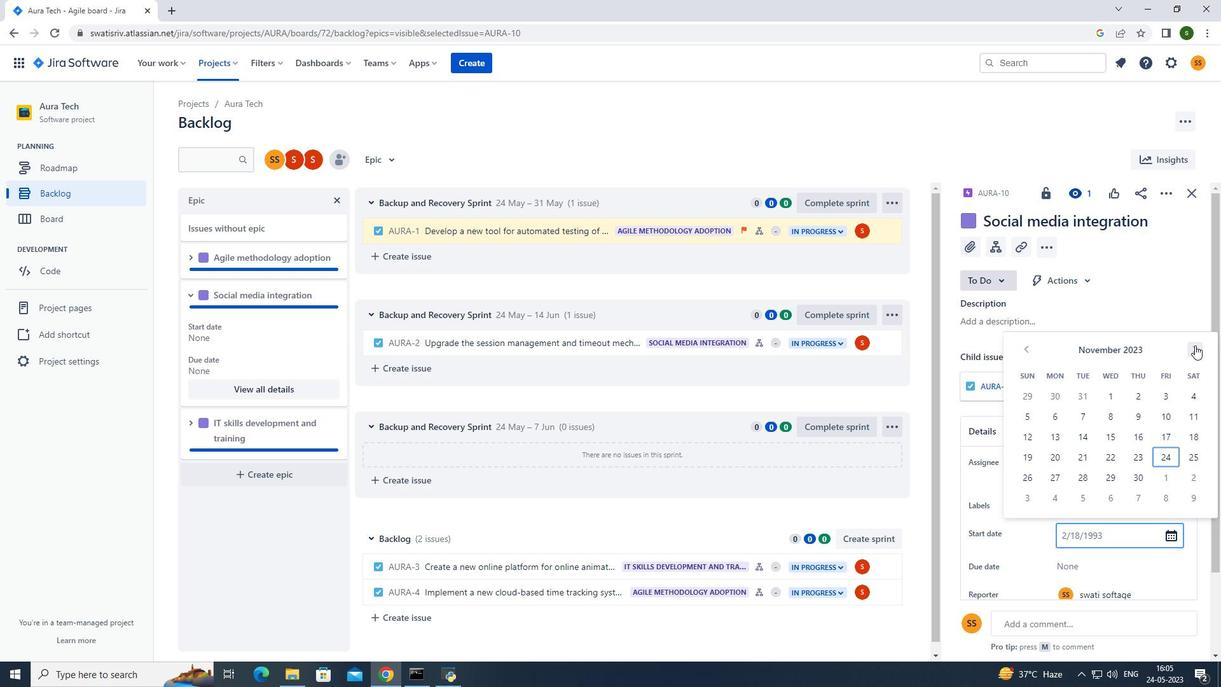 
Action: Mouse pressed left at (1195, 345)
Screenshot: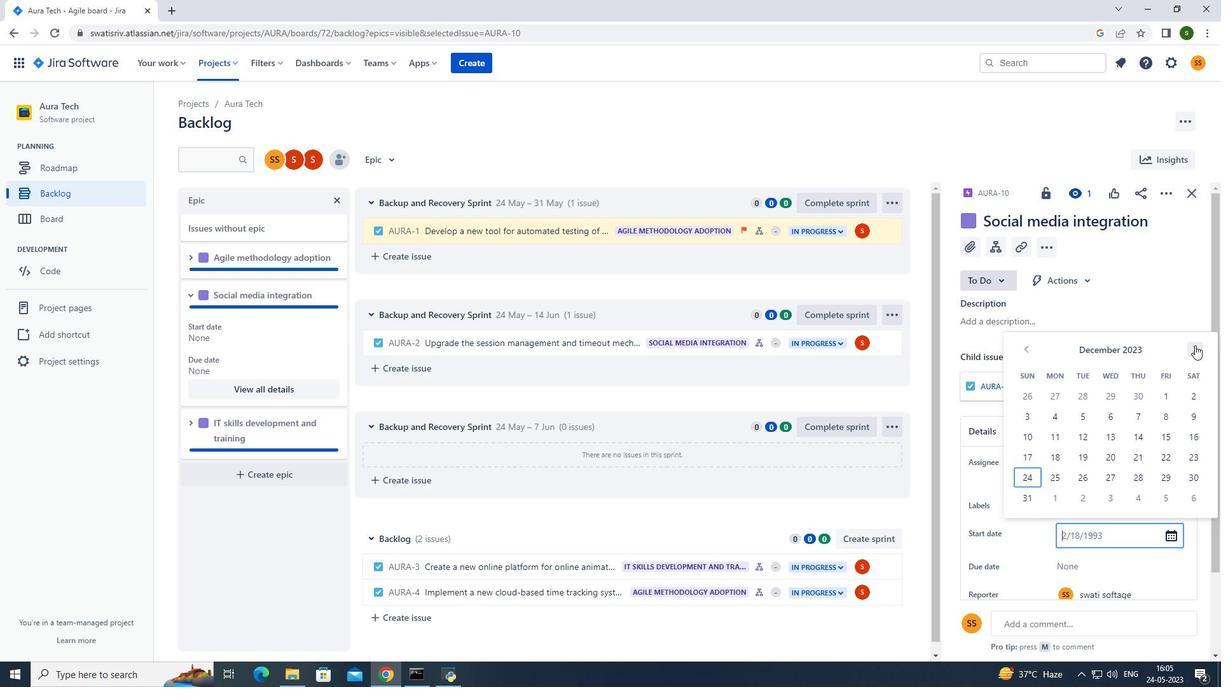 
Action: Mouse moved to (1162, 433)
Screenshot: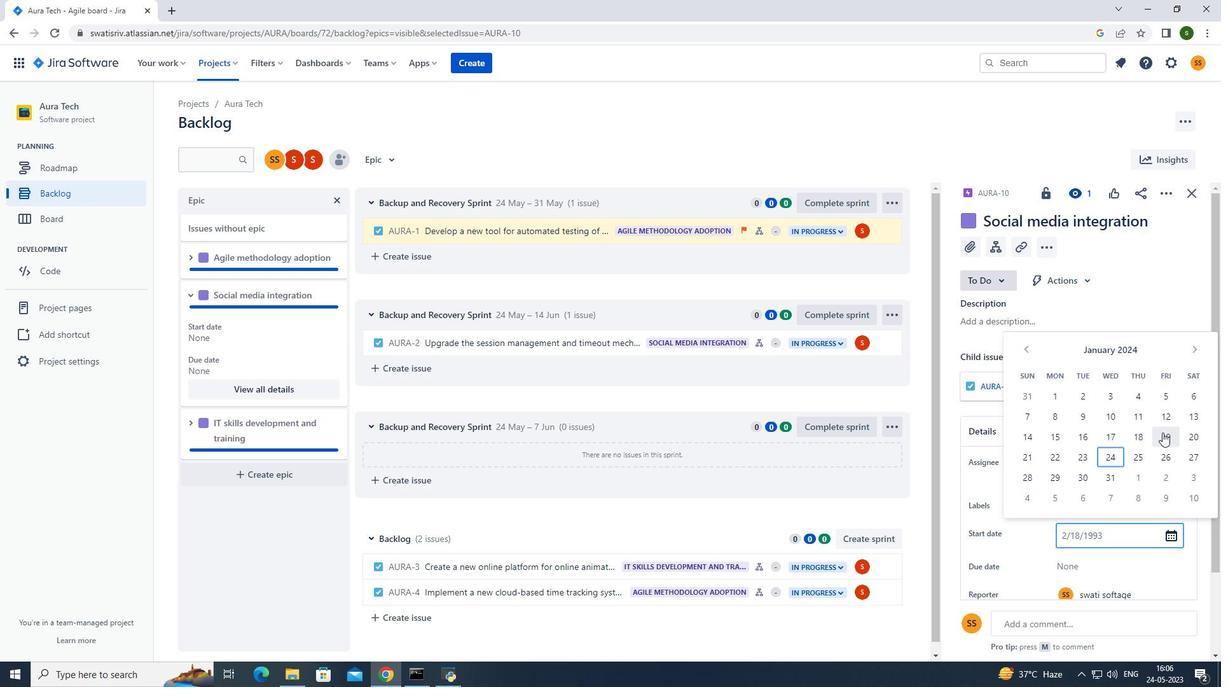 
Action: Mouse pressed left at (1162, 433)
Screenshot: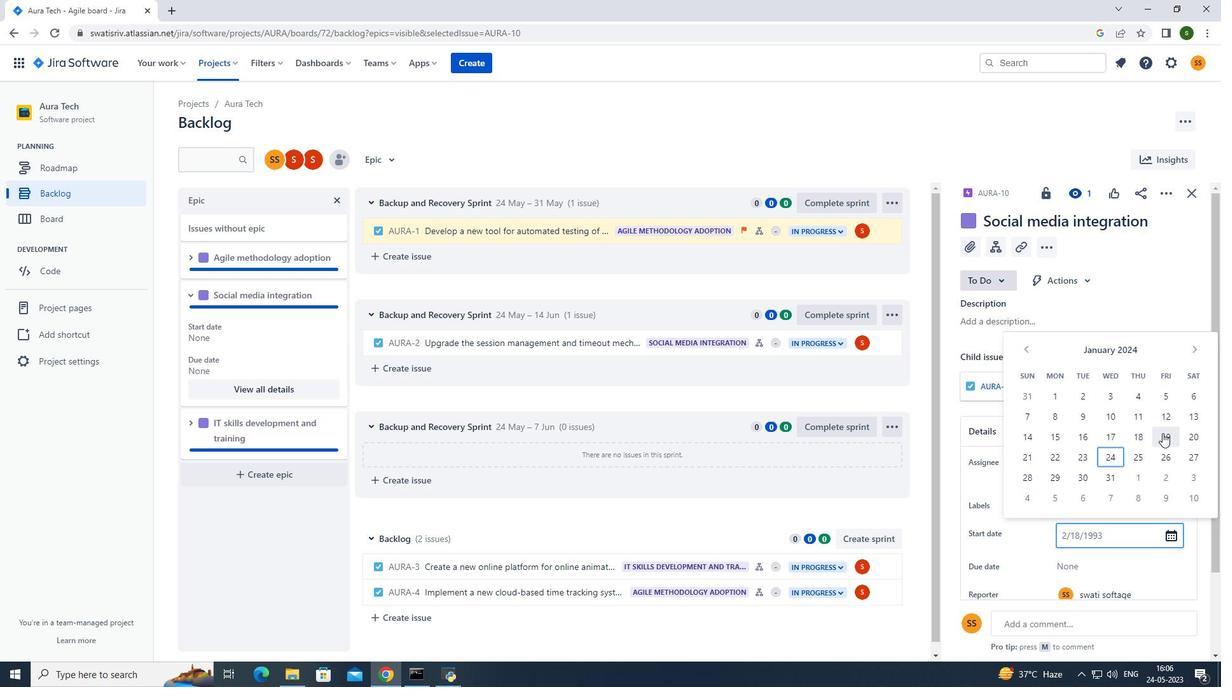 
Action: Mouse moved to (1079, 563)
Screenshot: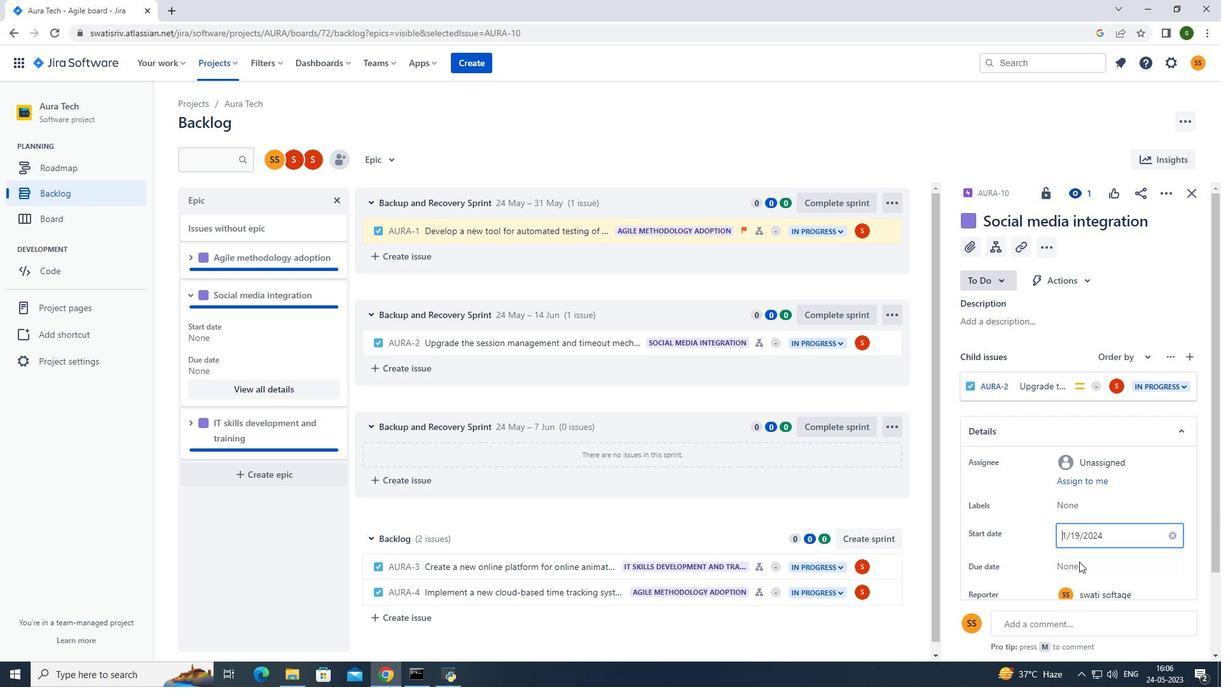 
Action: Mouse pressed left at (1079, 563)
Screenshot: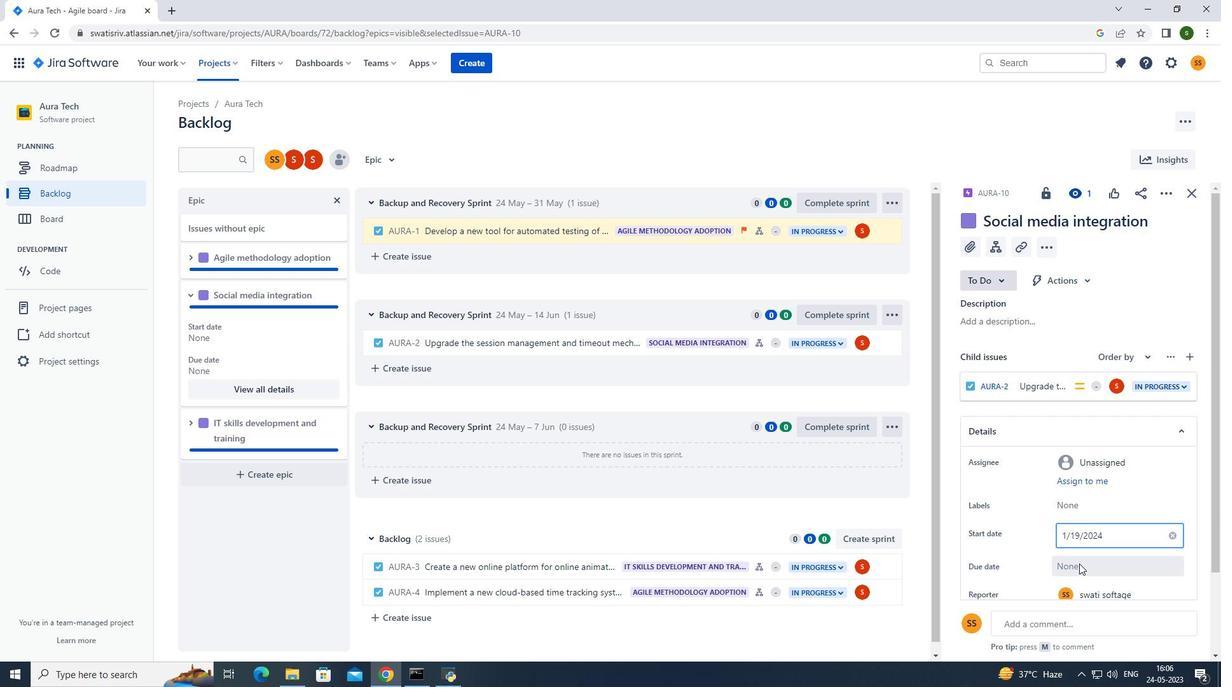 
Action: Mouse moved to (1199, 384)
Screenshot: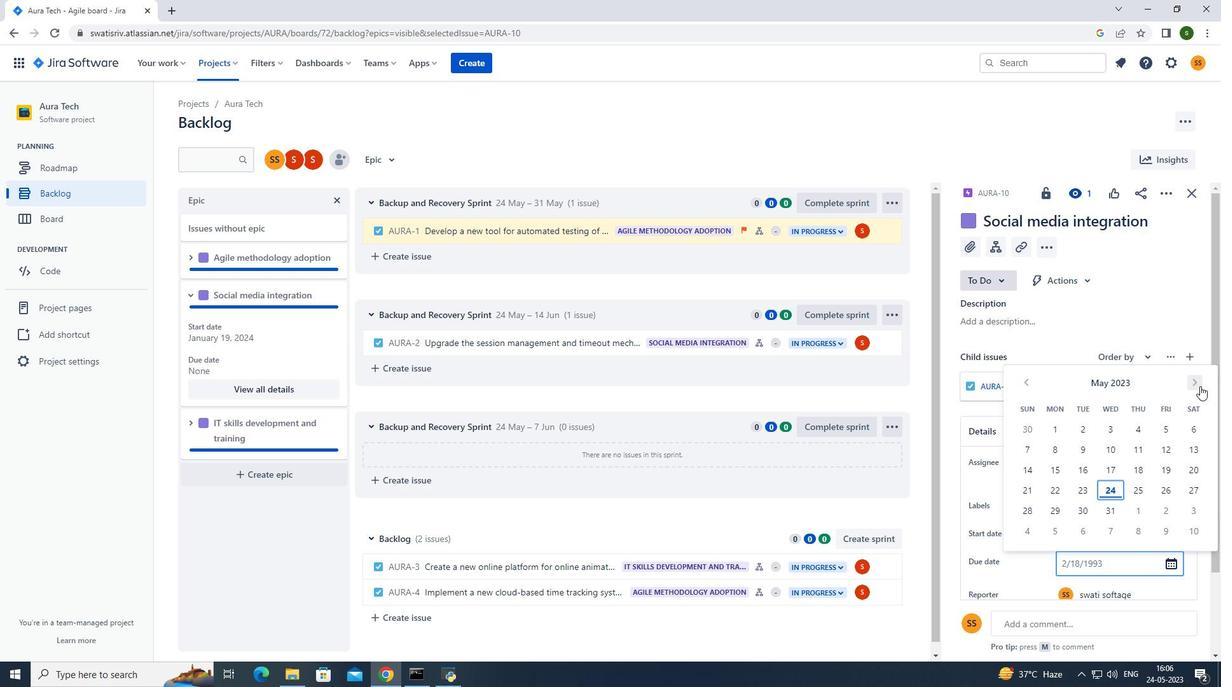 
Action: Mouse pressed left at (1199, 384)
Screenshot: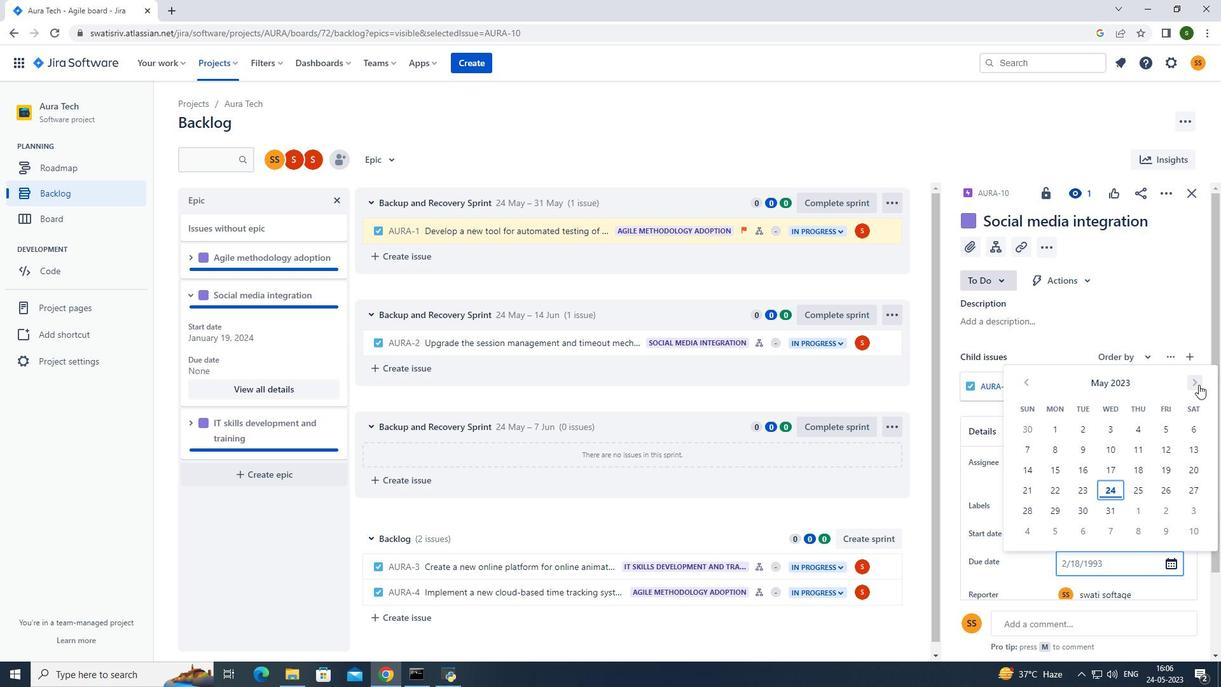 
Action: Mouse moved to (1191, 384)
Screenshot: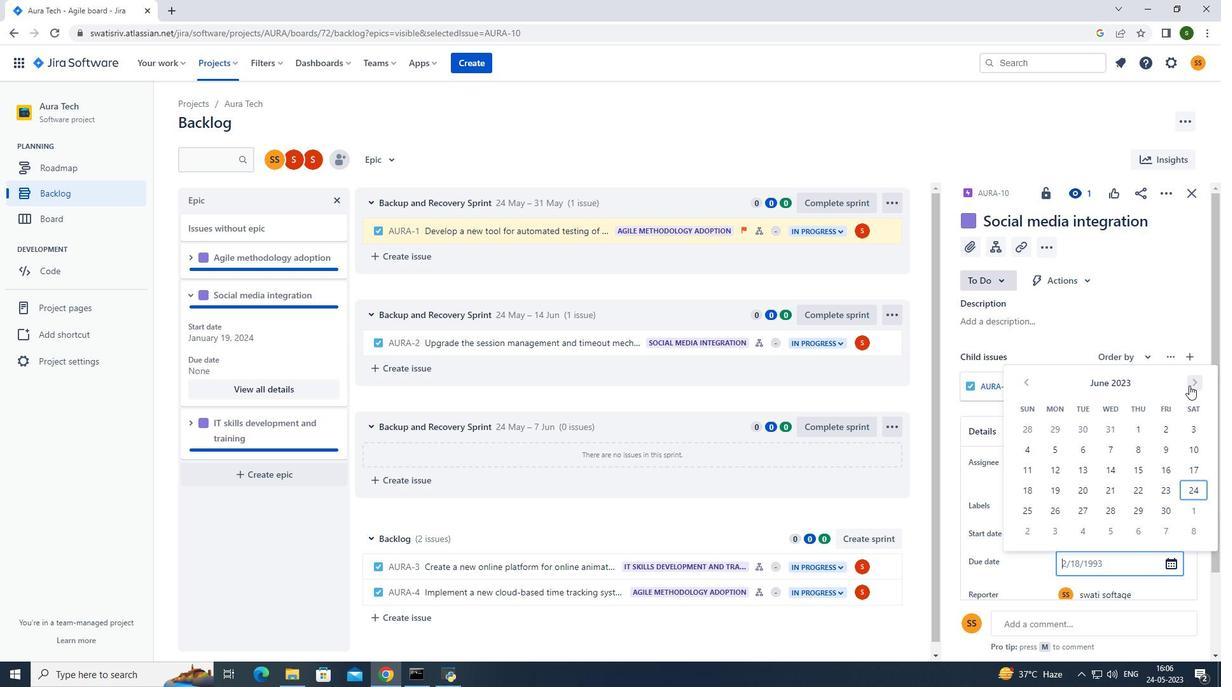 
Action: Mouse pressed left at (1191, 384)
Screenshot: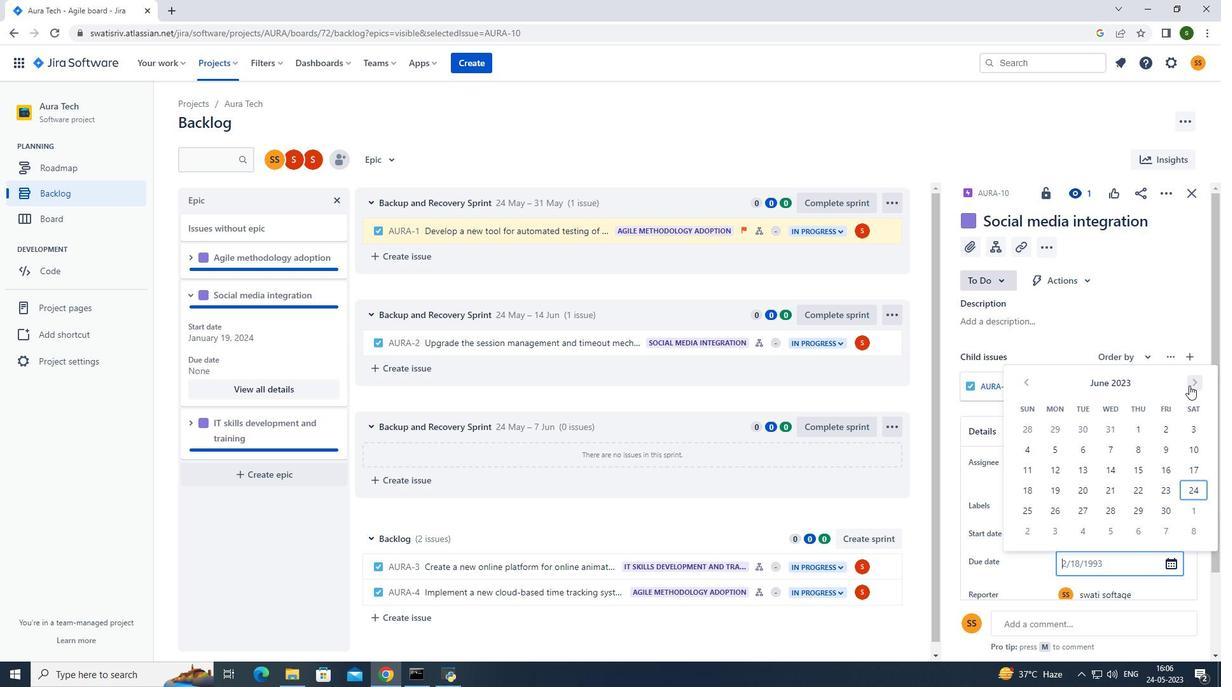 
Action: Mouse moved to (1192, 383)
Screenshot: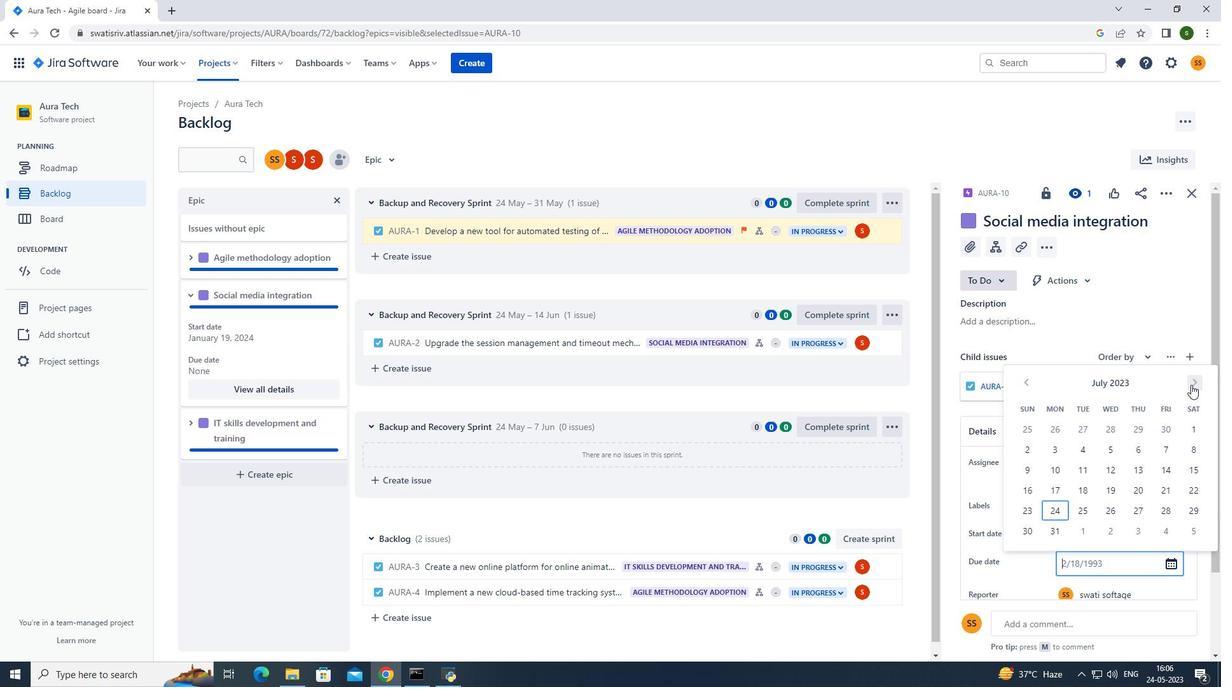 
Action: Mouse pressed left at (1192, 383)
Screenshot: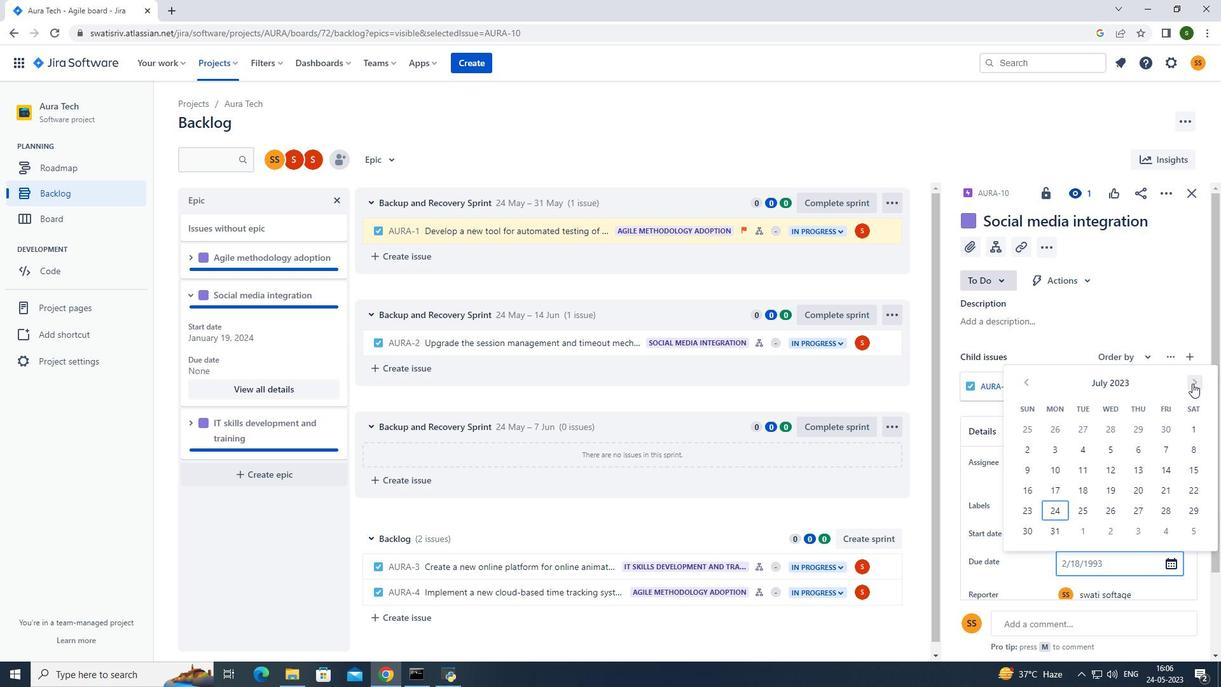 
Action: Mouse moved to (1187, 382)
Screenshot: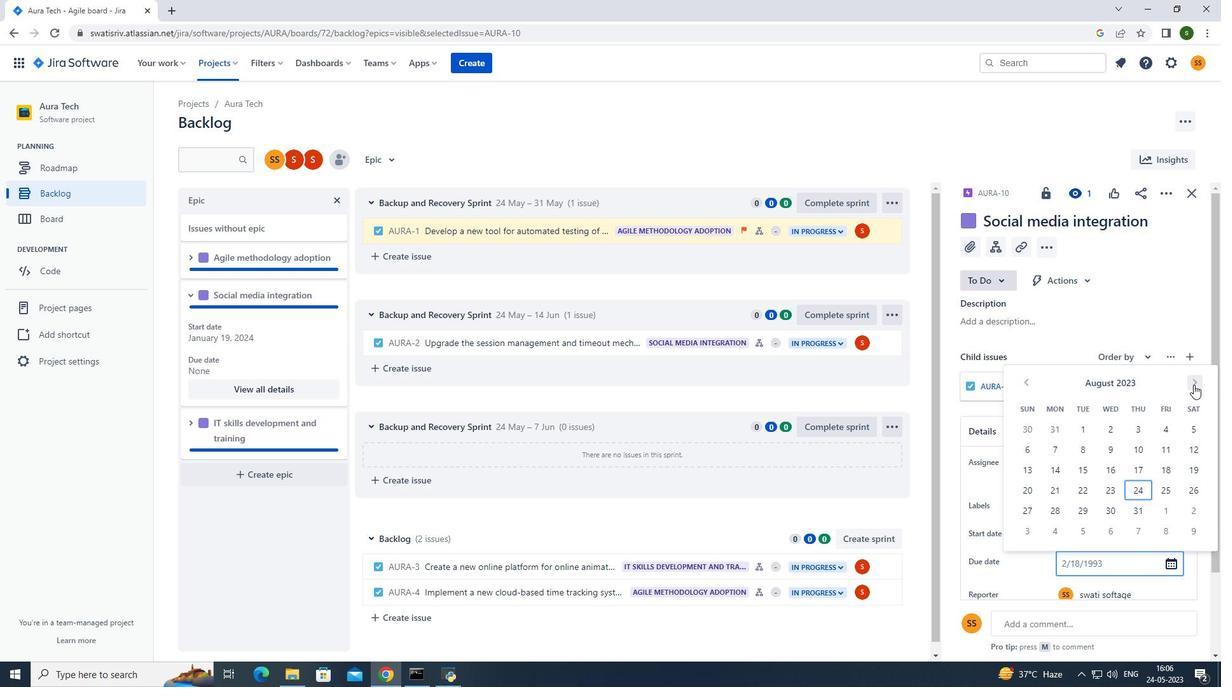 
Action: Mouse pressed left at (1187, 382)
Screenshot: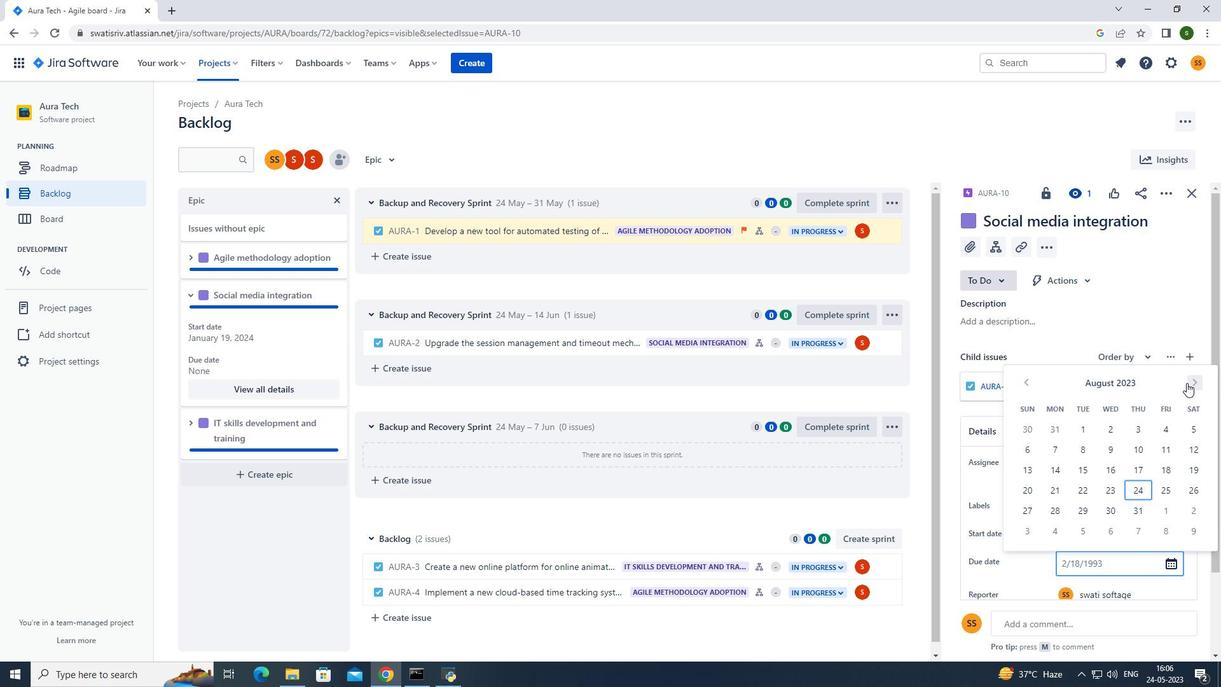 
Action: Mouse moved to (1193, 382)
Screenshot: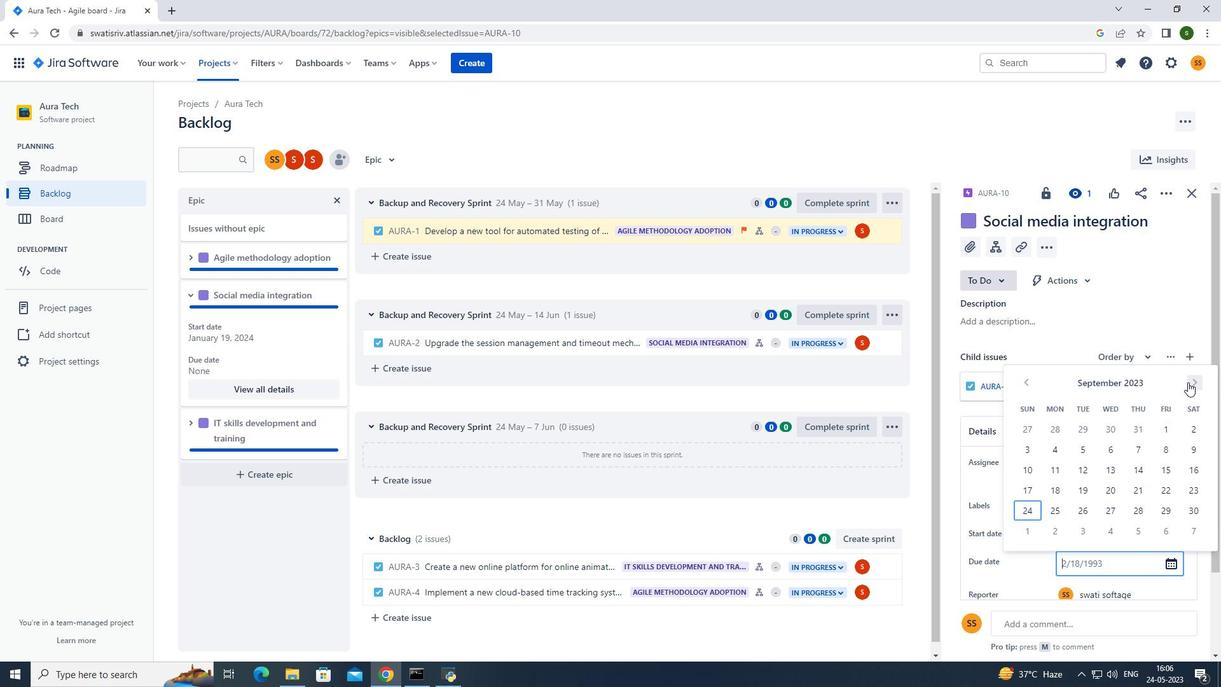 
Action: Mouse pressed left at (1193, 382)
Screenshot: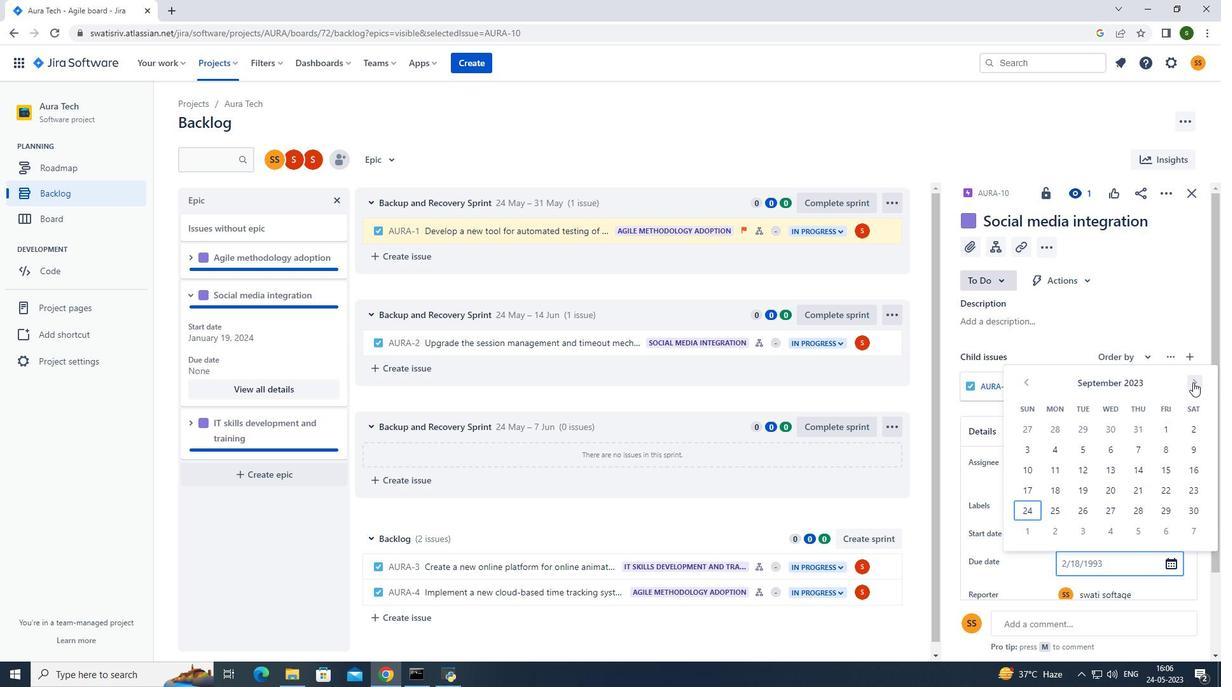 
Action: Mouse pressed left at (1193, 382)
Screenshot: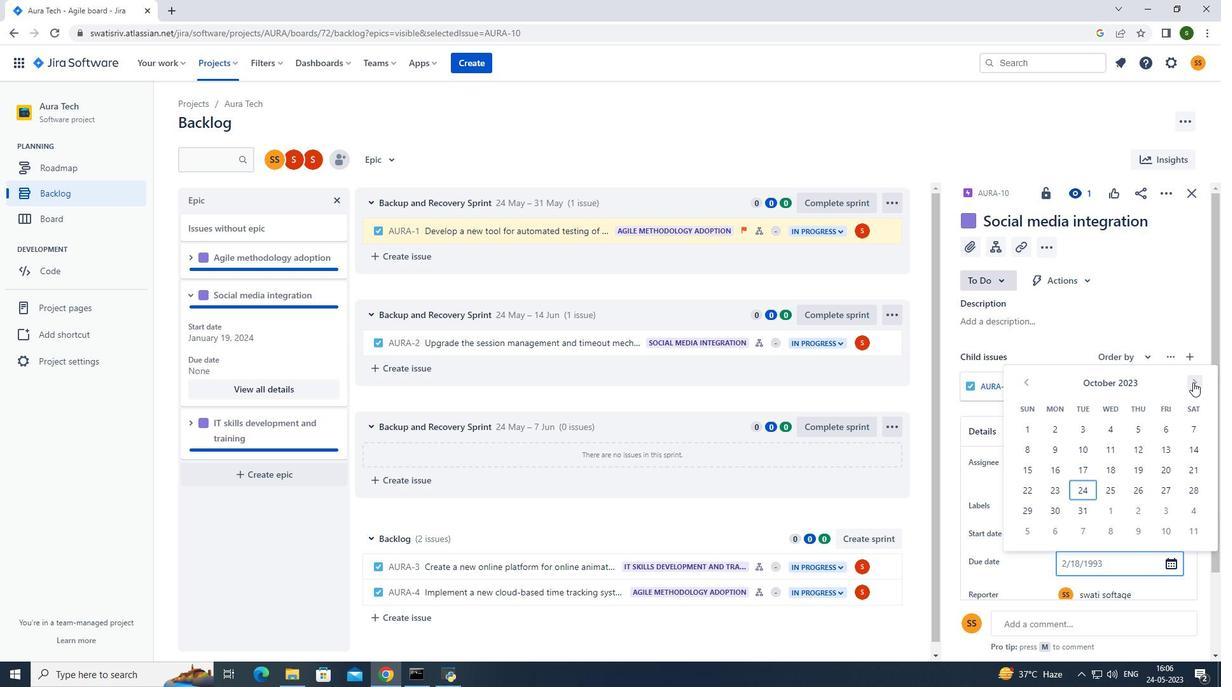 
Action: Mouse pressed left at (1193, 382)
Screenshot: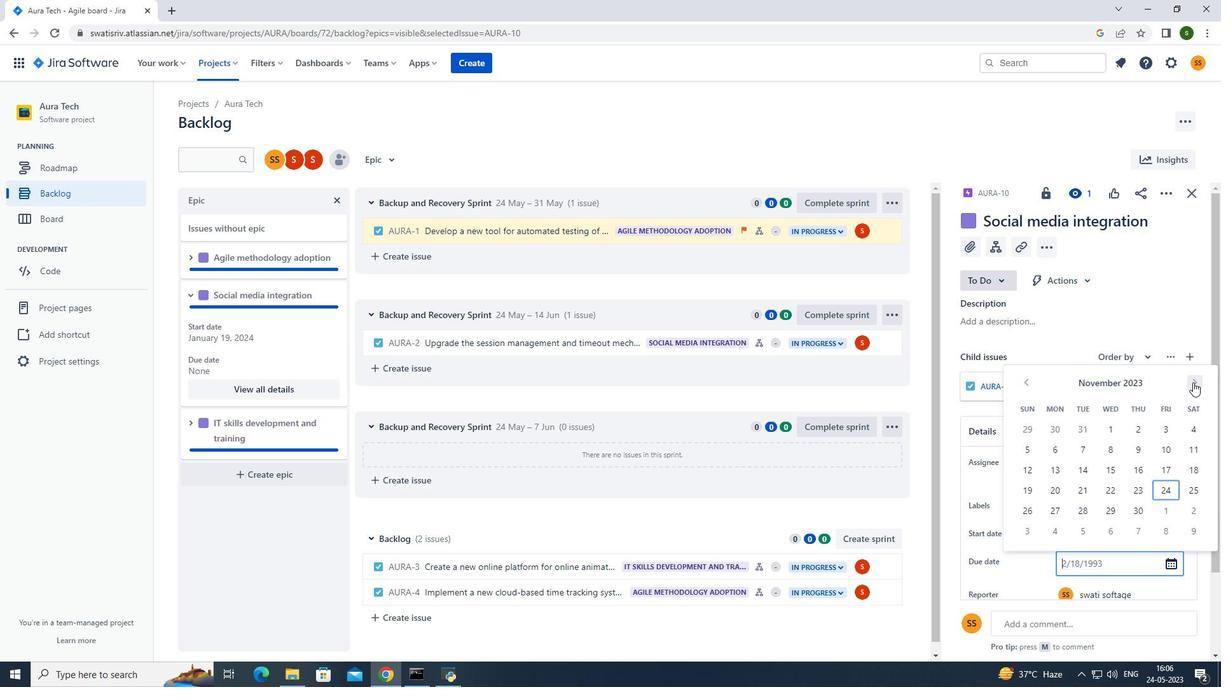 
Action: Mouse pressed left at (1193, 382)
Screenshot: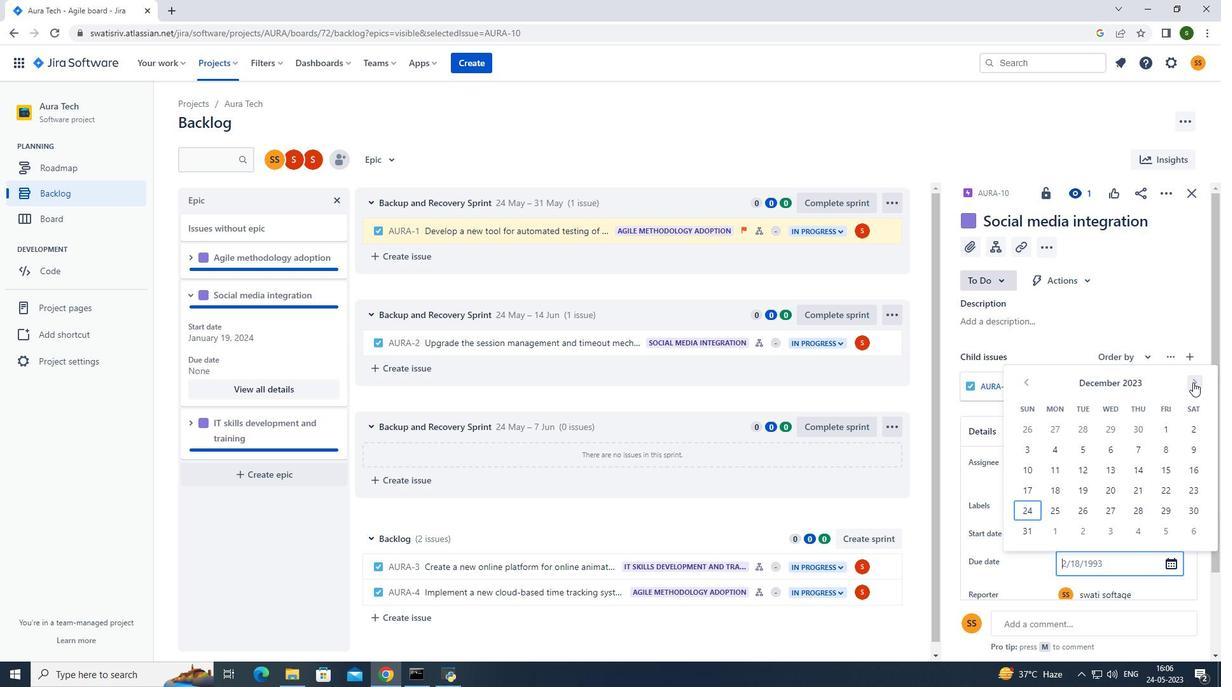
Action: Mouse pressed left at (1193, 382)
Screenshot: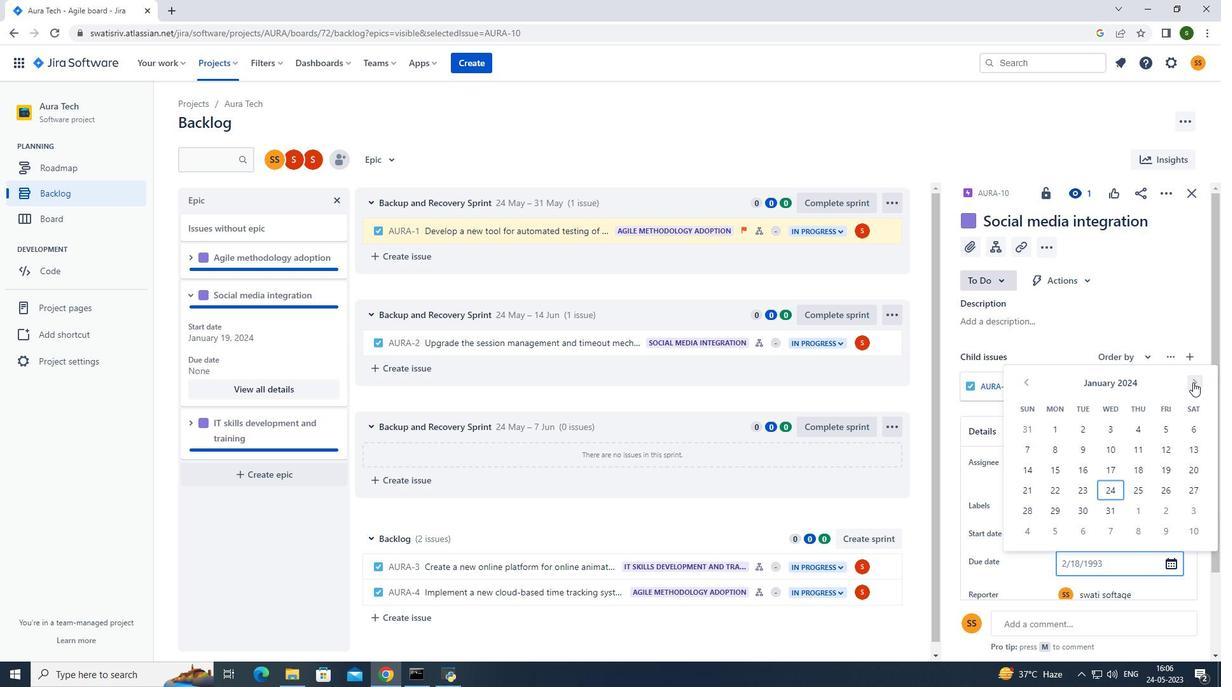 
Action: Mouse pressed left at (1193, 382)
Screenshot: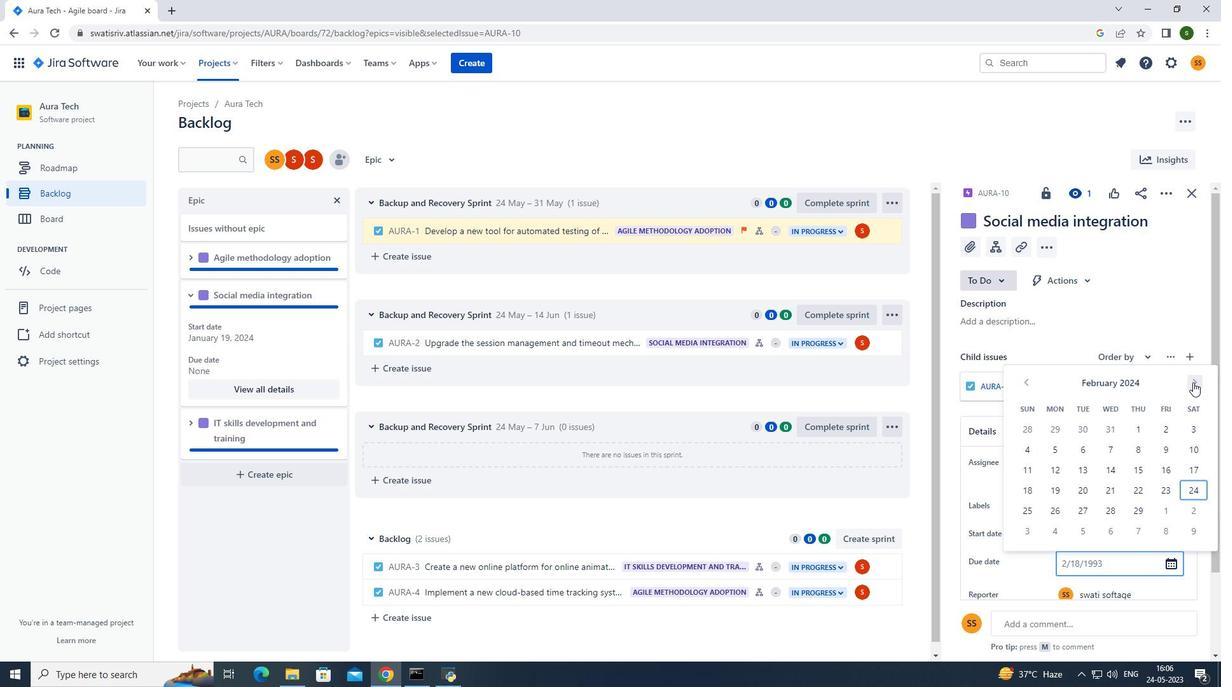 
Action: Mouse pressed left at (1193, 382)
Screenshot: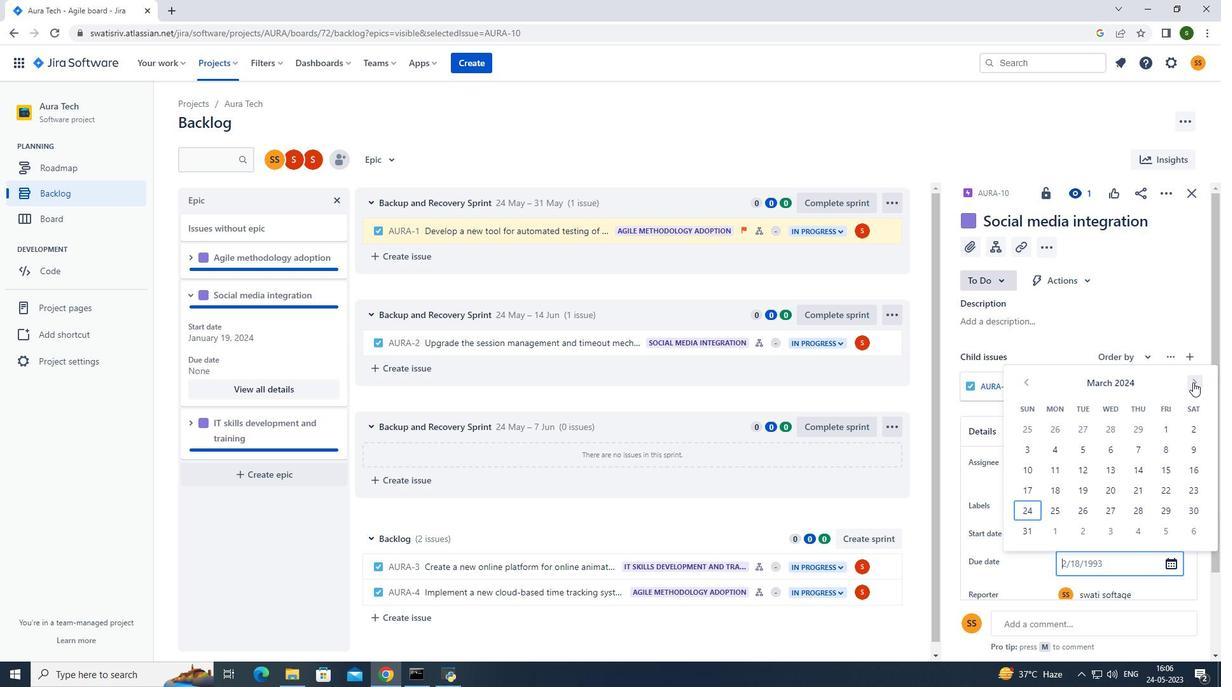 
Action: Mouse pressed left at (1193, 382)
Screenshot: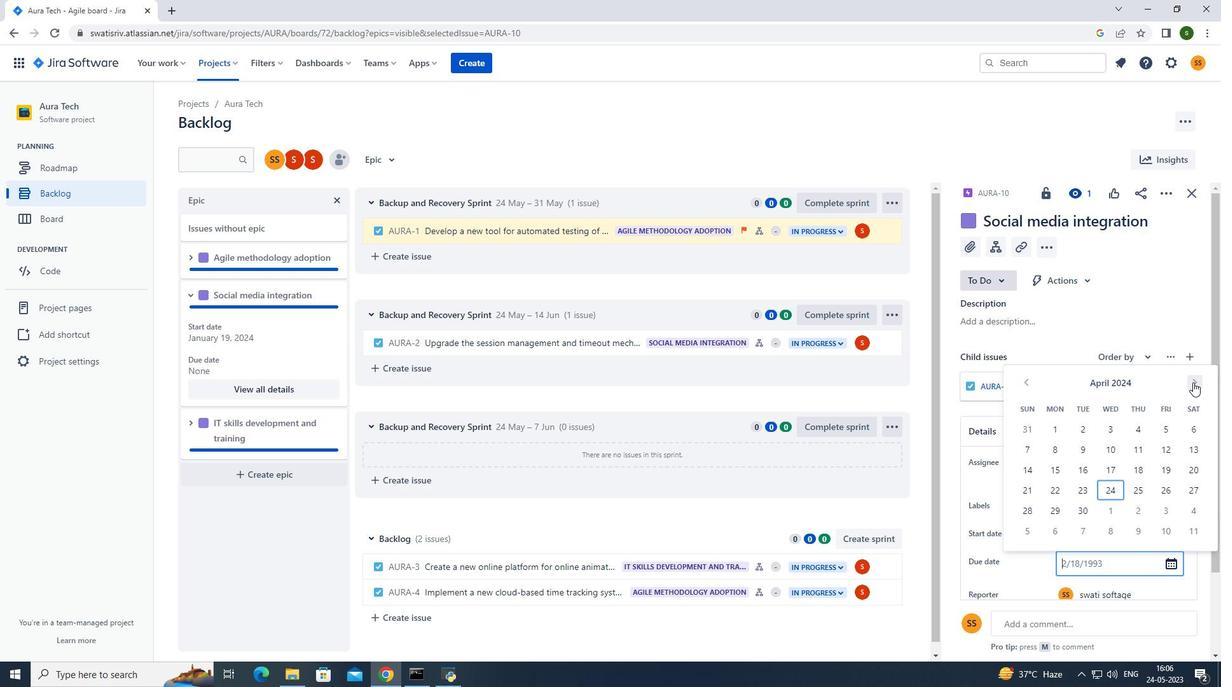 
Action: Mouse pressed left at (1193, 382)
Screenshot: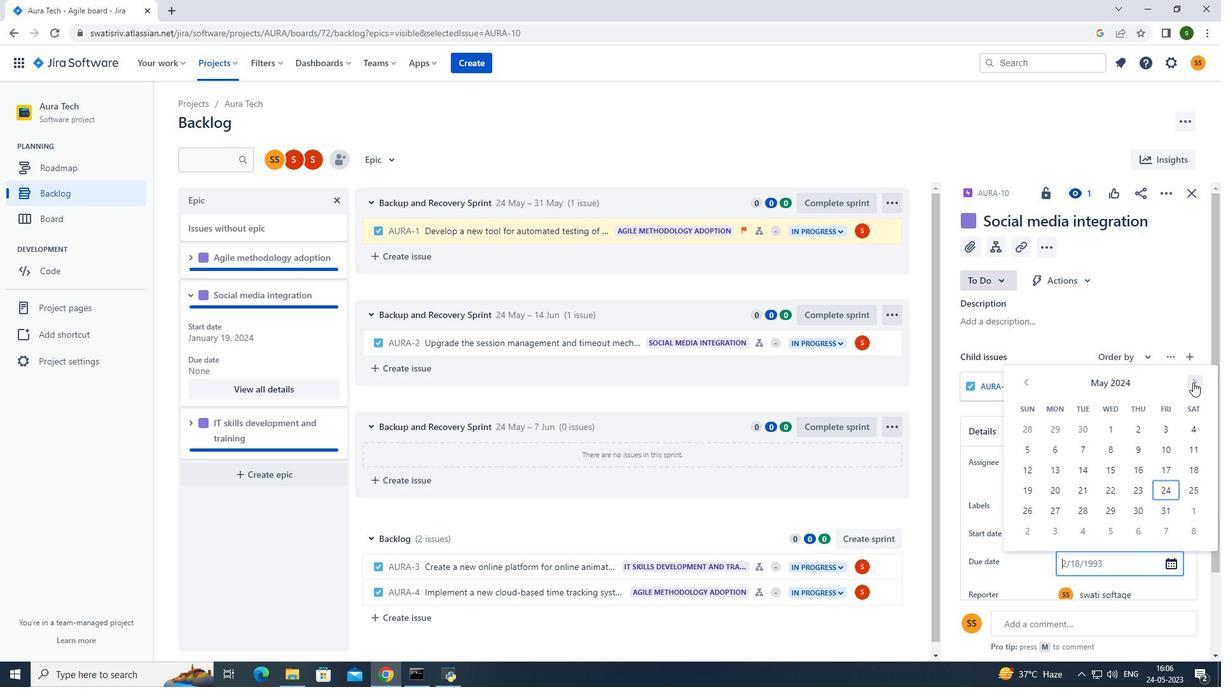 
Action: Mouse pressed left at (1193, 382)
Screenshot: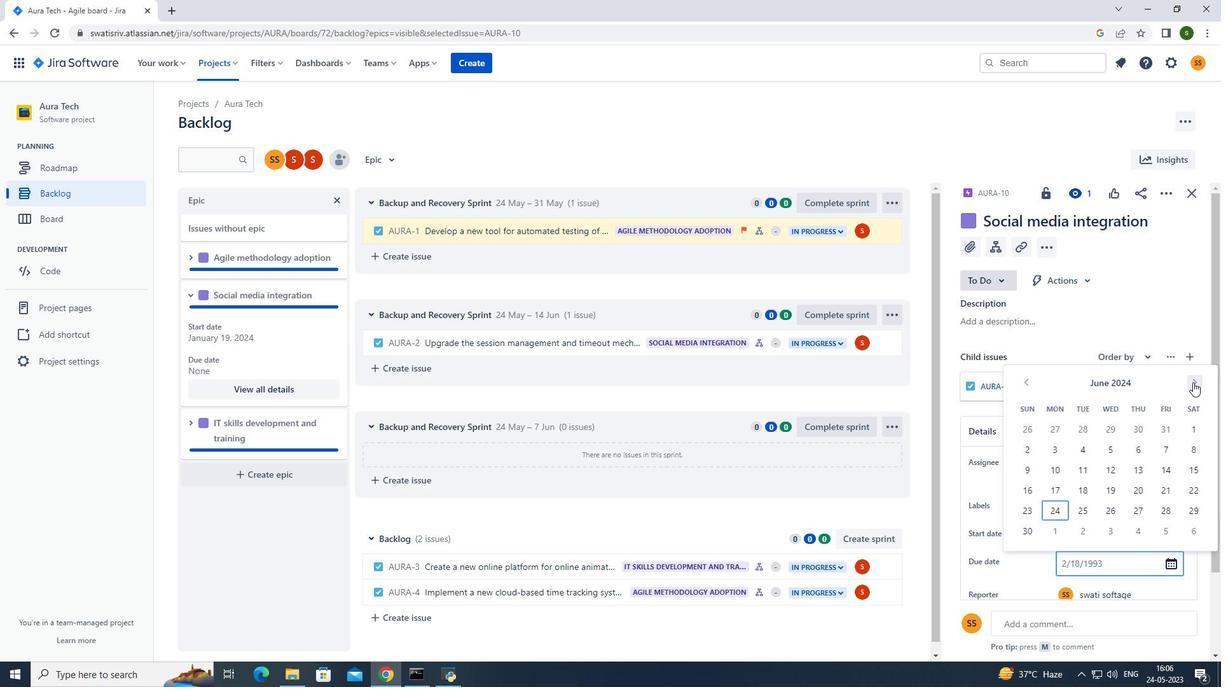 
Action: Mouse pressed left at (1193, 382)
Screenshot: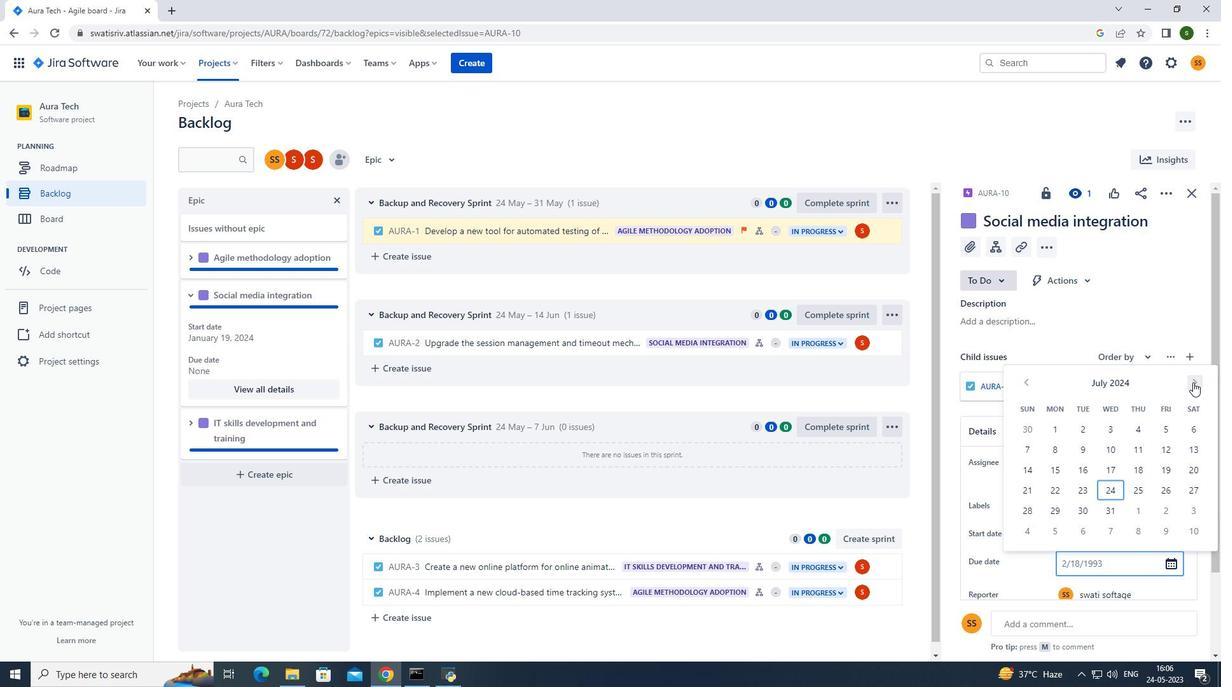 
Action: Mouse pressed left at (1193, 382)
Screenshot: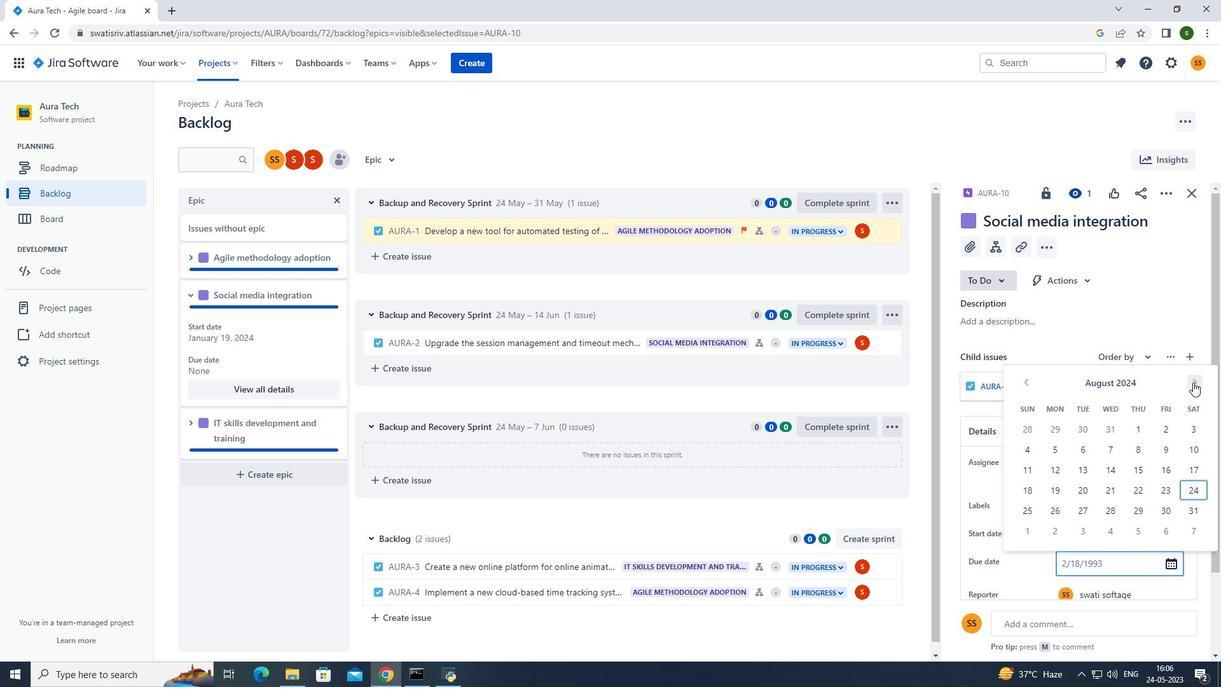
Action: Mouse pressed left at (1193, 382)
Screenshot: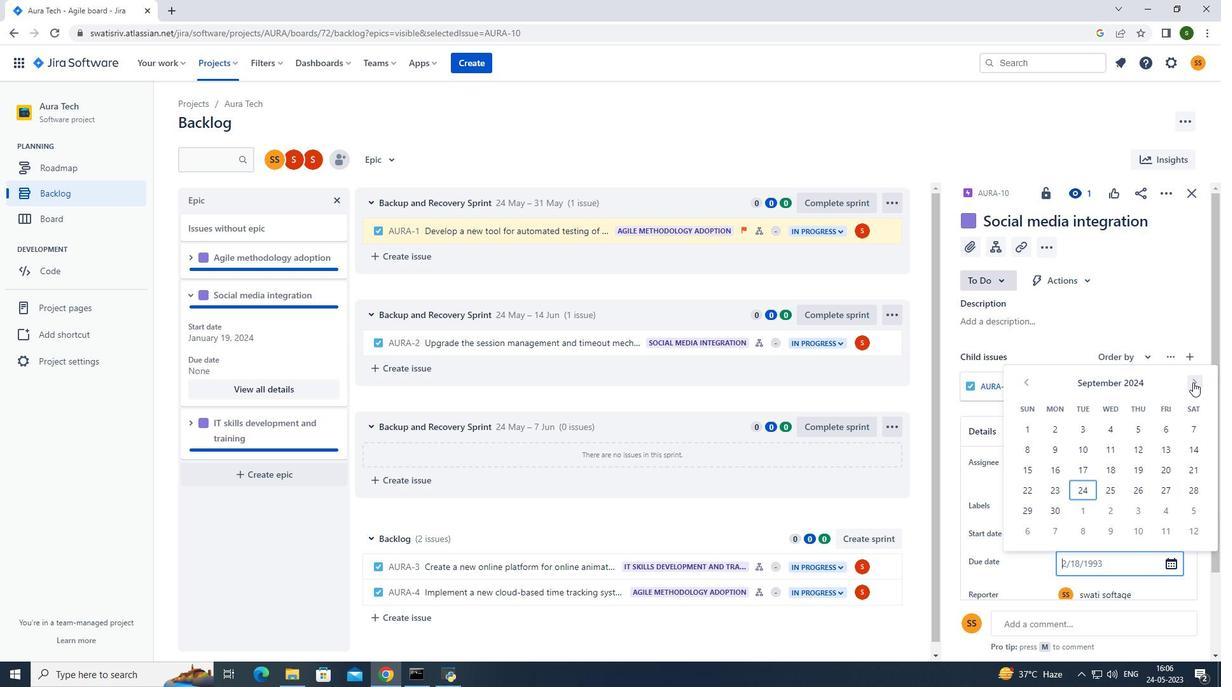 
Action: Mouse moved to (1056, 468)
Screenshot: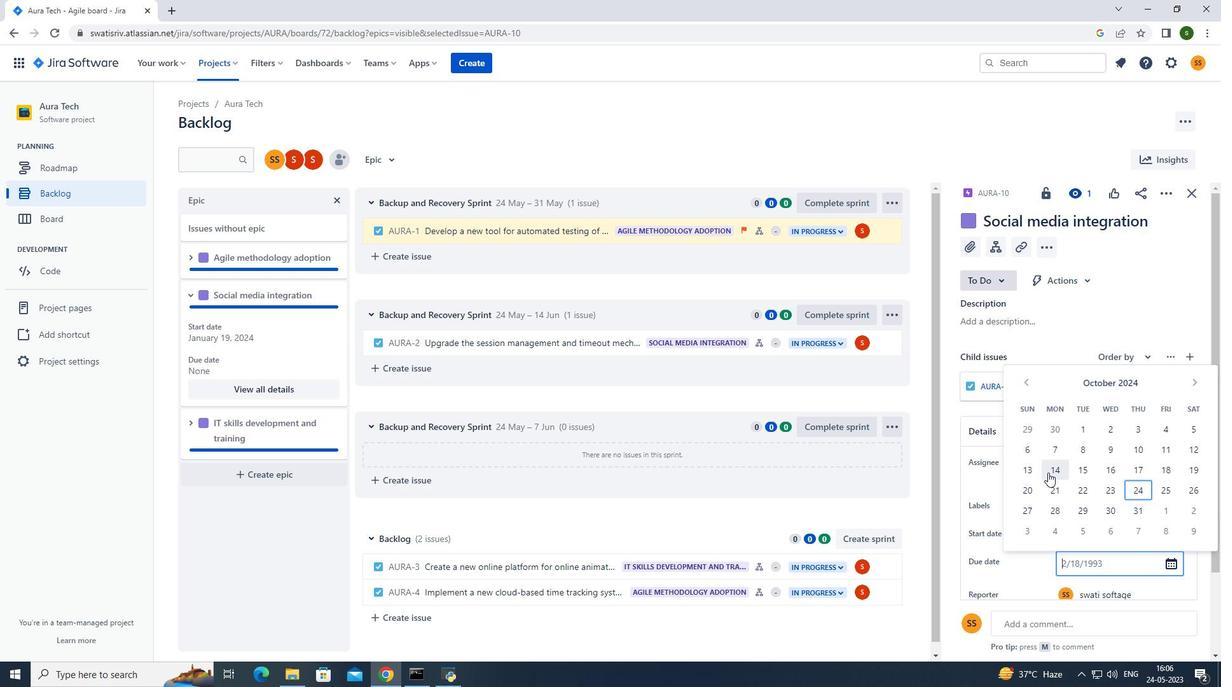 
Action: Mouse pressed left at (1056, 468)
Screenshot: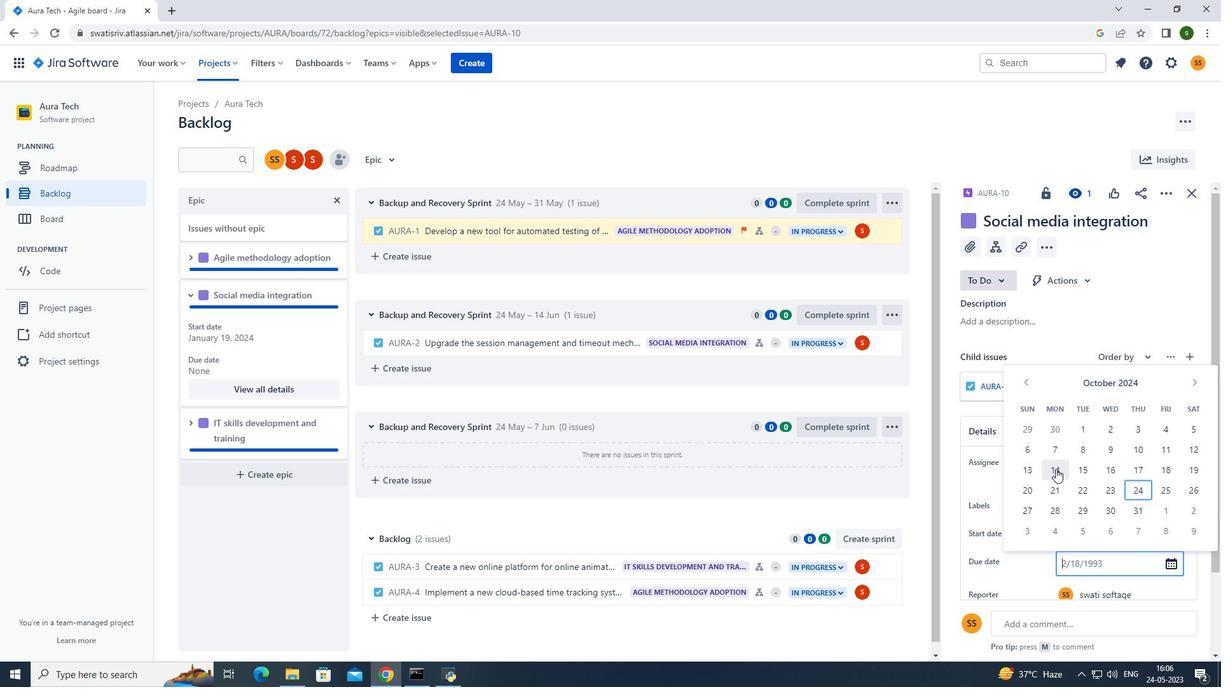 
Action: Mouse moved to (544, 129)
Screenshot: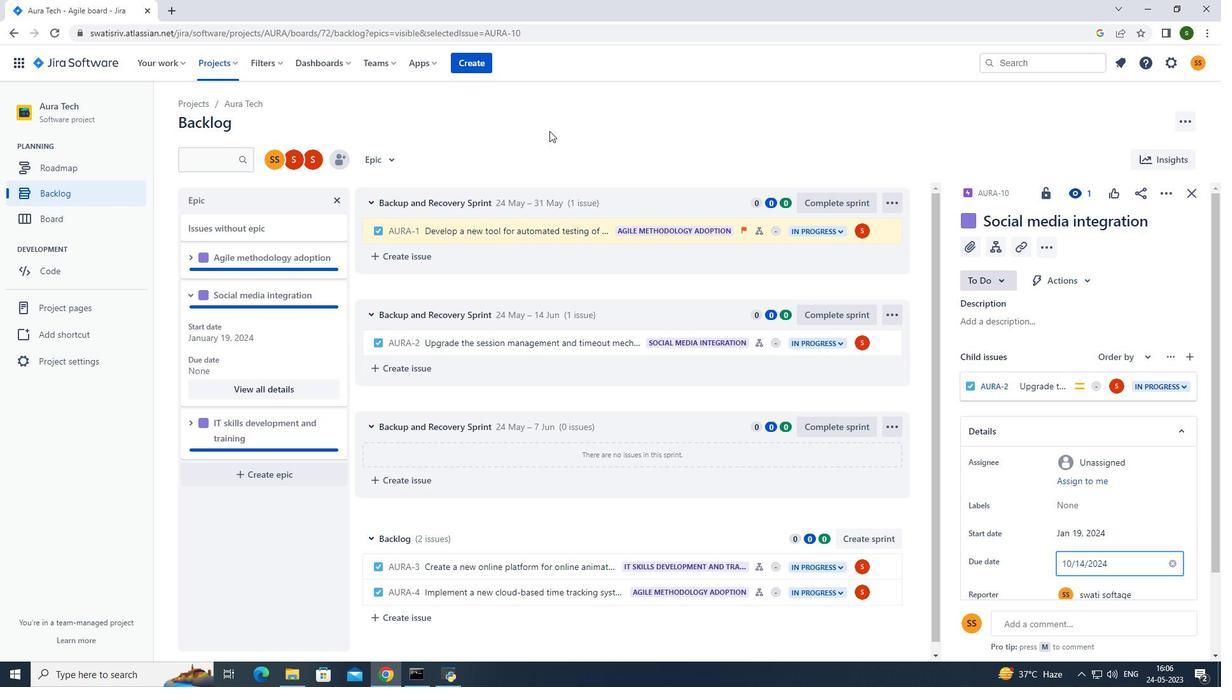 
Action: Mouse pressed left at (544, 129)
Screenshot: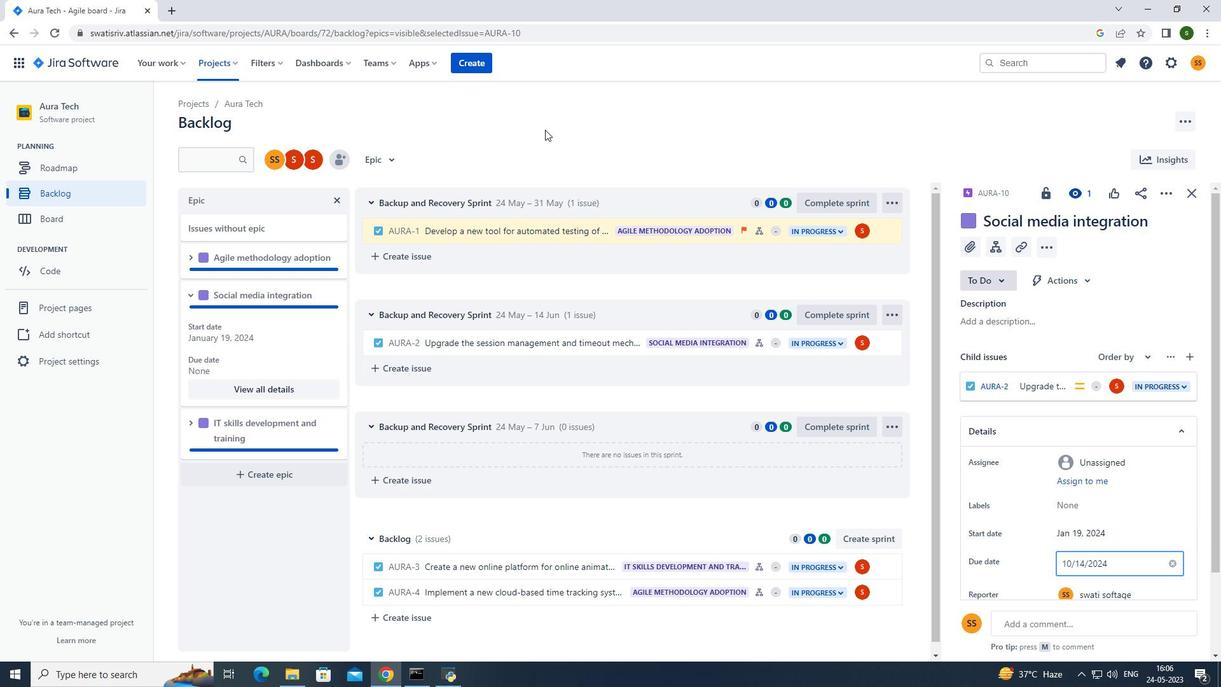 
Action: Mouse moved to (219, 62)
Screenshot: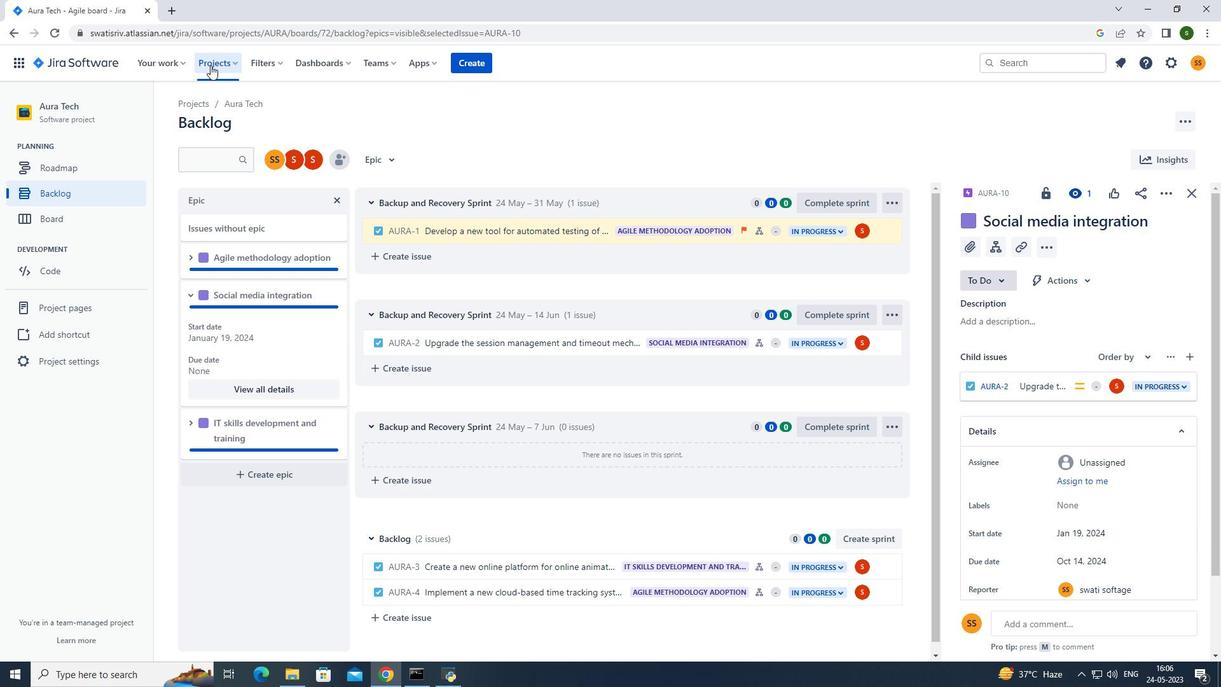 
Action: Mouse pressed left at (219, 62)
Screenshot: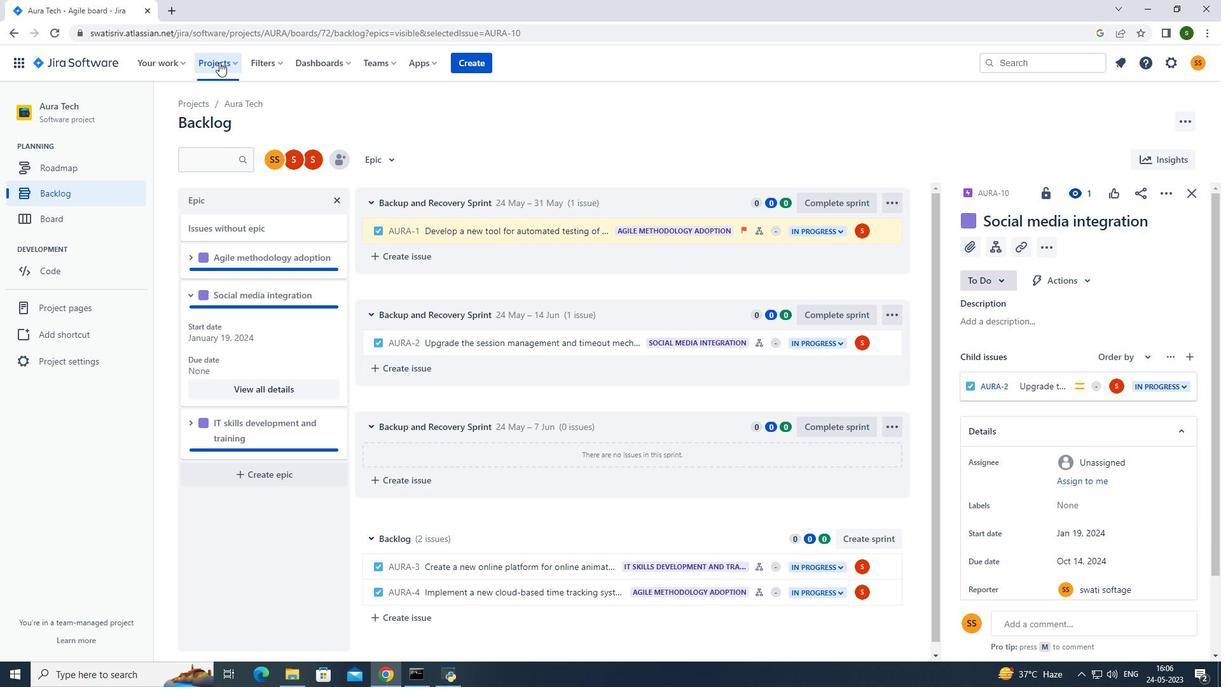 
Action: Mouse moved to (272, 130)
Screenshot: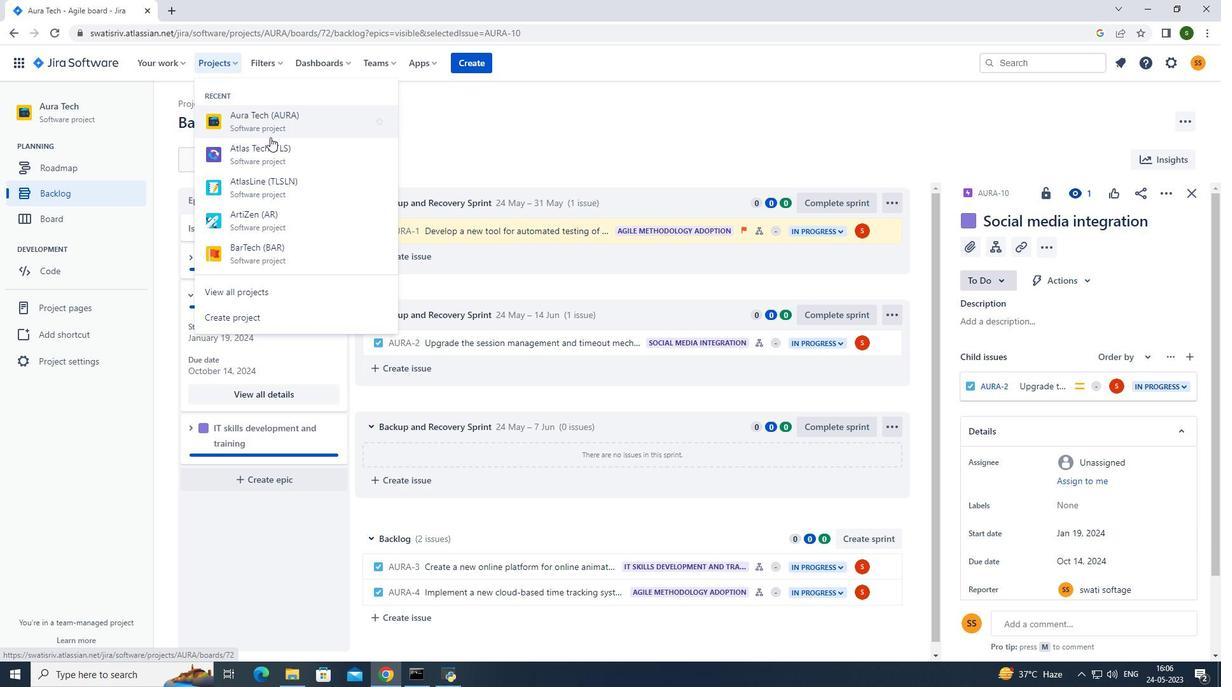 
Action: Mouse pressed left at (272, 130)
Screenshot: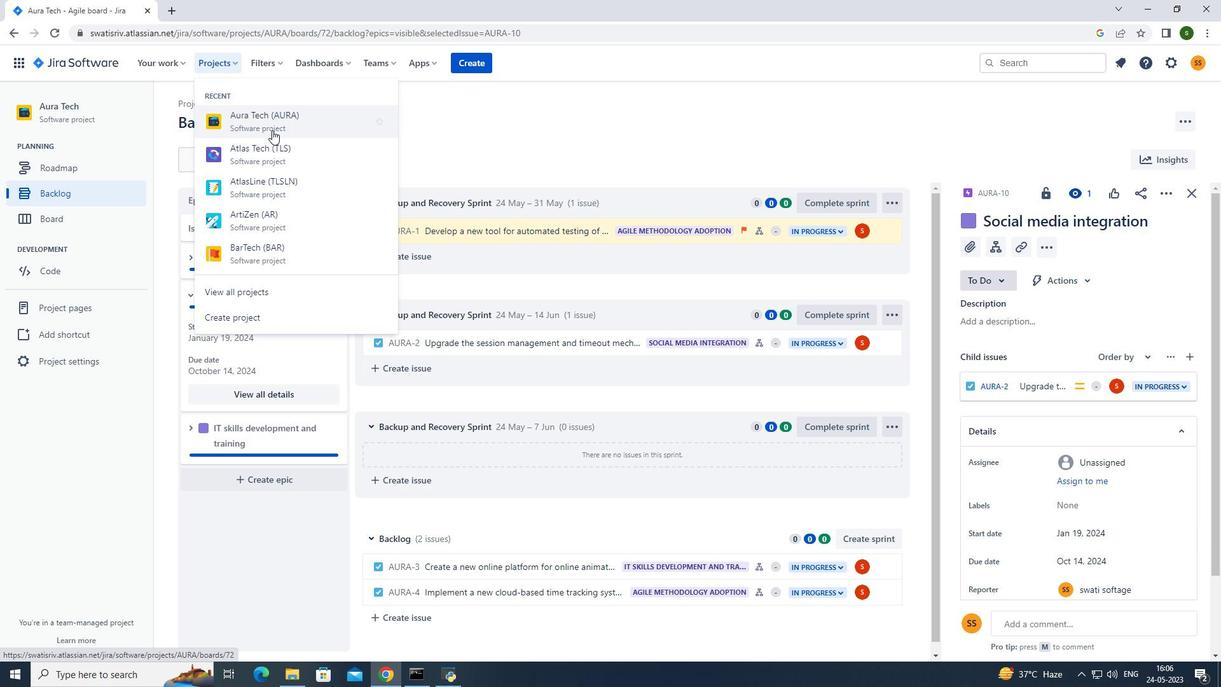 
Action: Mouse moved to (76, 197)
Screenshot: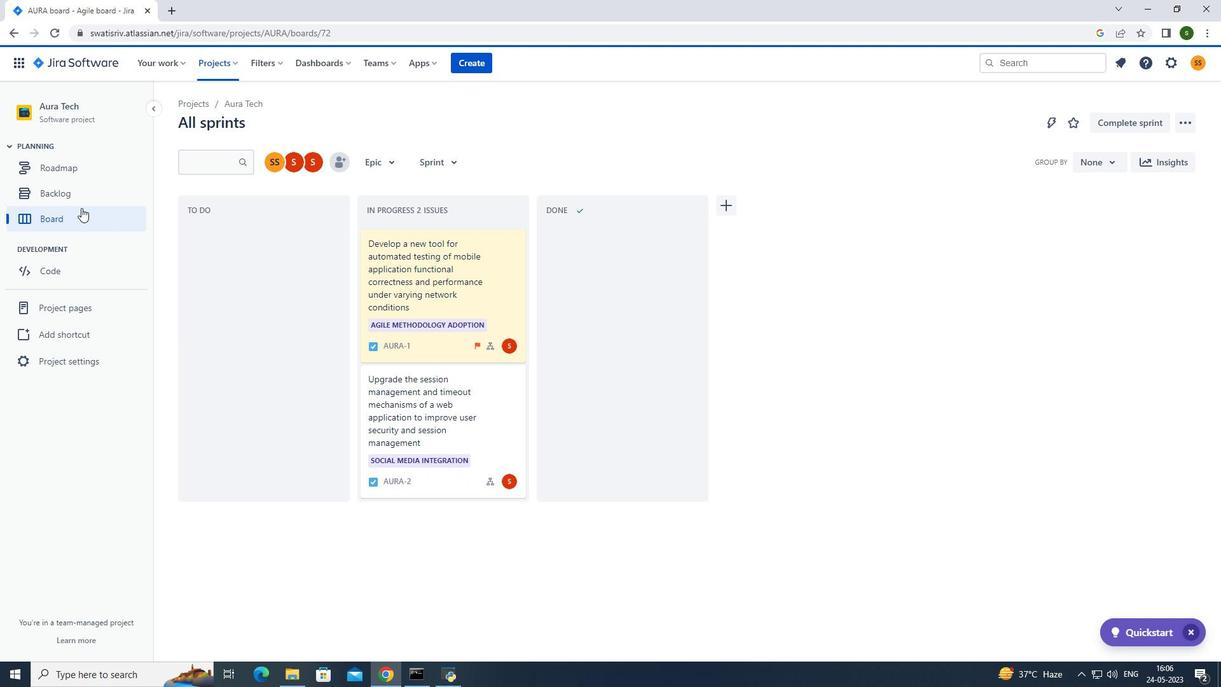 
Action: Mouse pressed left at (76, 197)
Screenshot: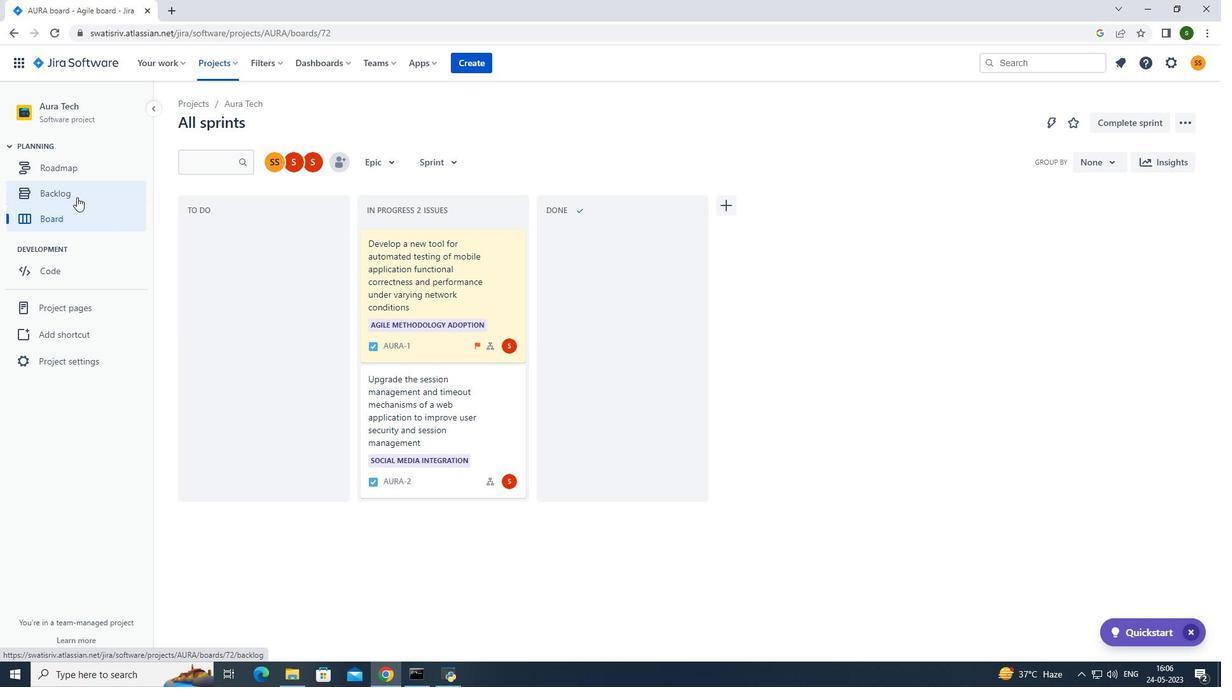 
Action: Mouse moved to (190, 330)
Screenshot: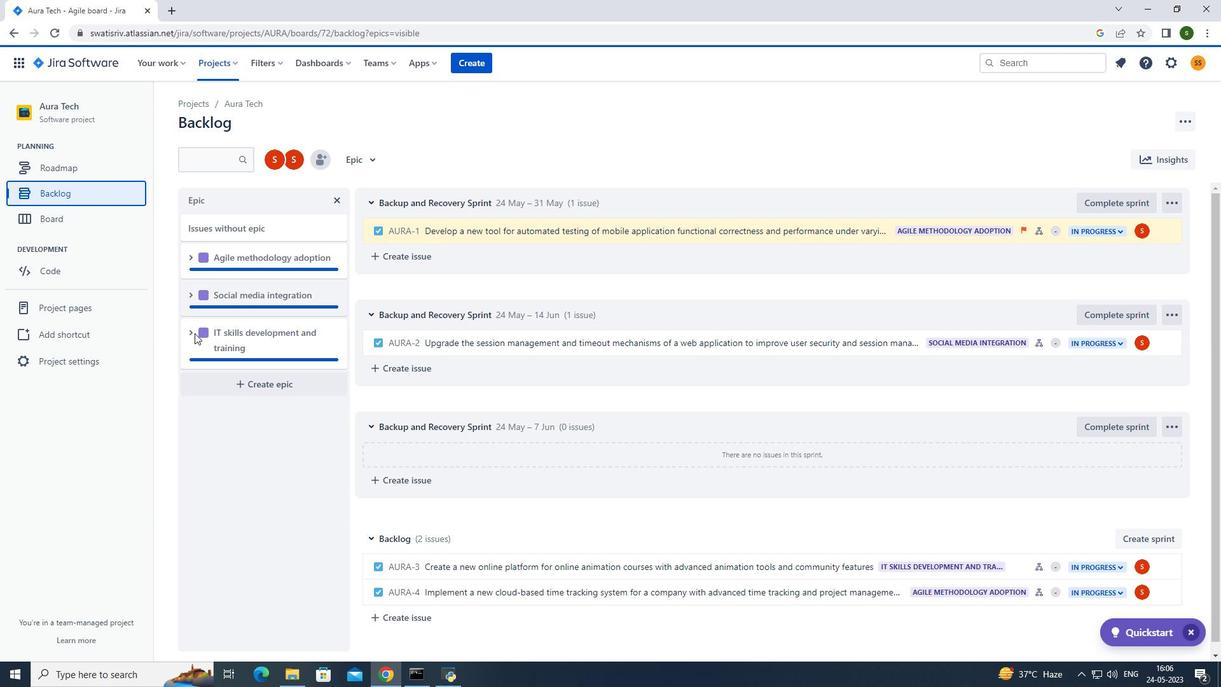 
Action: Mouse pressed left at (190, 330)
Screenshot: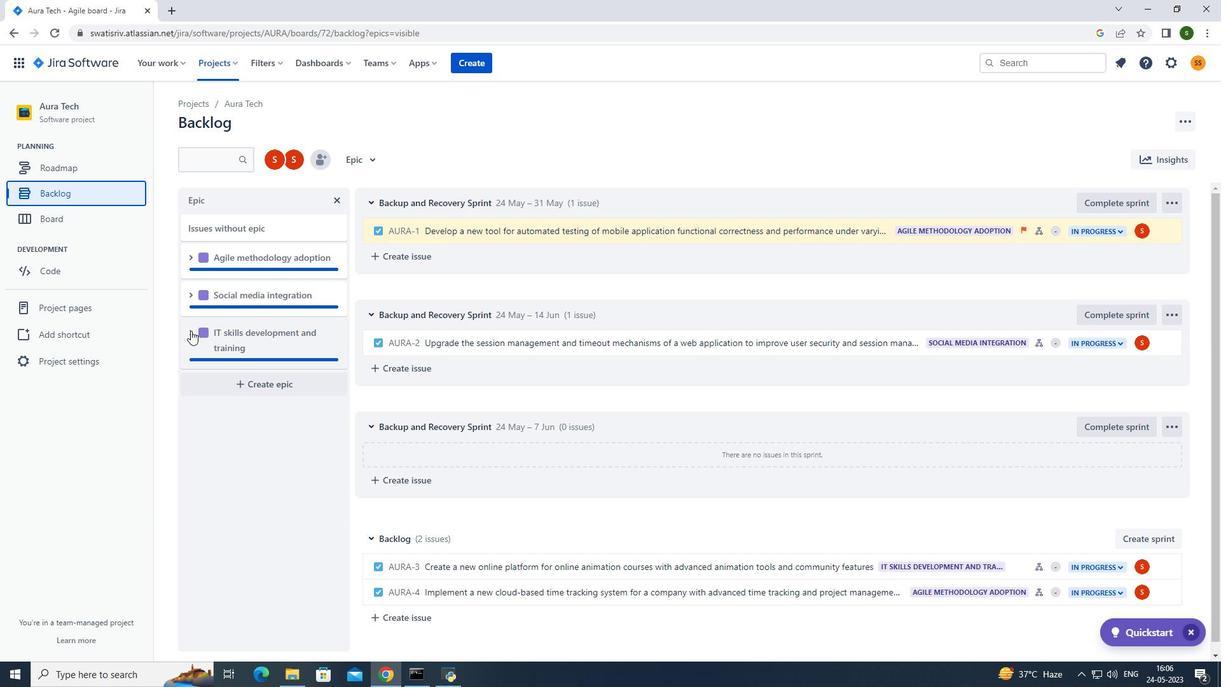 
Action: Mouse moved to (256, 437)
Screenshot: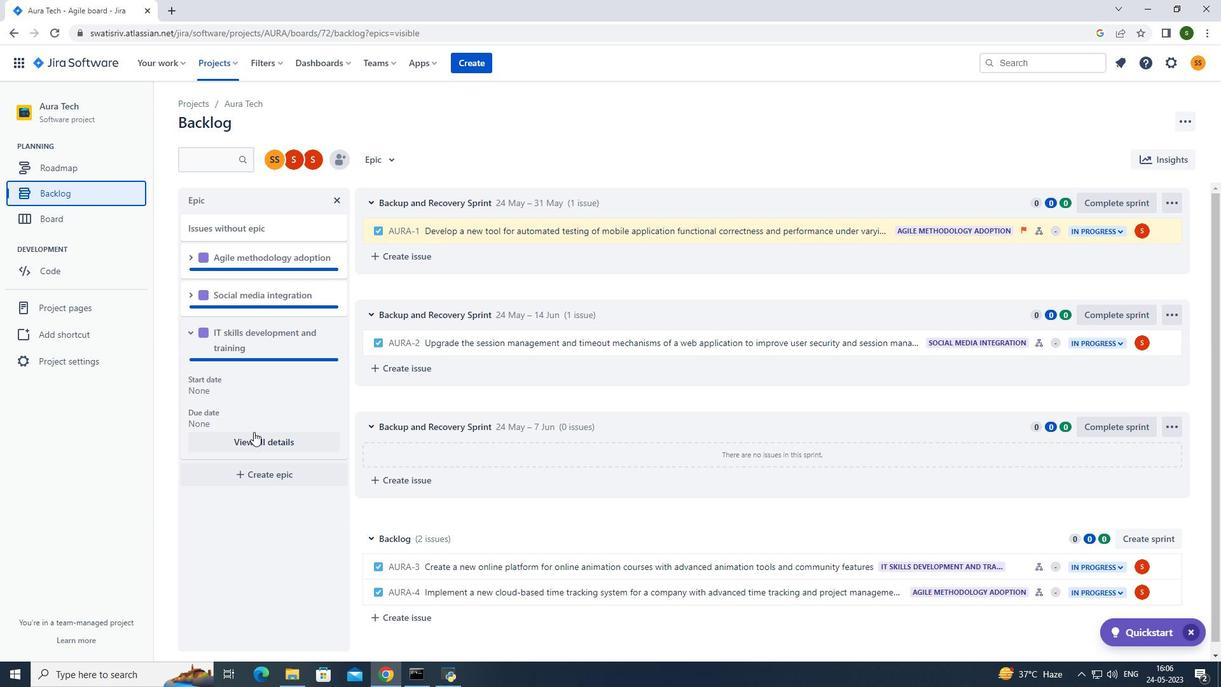 
Action: Mouse pressed left at (256, 437)
Screenshot: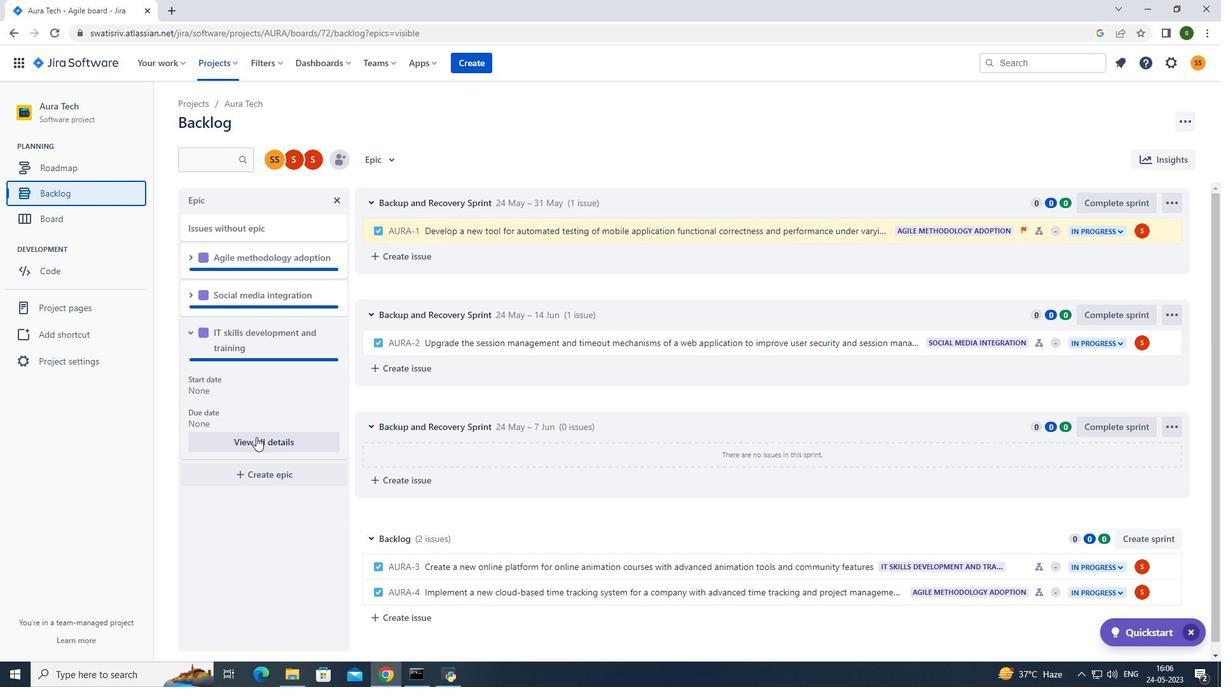 
Action: Mouse moved to (1091, 552)
Screenshot: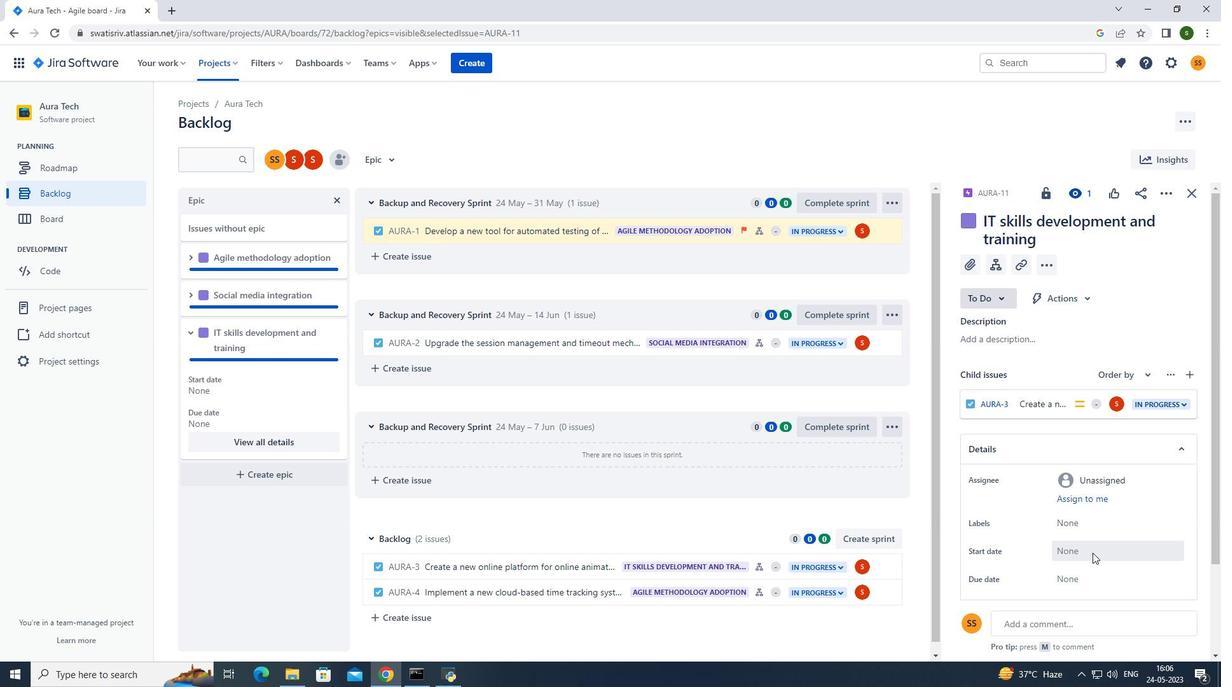 
Action: Mouse pressed left at (1091, 552)
Screenshot: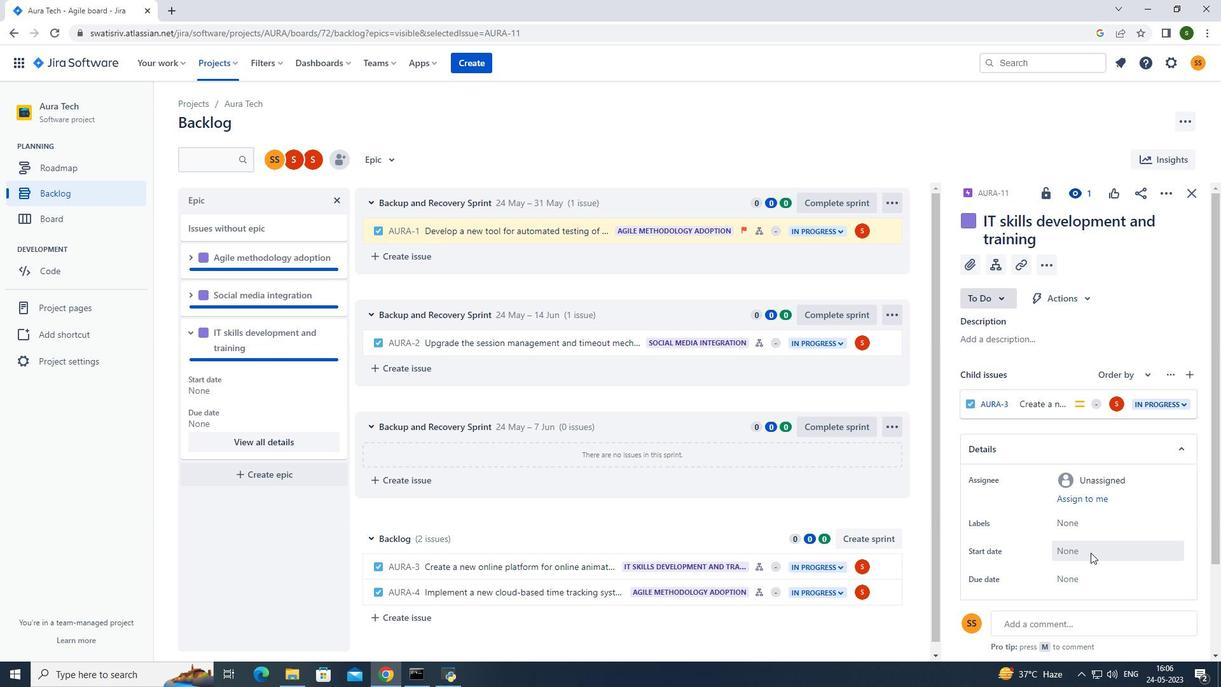 
Action: Mouse moved to (1198, 368)
Screenshot: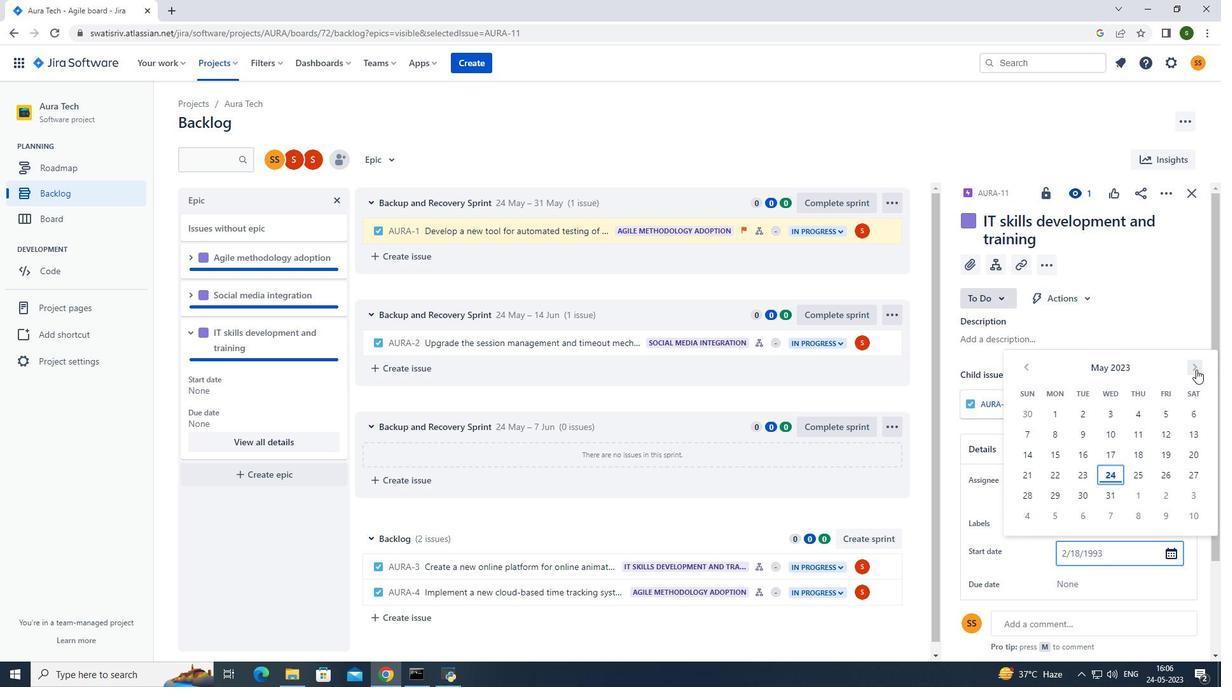 
Action: Mouse pressed left at (1198, 368)
Screenshot: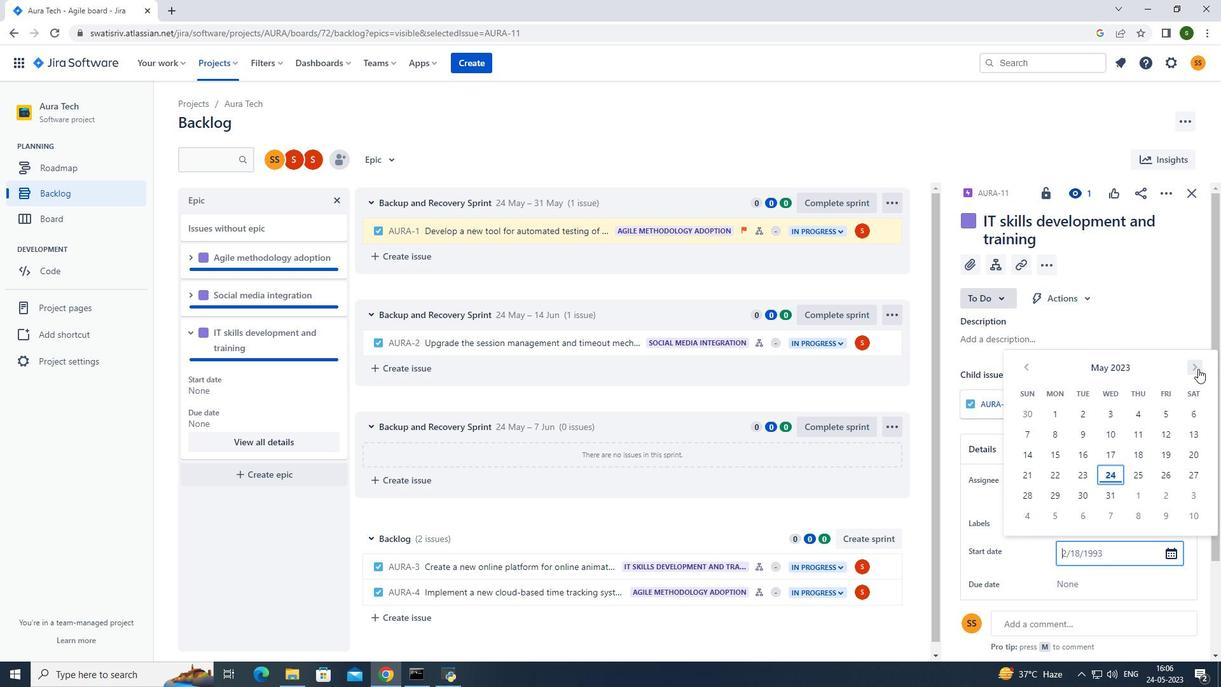 
Action: Mouse pressed left at (1198, 368)
Screenshot: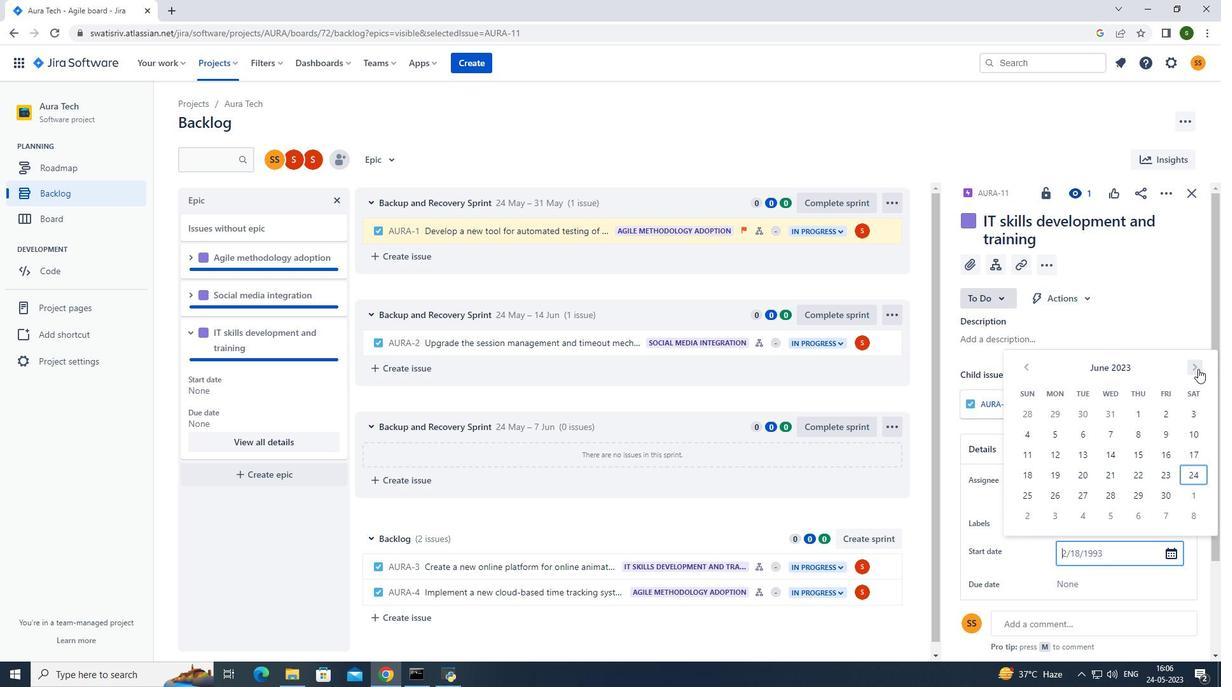 
Action: Mouse pressed left at (1198, 368)
Screenshot: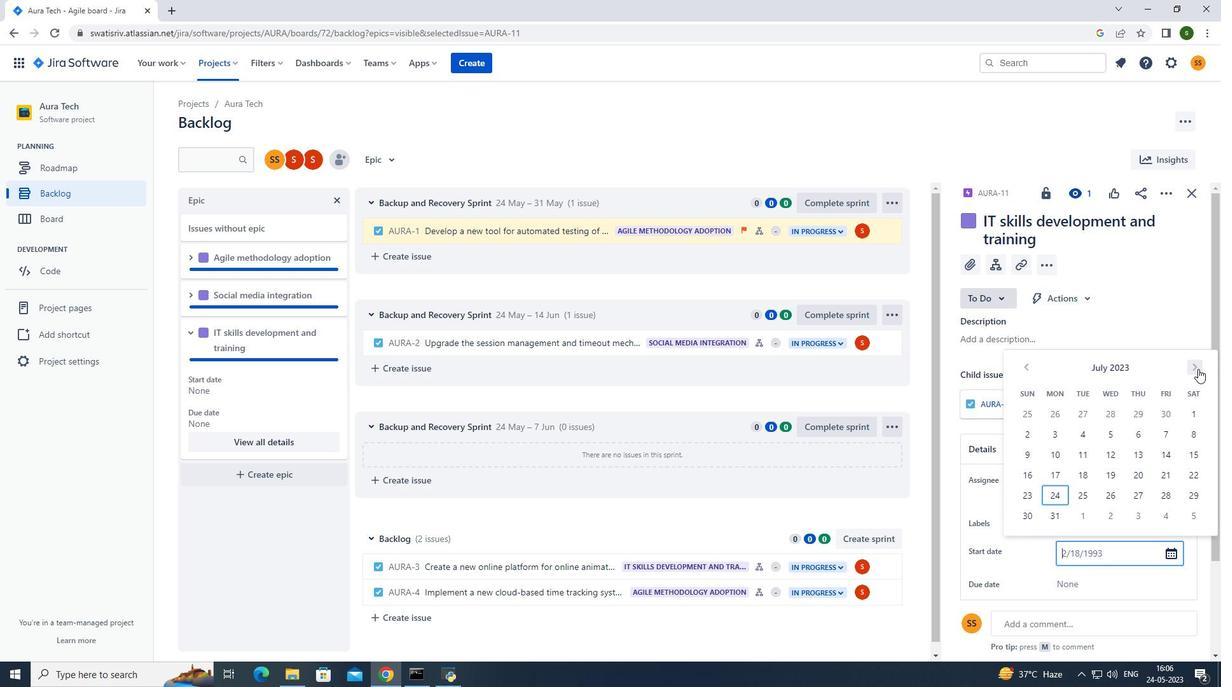 
Action: Mouse pressed left at (1198, 368)
Screenshot: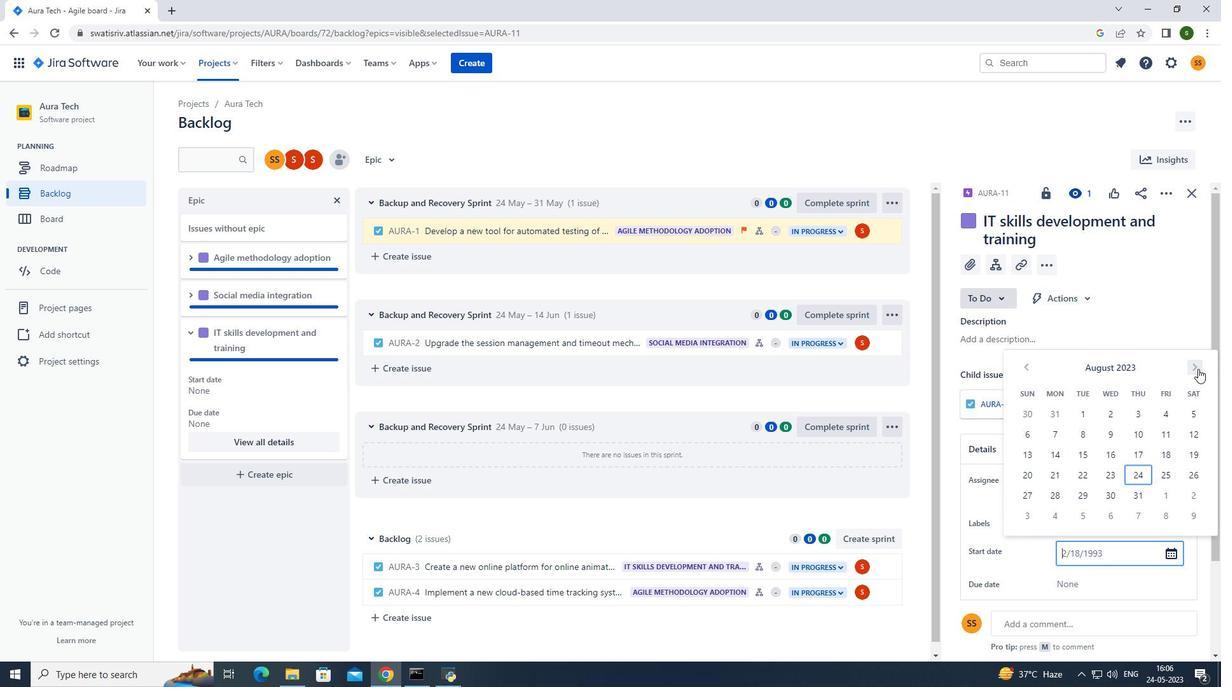 
Action: Mouse pressed left at (1198, 368)
Screenshot: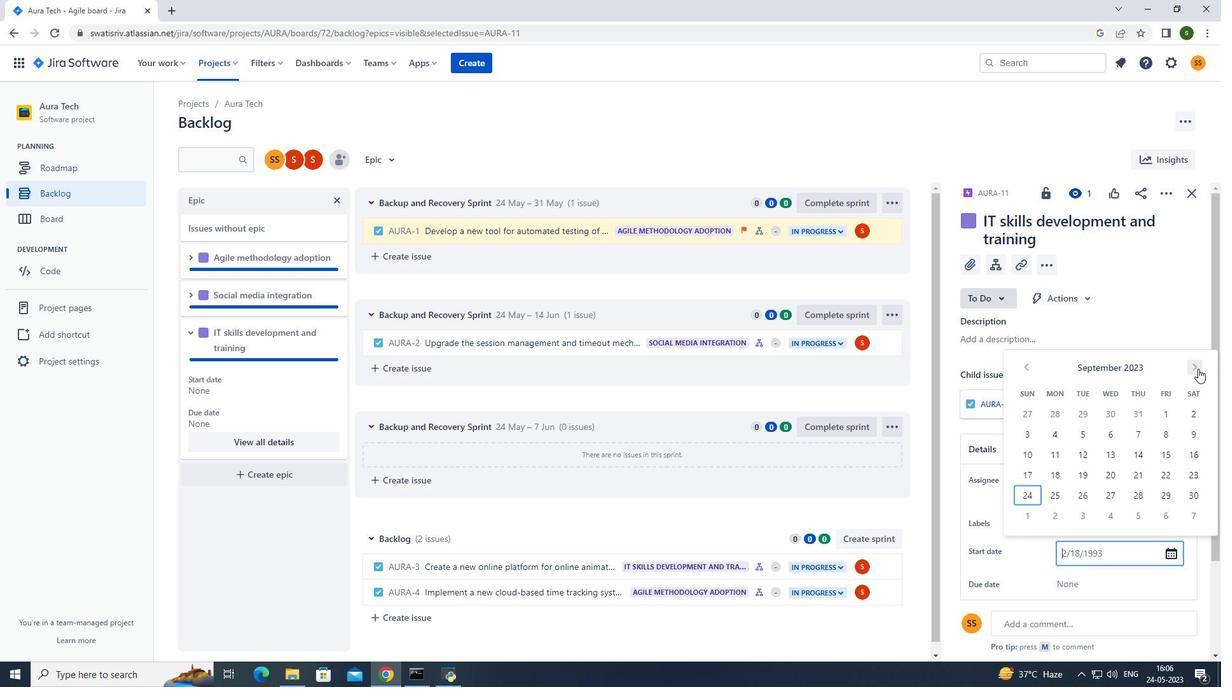 
Action: Mouse pressed left at (1198, 368)
Screenshot: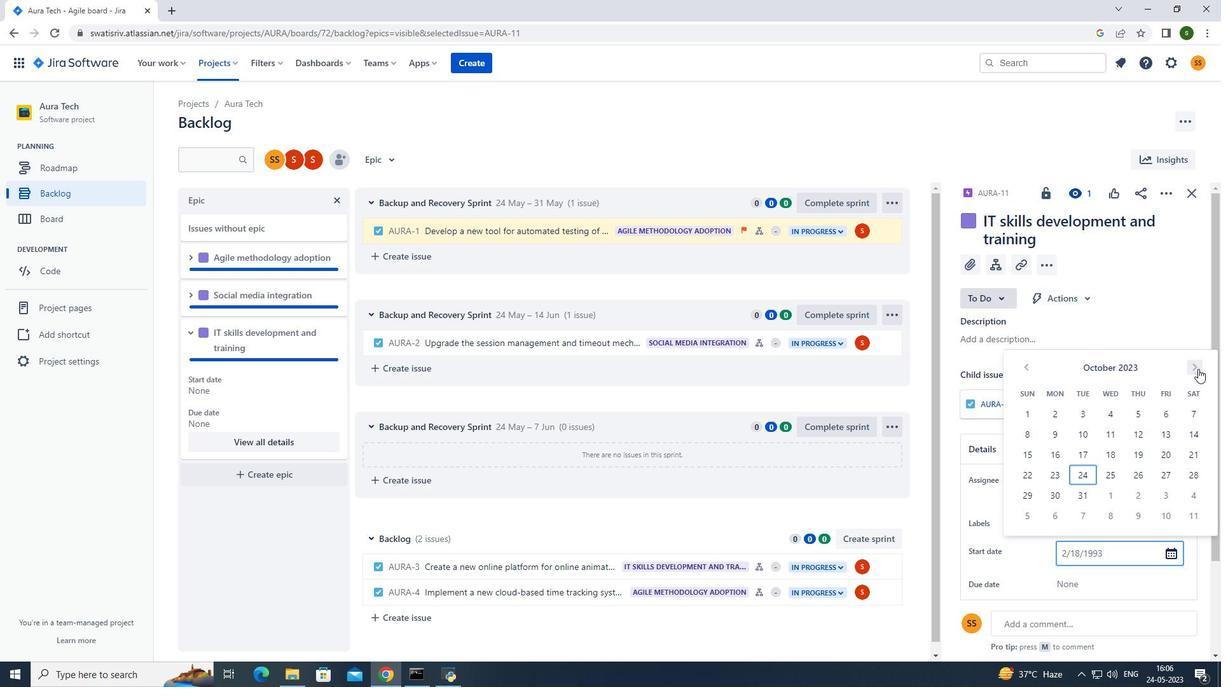 
Action: Mouse pressed left at (1198, 368)
Screenshot: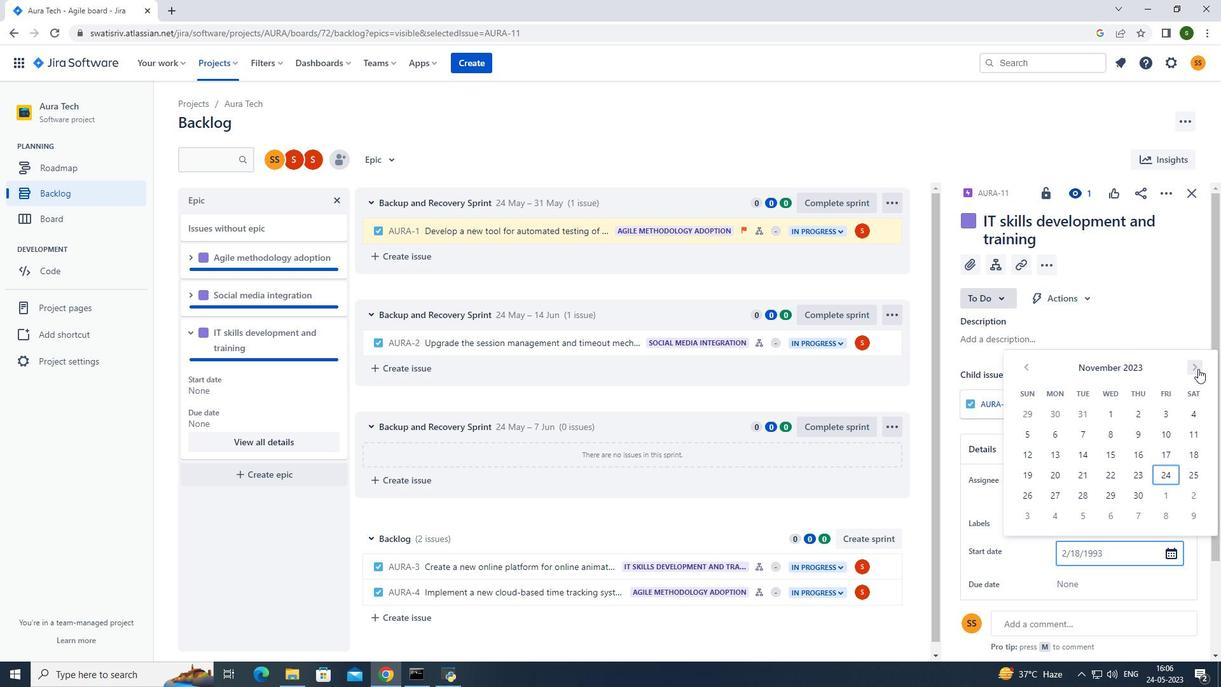 
Action: Mouse pressed left at (1198, 368)
Screenshot: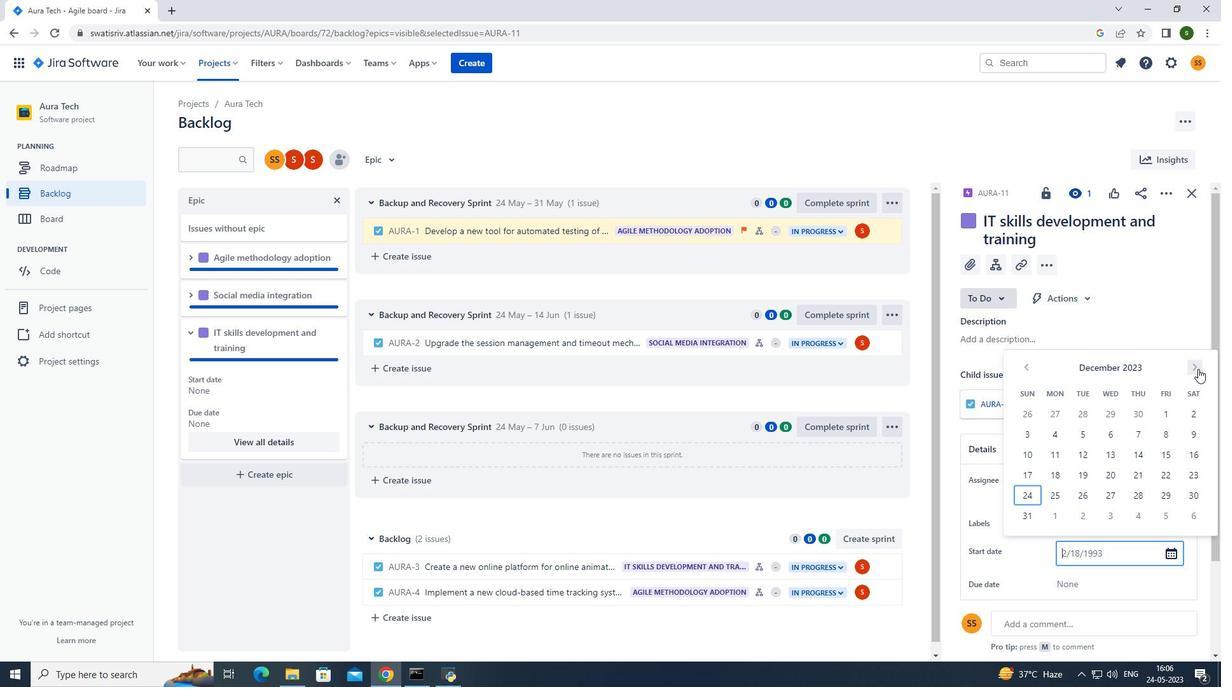 
Action: Mouse pressed left at (1198, 368)
Screenshot: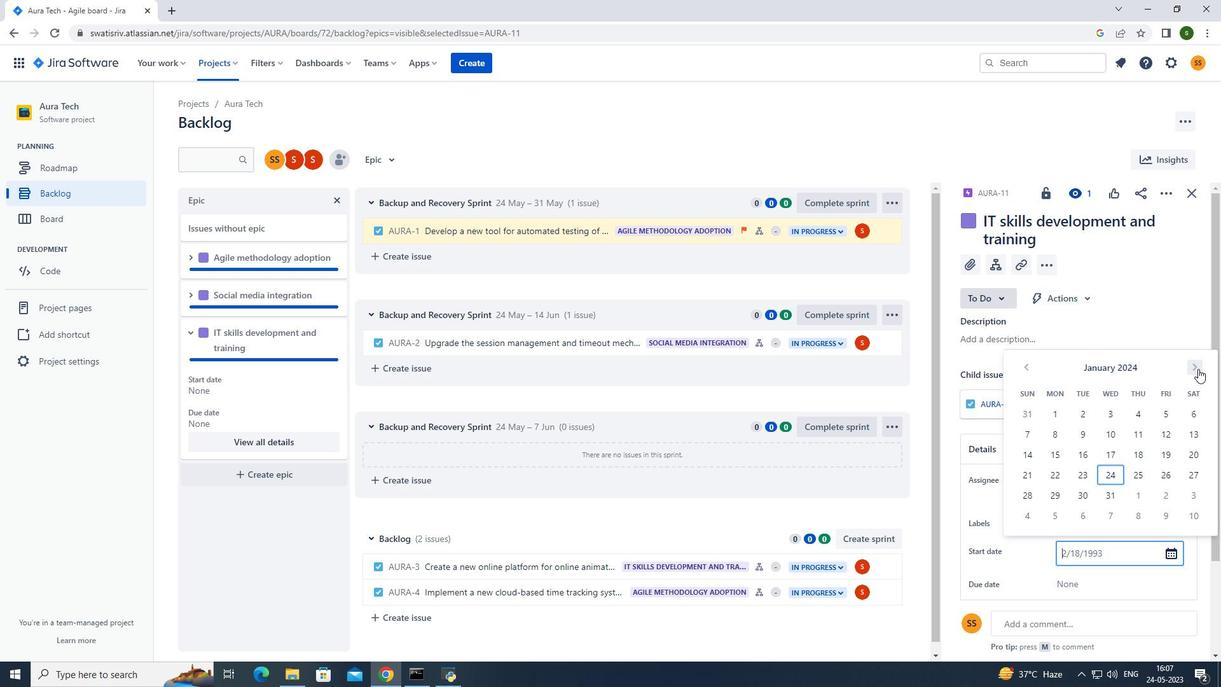 
Action: Mouse pressed left at (1198, 368)
Screenshot: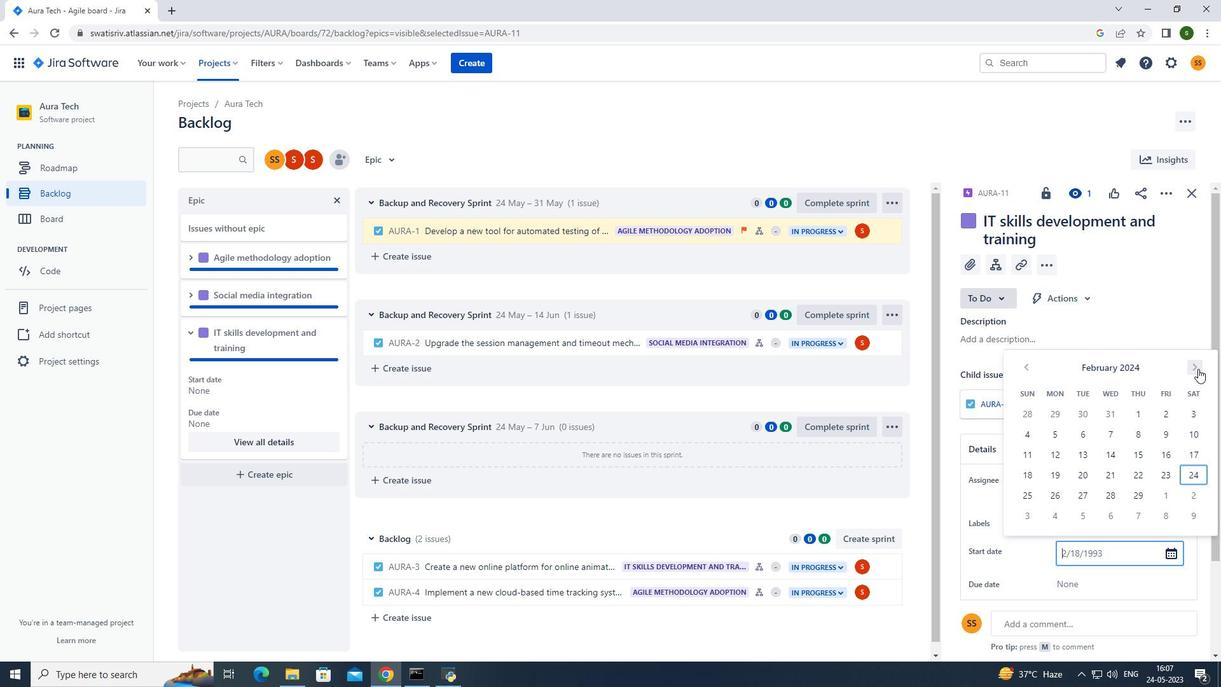 
Action: Mouse pressed left at (1198, 368)
Screenshot: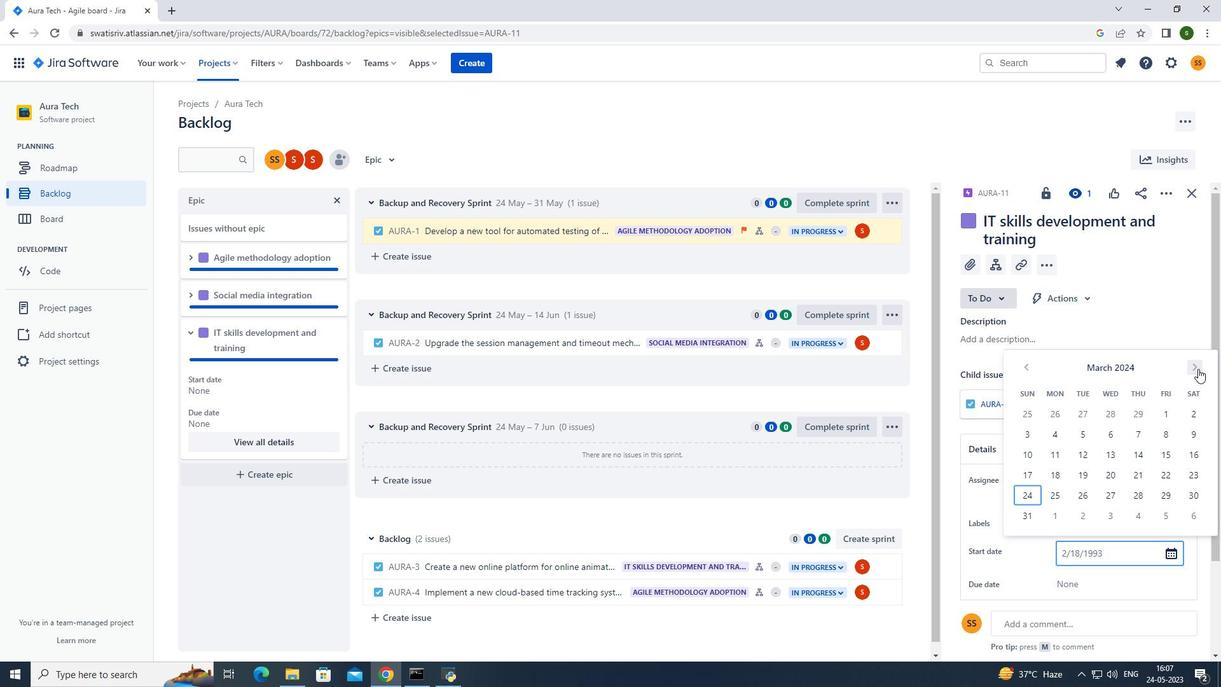 
Action: Mouse pressed left at (1198, 368)
Screenshot: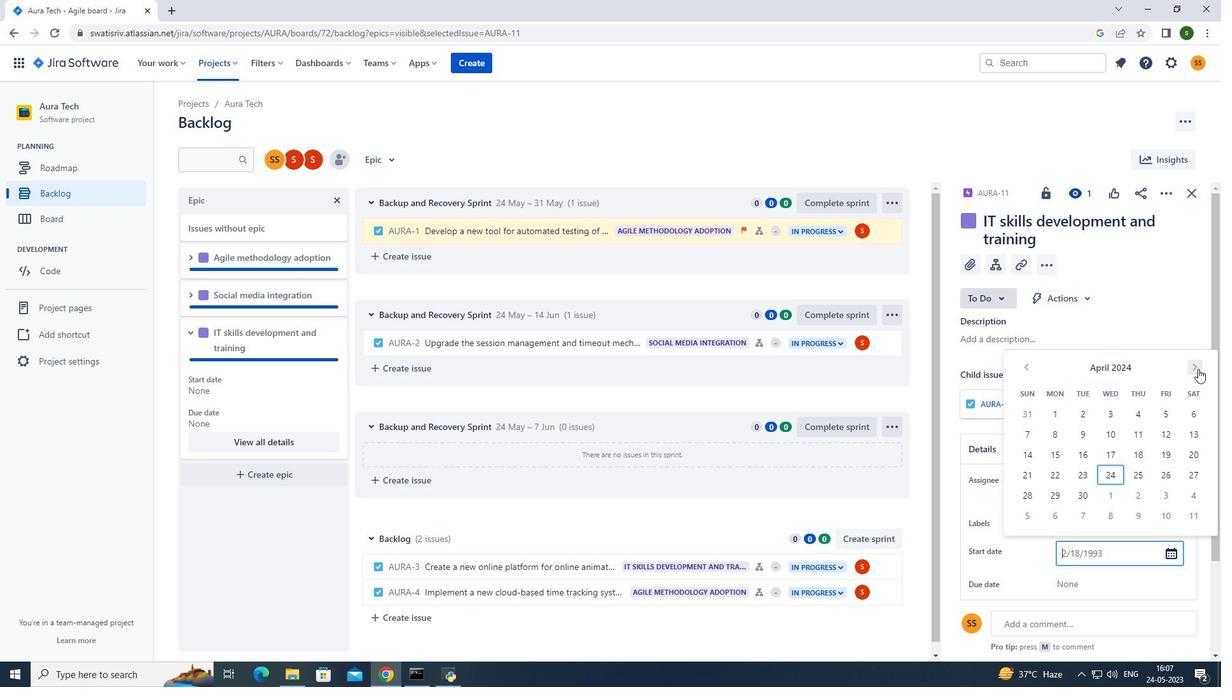 
Action: Mouse pressed left at (1198, 368)
Screenshot: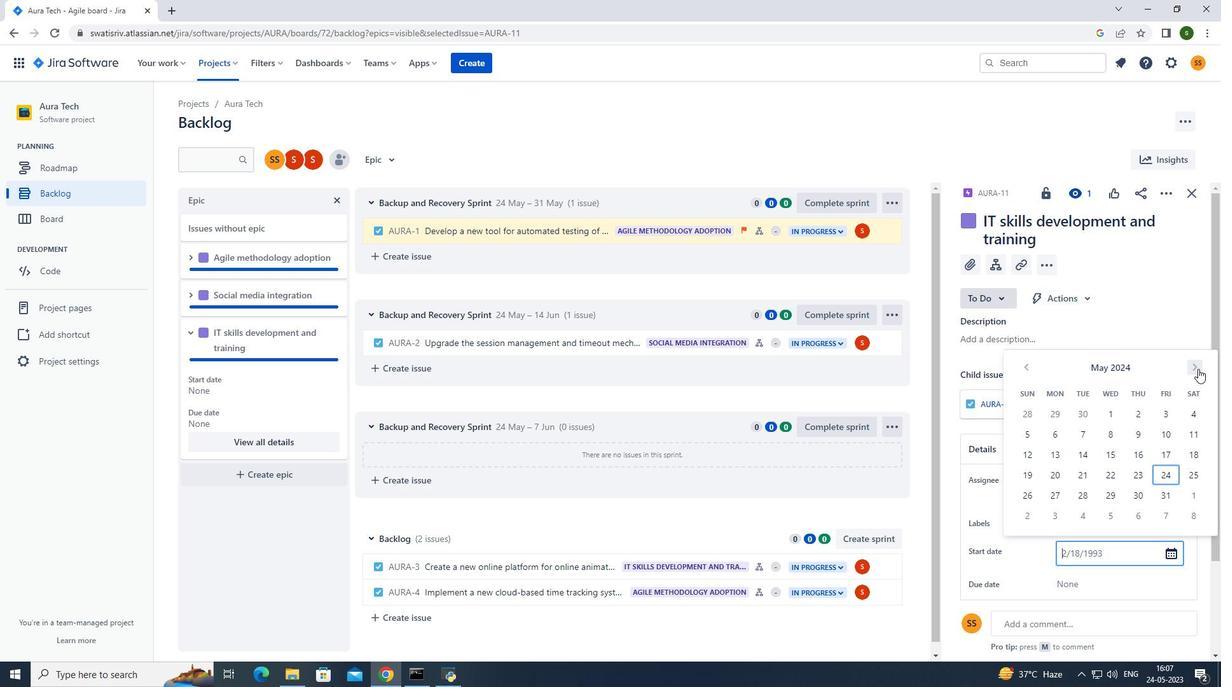 
Action: Mouse moved to (1193, 476)
Screenshot: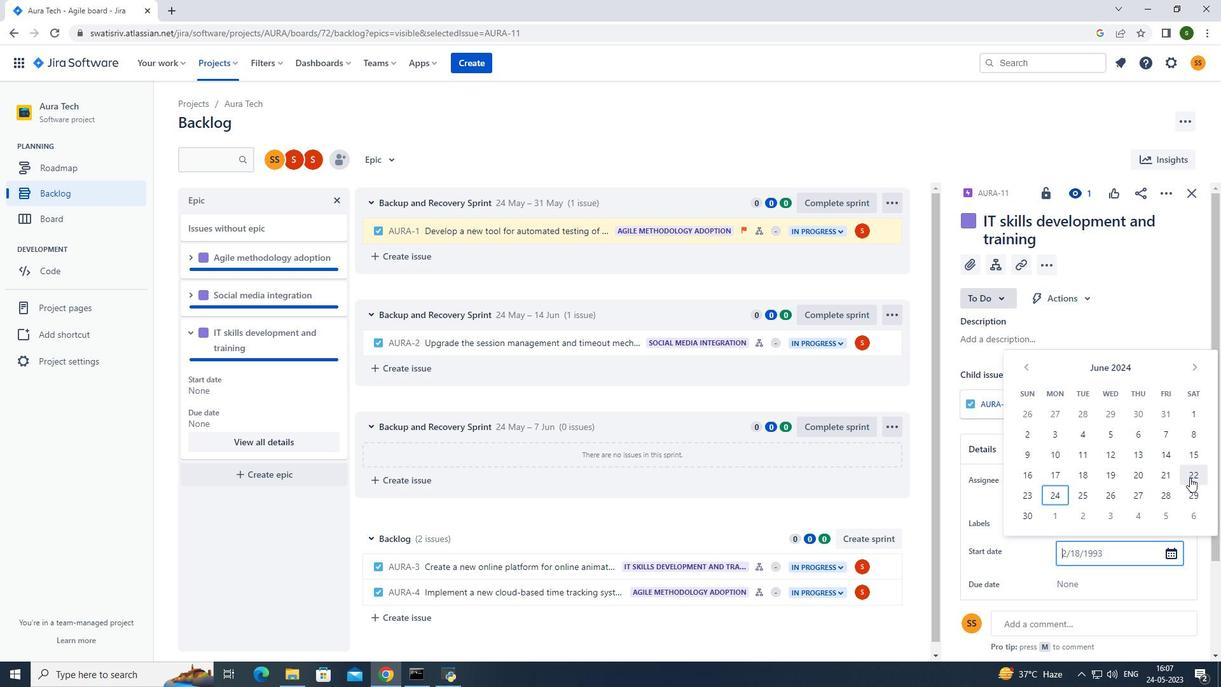
Action: Mouse pressed left at (1193, 476)
Screenshot: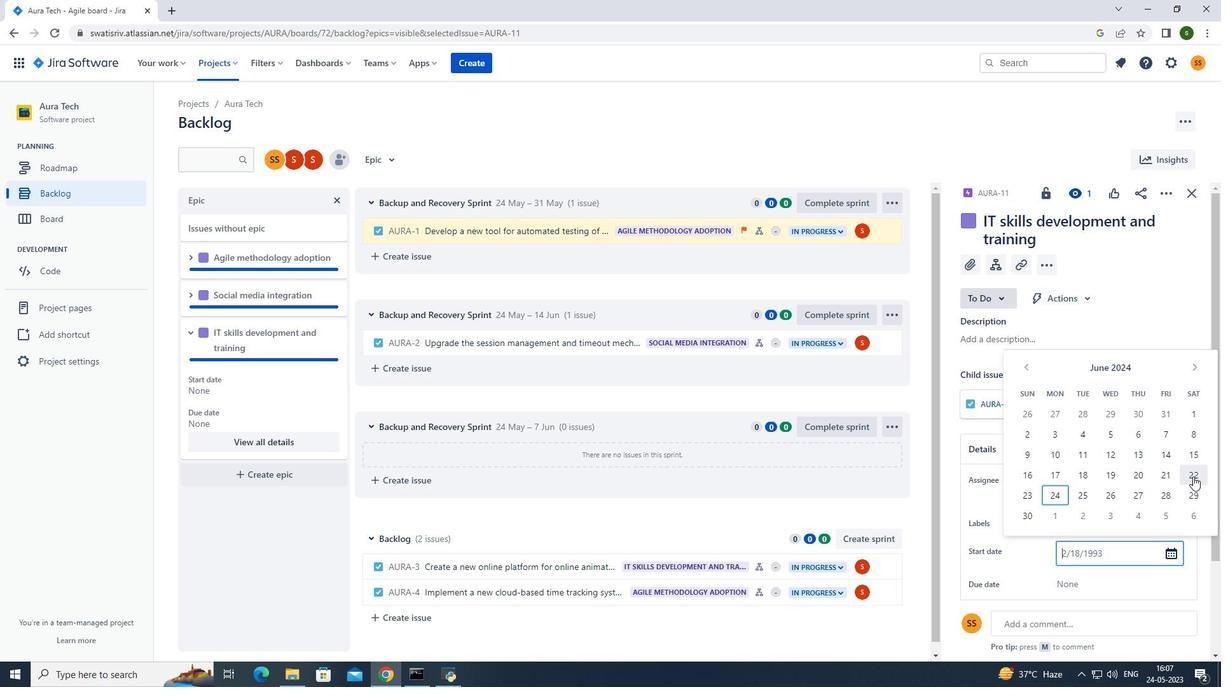 
Action: Mouse moved to (1091, 577)
Screenshot: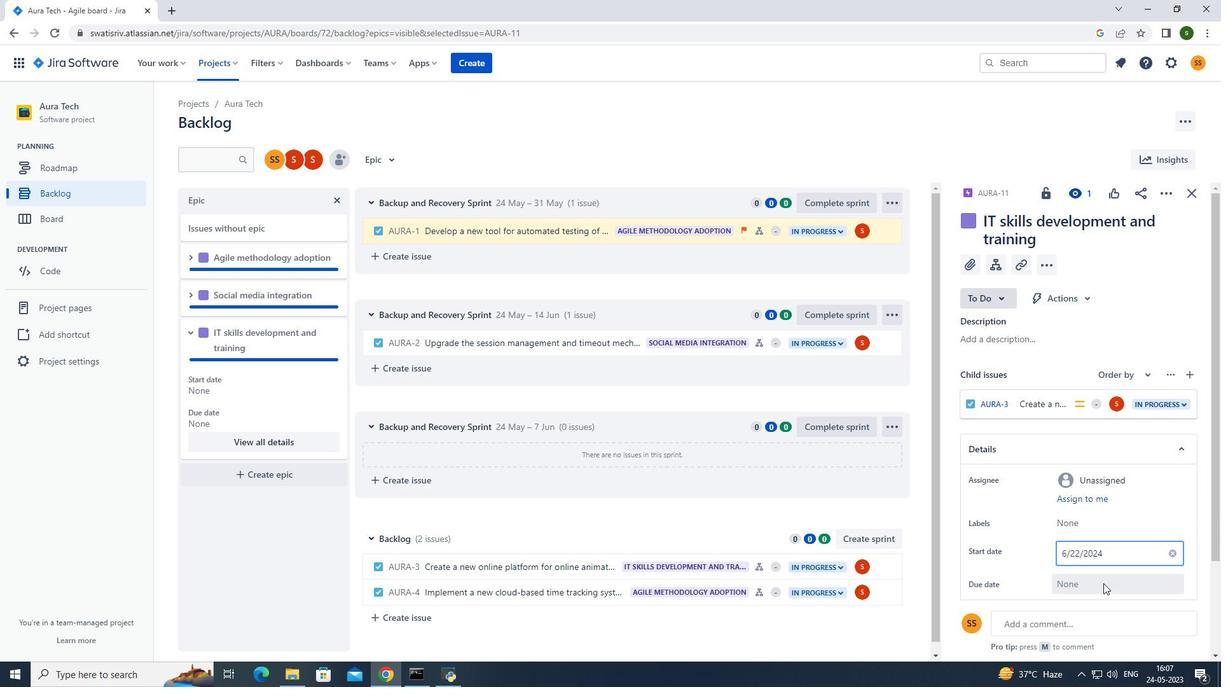 
Action: Mouse pressed left at (1091, 577)
Screenshot: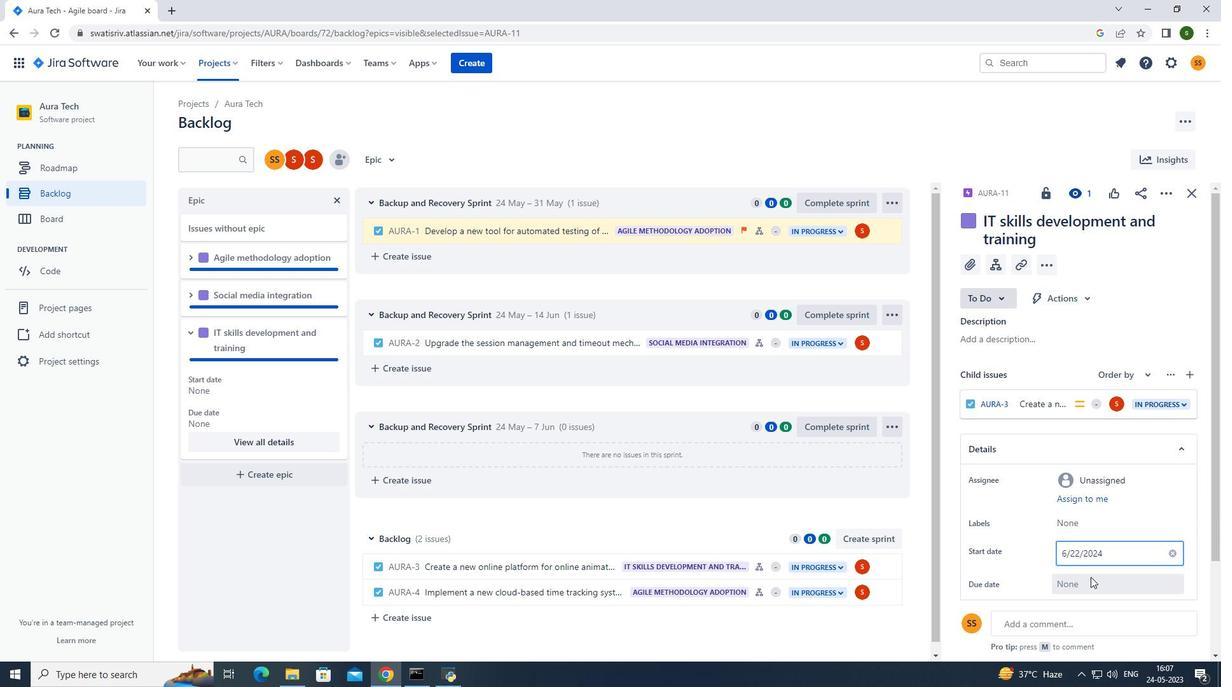 
Action: Mouse moved to (1197, 405)
Screenshot: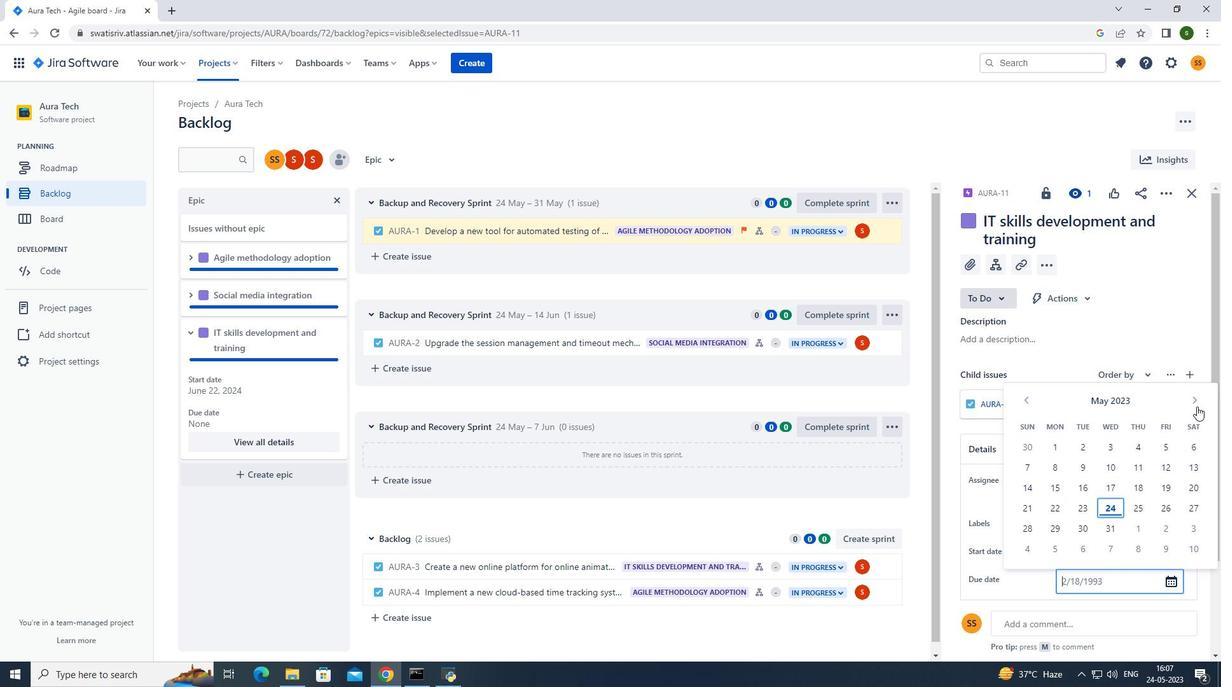 
Action: Mouse pressed left at (1197, 405)
Screenshot: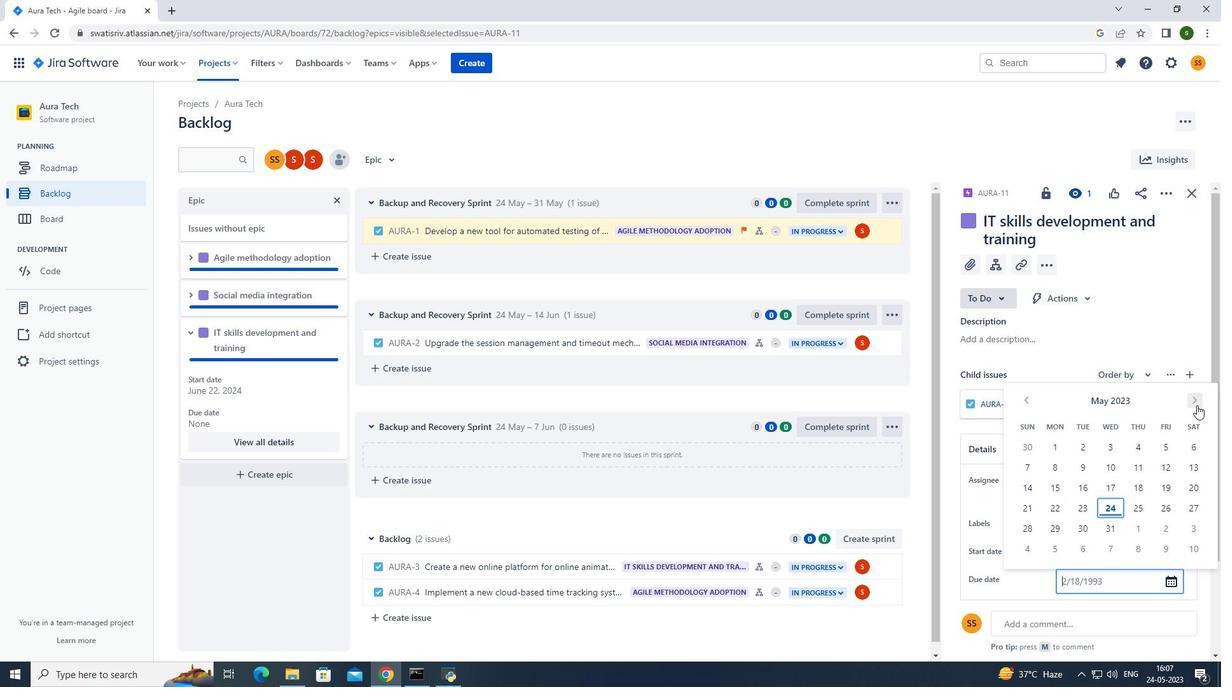 
Action: Mouse pressed left at (1197, 405)
Screenshot: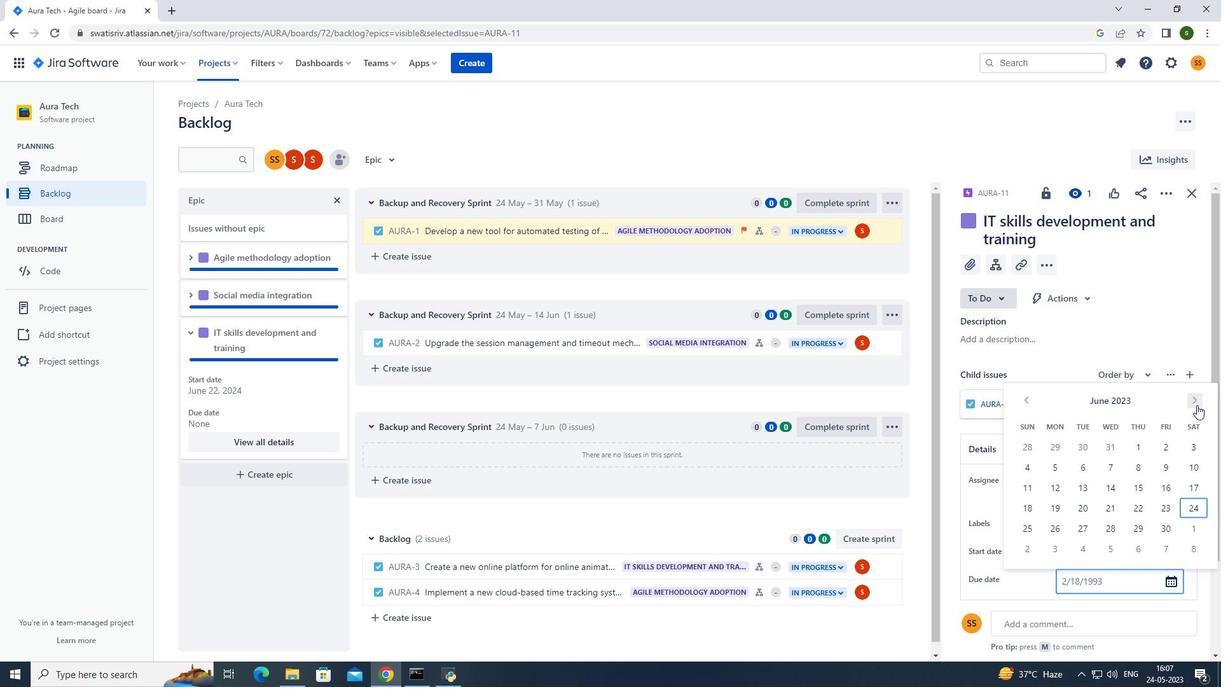 
Action: Mouse pressed left at (1197, 405)
Screenshot: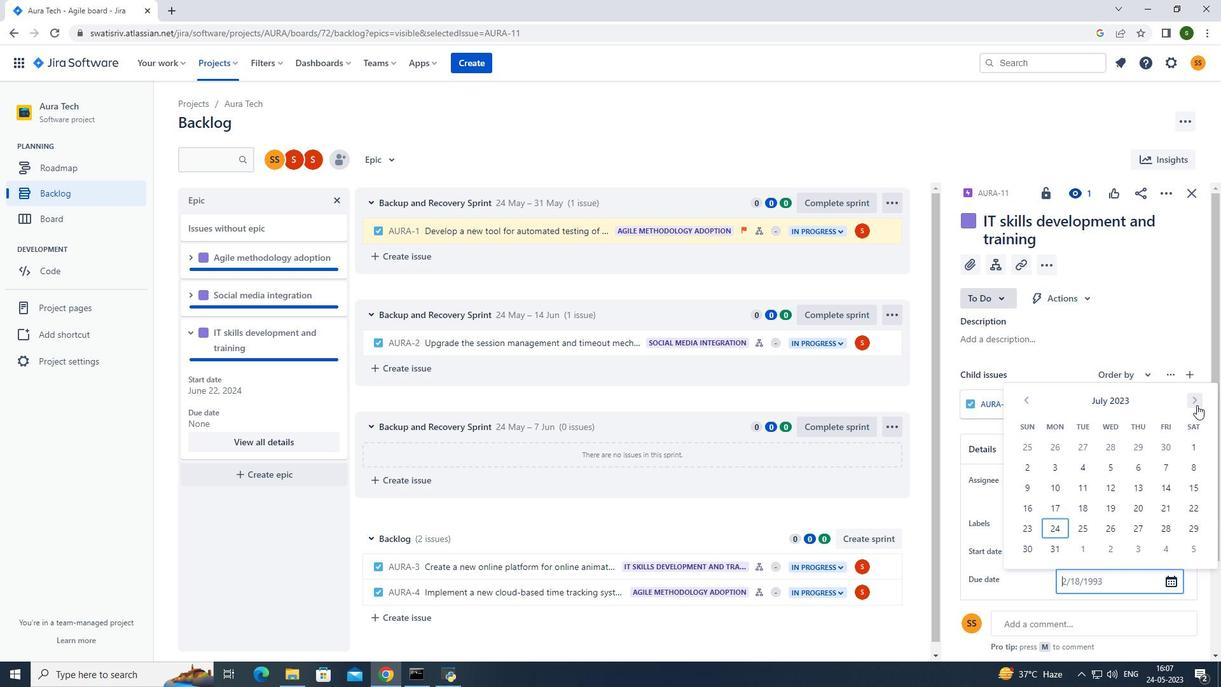 
Action: Mouse pressed left at (1197, 405)
Screenshot: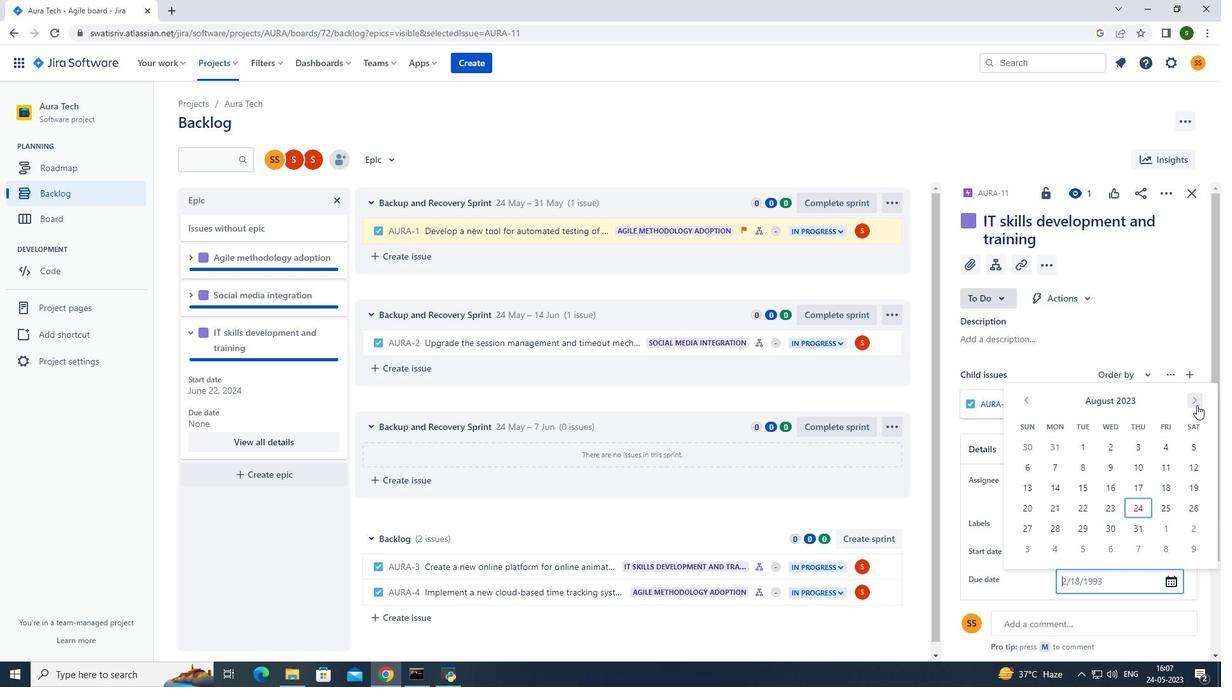 
Action: Mouse pressed left at (1197, 405)
Screenshot: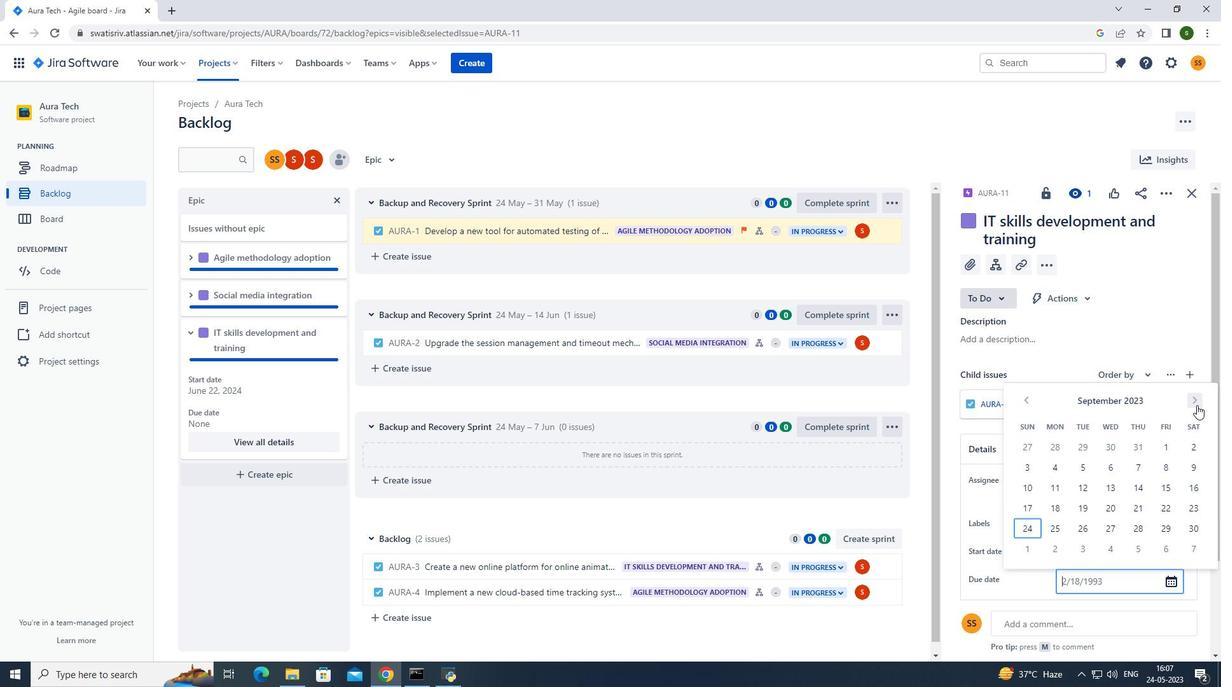 
Action: Mouse pressed left at (1197, 405)
Screenshot: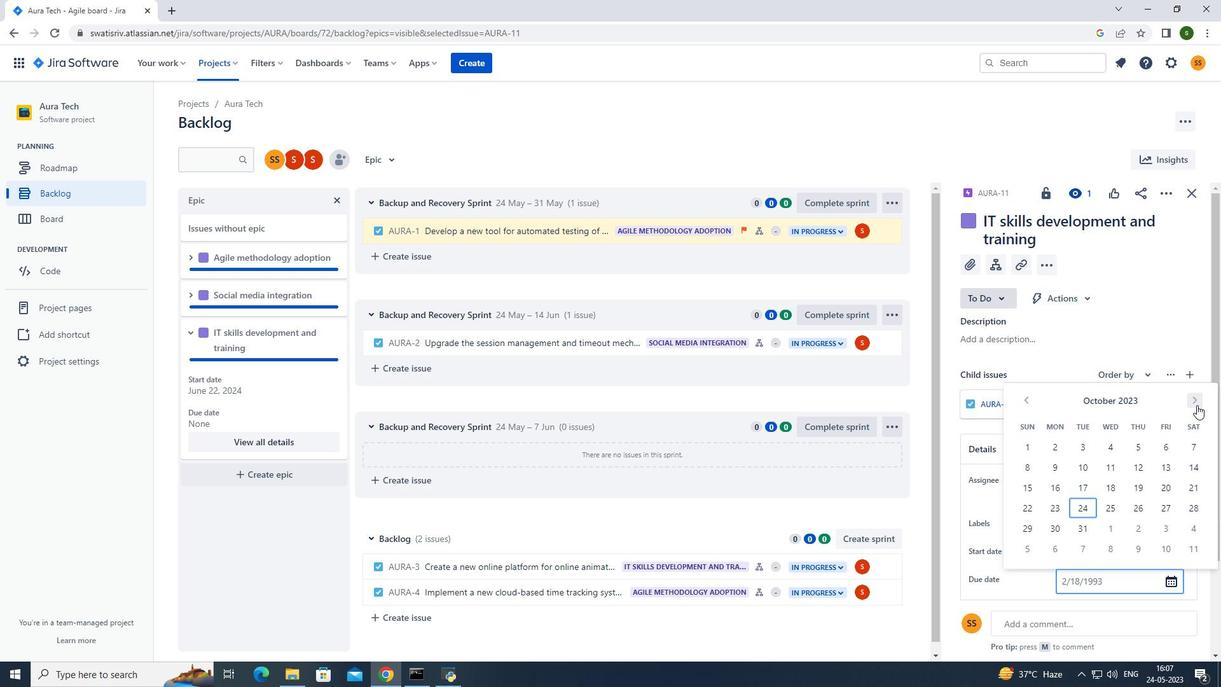 
Action: Mouse pressed left at (1197, 405)
Screenshot: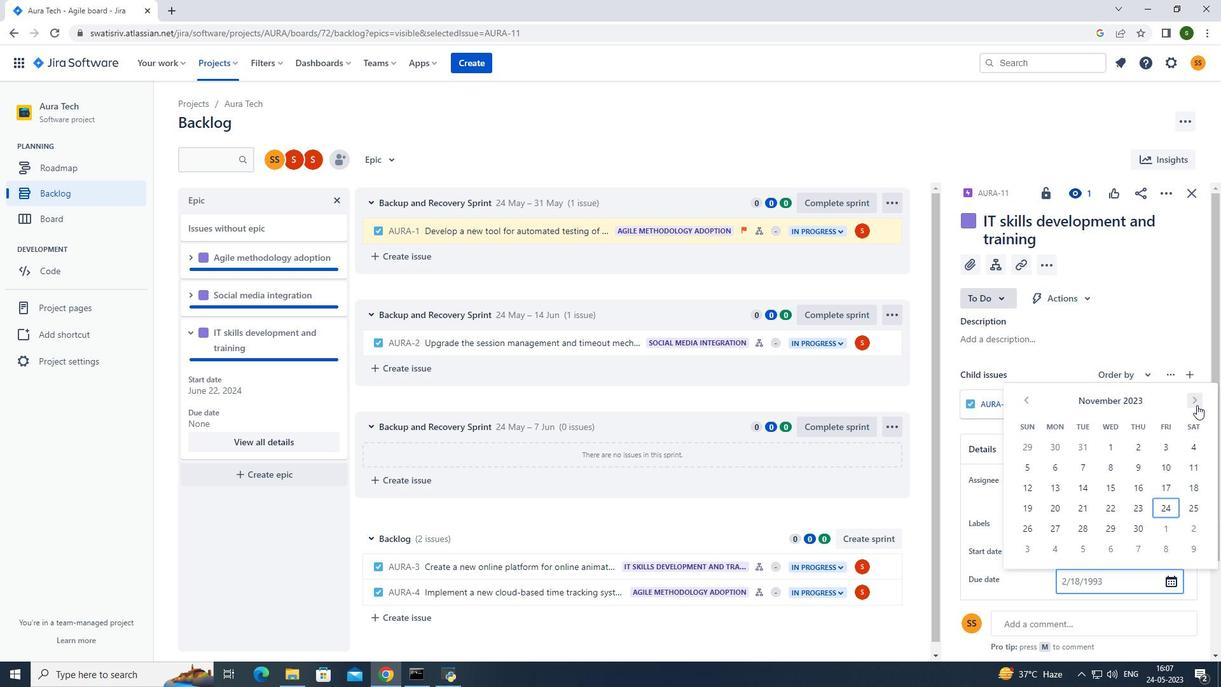 
Action: Mouse pressed left at (1197, 405)
Screenshot: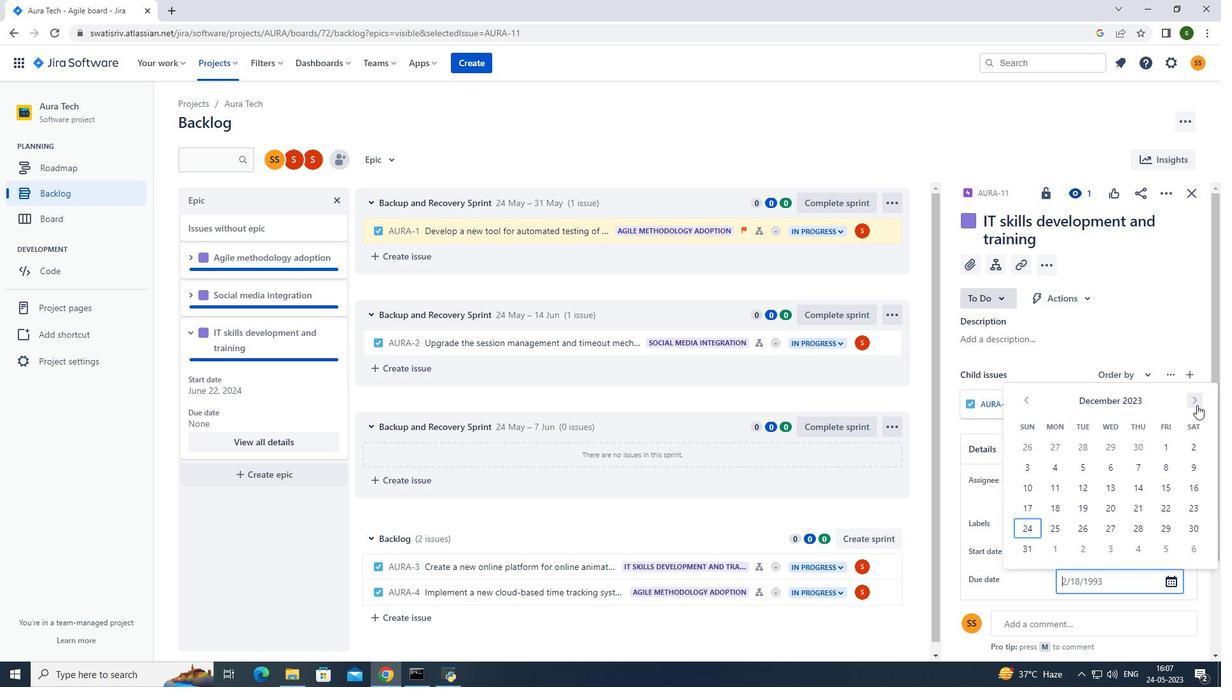 
Action: Mouse pressed left at (1197, 405)
Screenshot: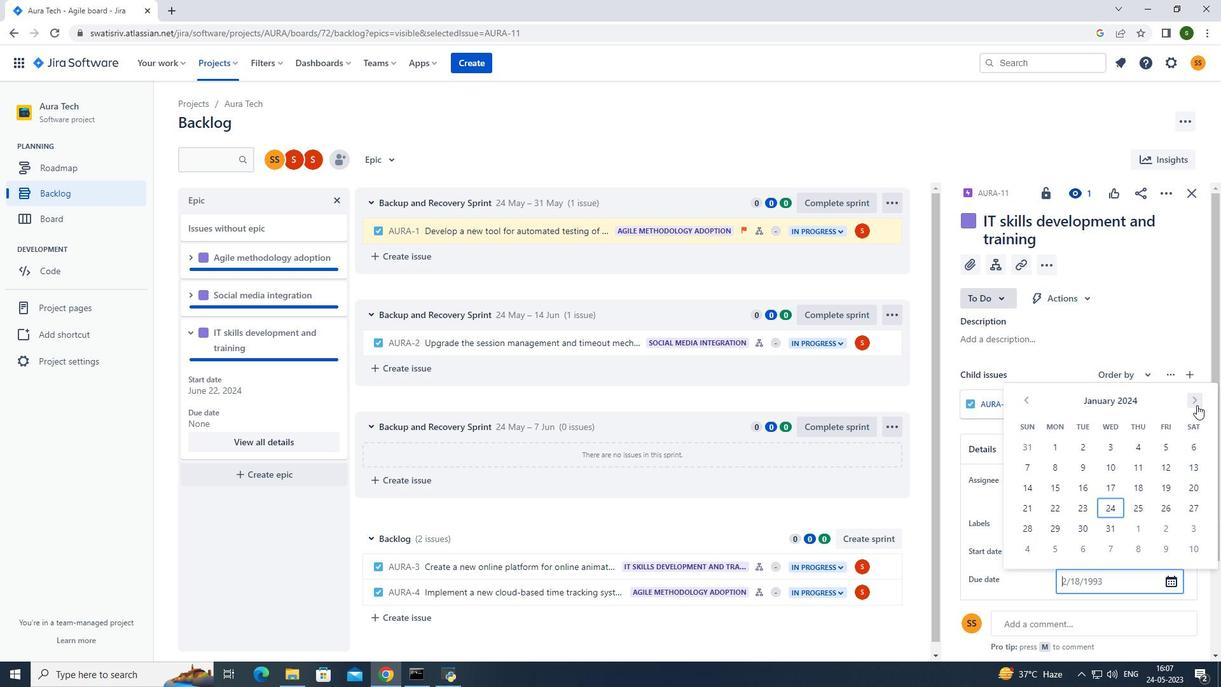 
Action: Mouse pressed left at (1197, 405)
Screenshot: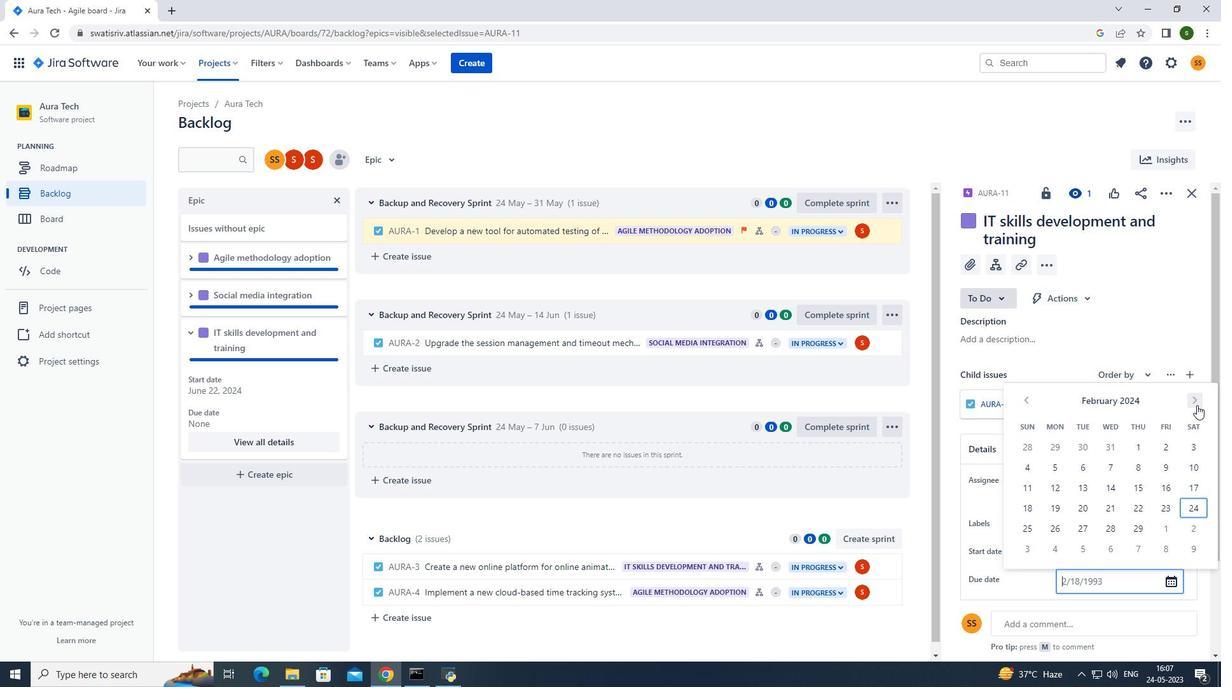 
Action: Mouse pressed left at (1197, 405)
Screenshot: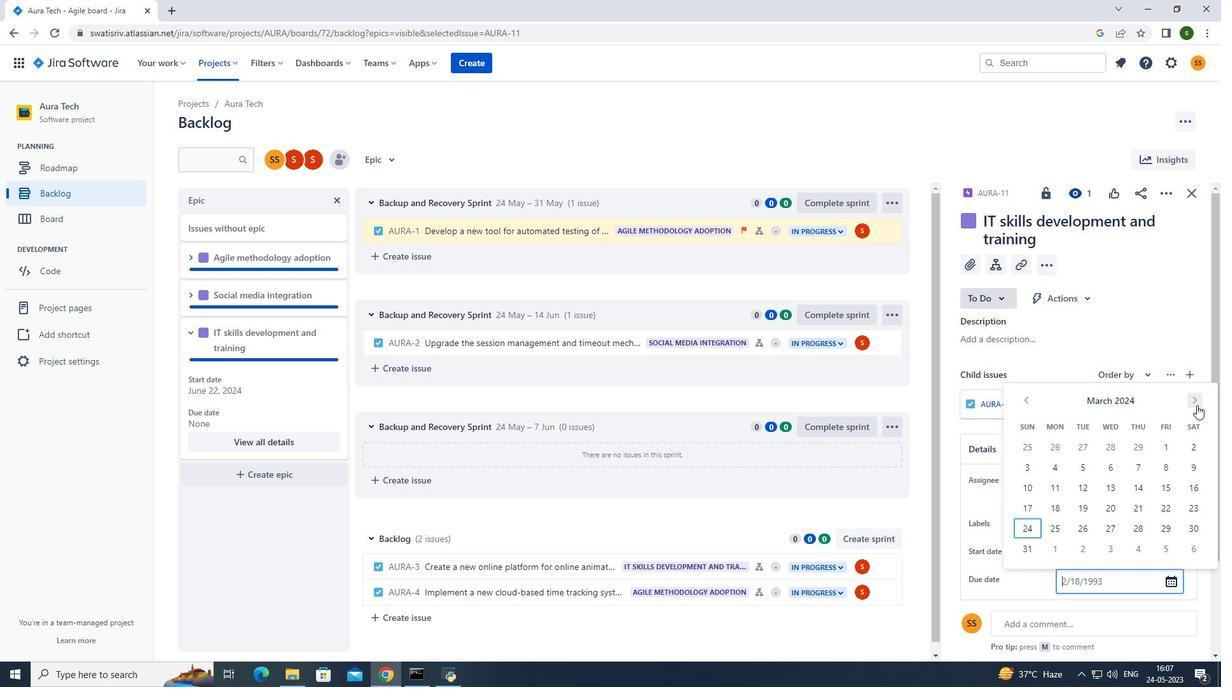 
Action: Mouse pressed left at (1197, 405)
Screenshot: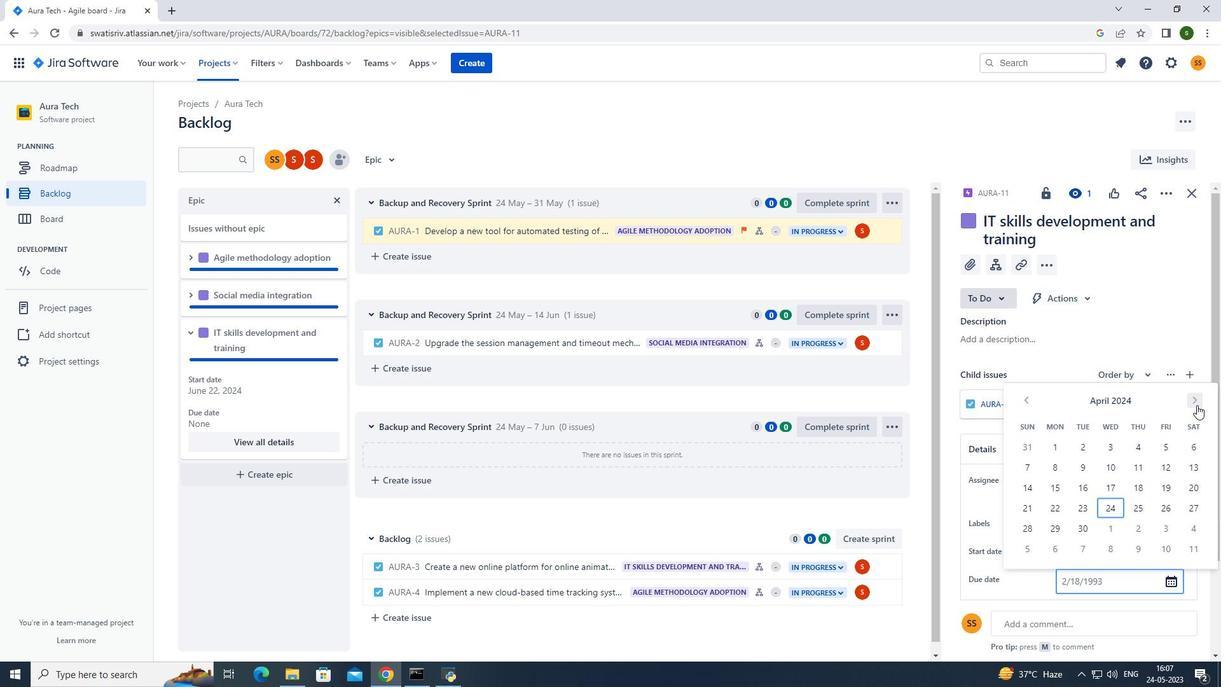 
Action: Mouse pressed left at (1197, 405)
Screenshot: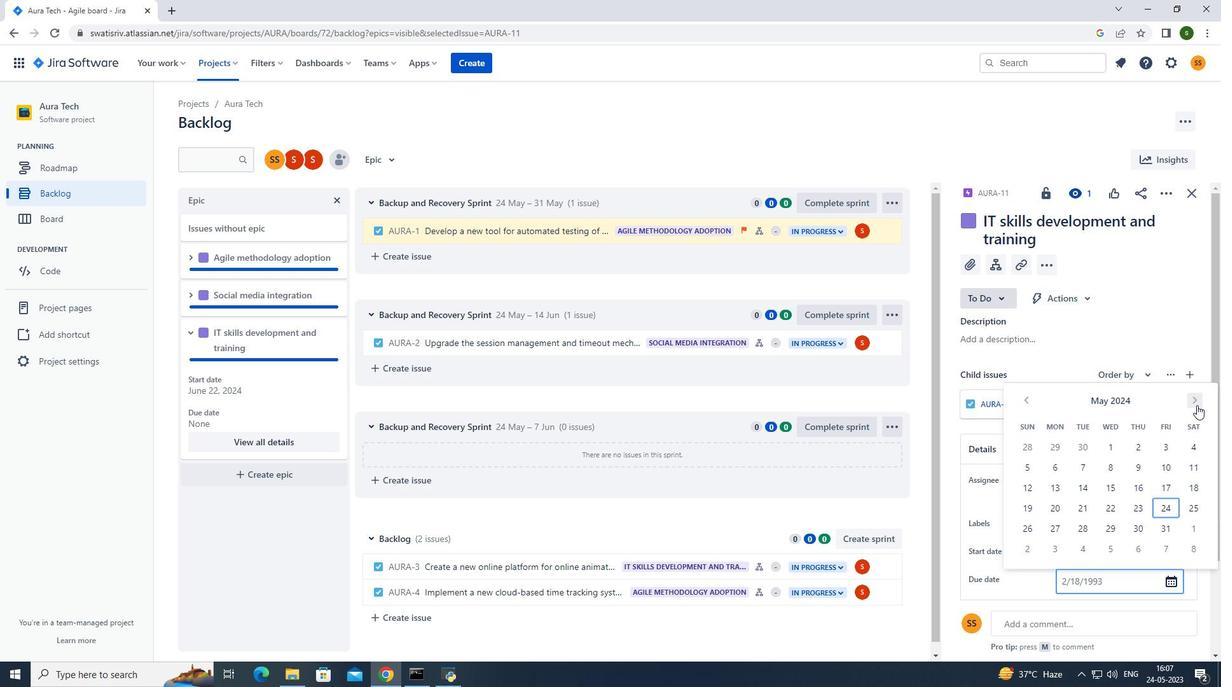 
Action: Mouse pressed left at (1197, 405)
Screenshot: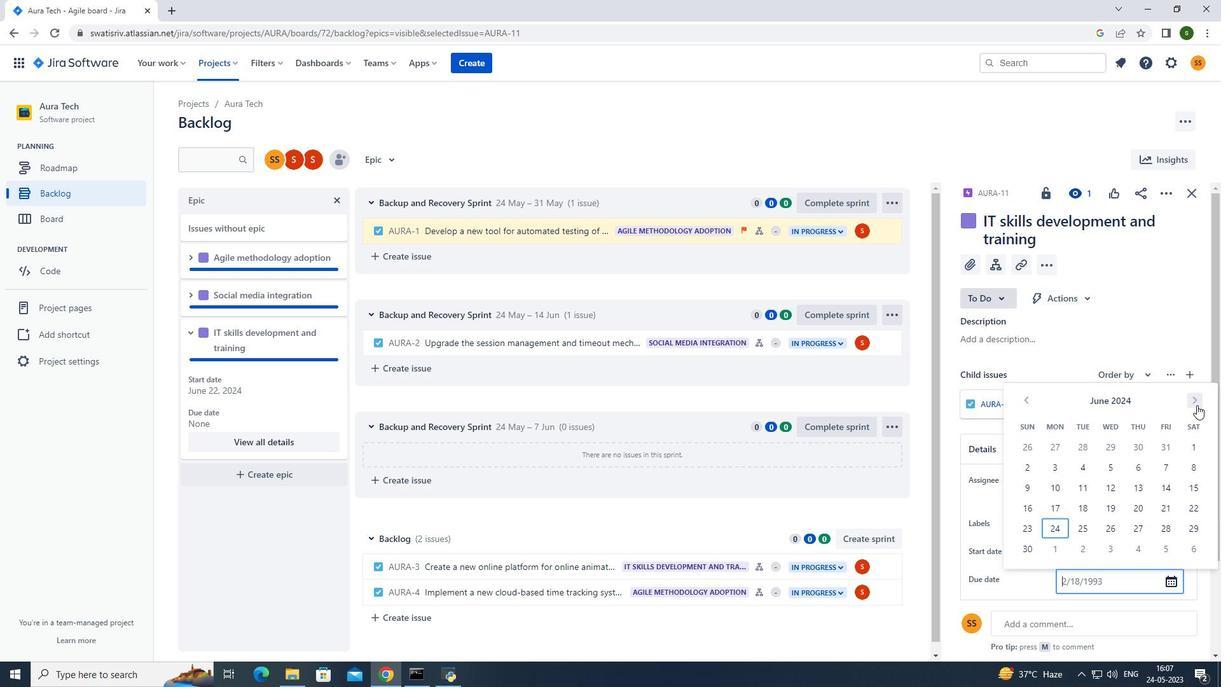 
Action: Mouse pressed left at (1197, 405)
Screenshot: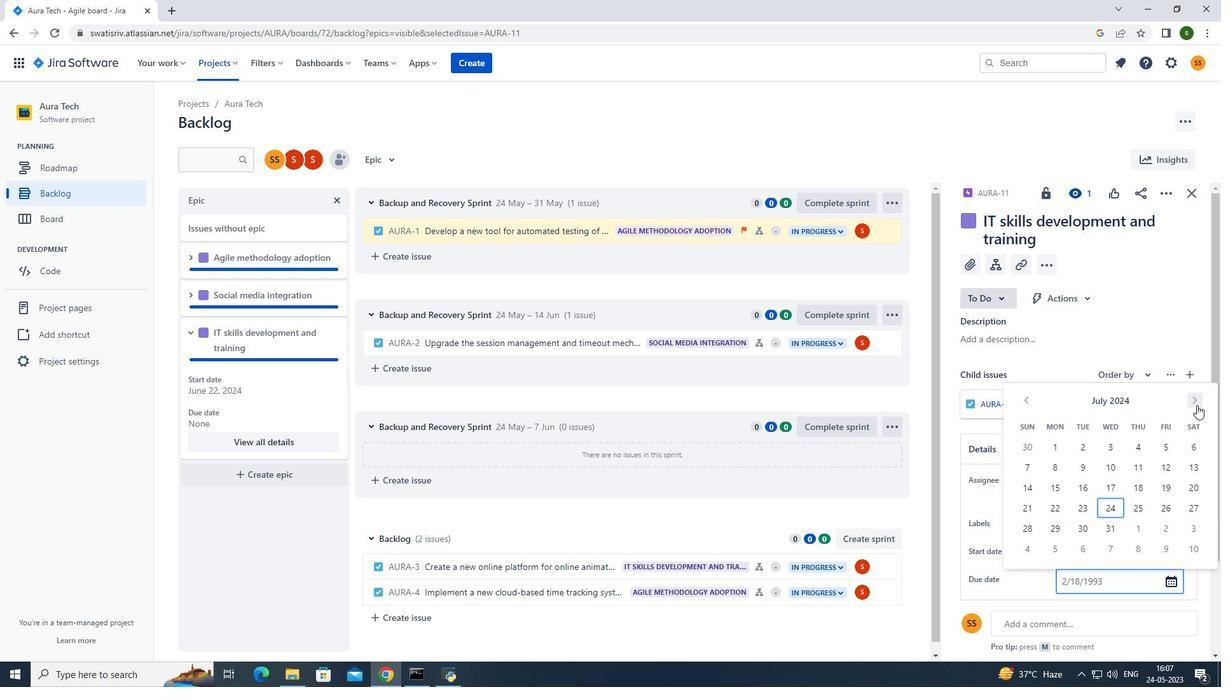 
Action: Mouse pressed left at (1197, 405)
Screenshot: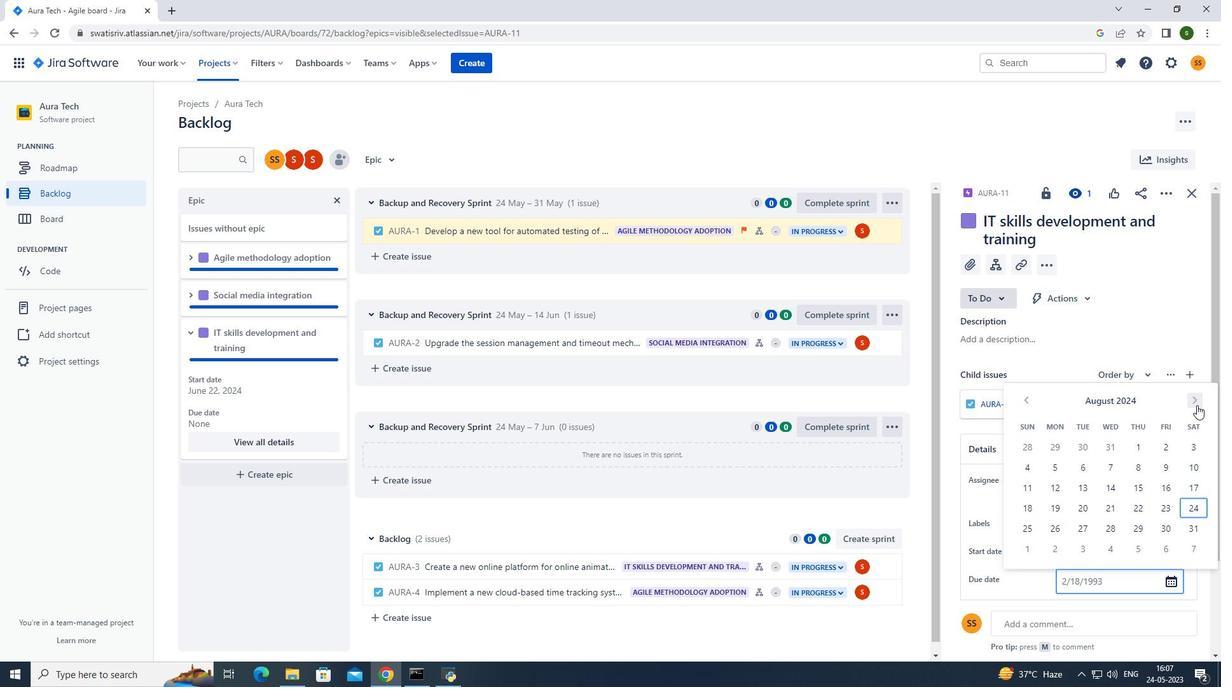 
Action: Mouse pressed left at (1197, 405)
Screenshot: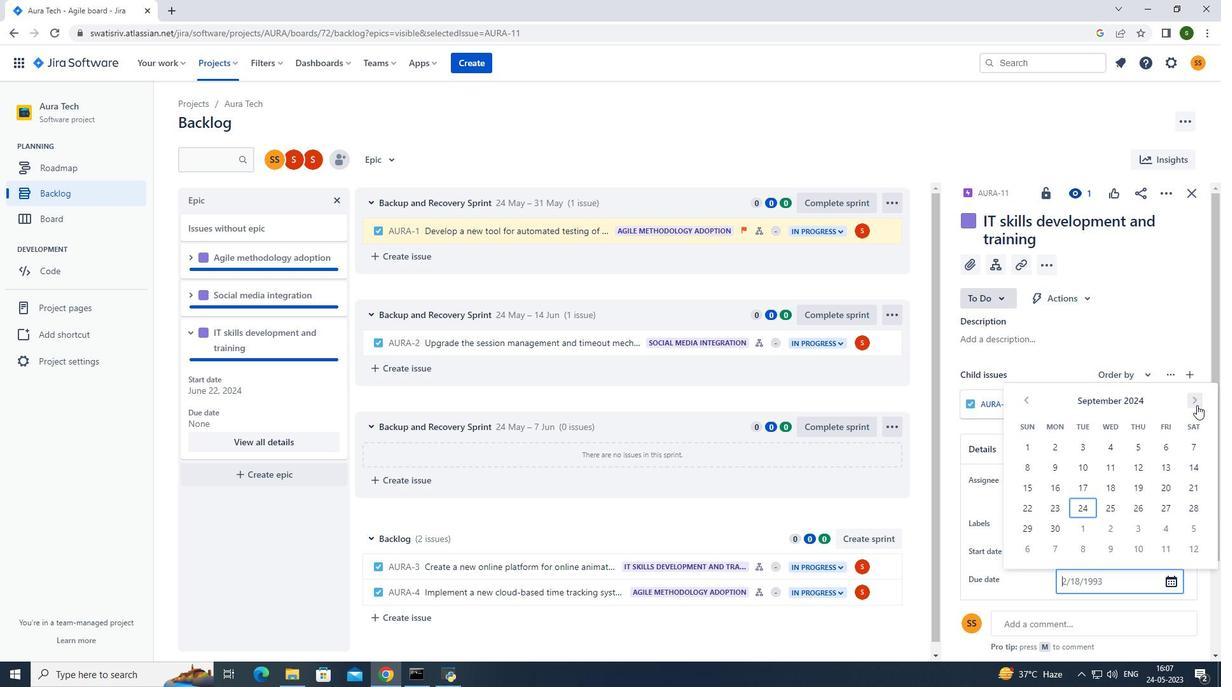 
Action: Mouse pressed left at (1197, 405)
Screenshot: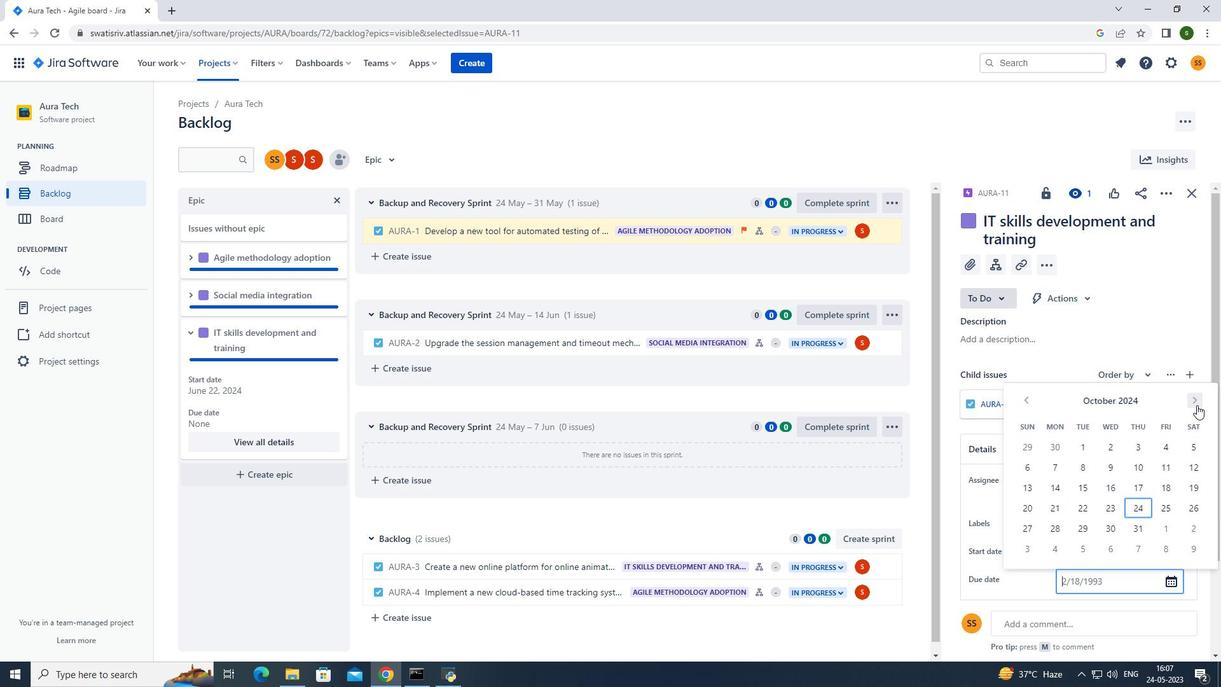 
Action: Mouse moved to (1036, 466)
Screenshot: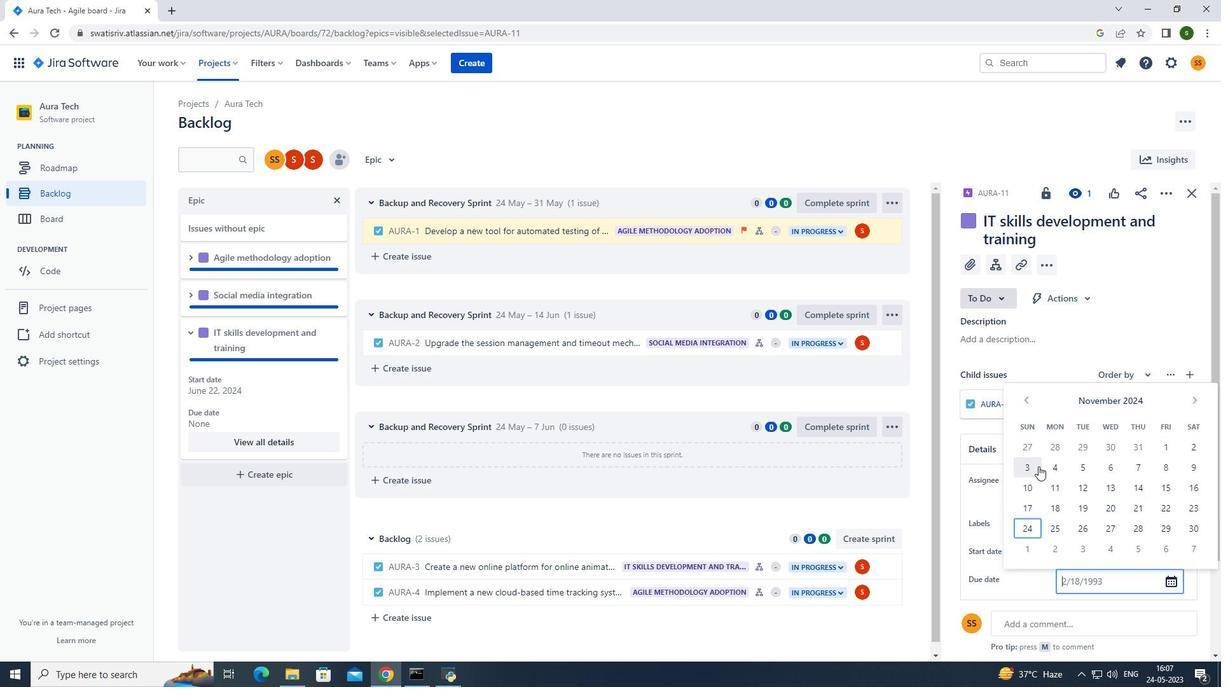 
Action: Mouse pressed left at (1036, 466)
Screenshot: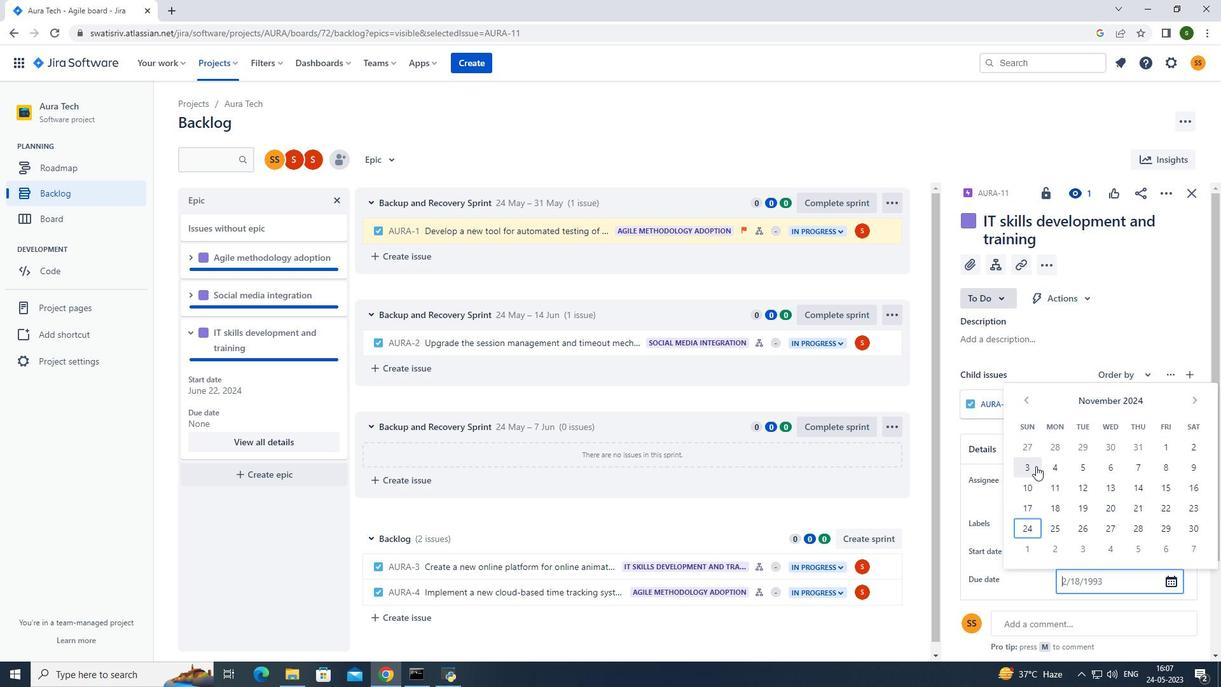 
Action: Mouse moved to (827, 138)
Screenshot: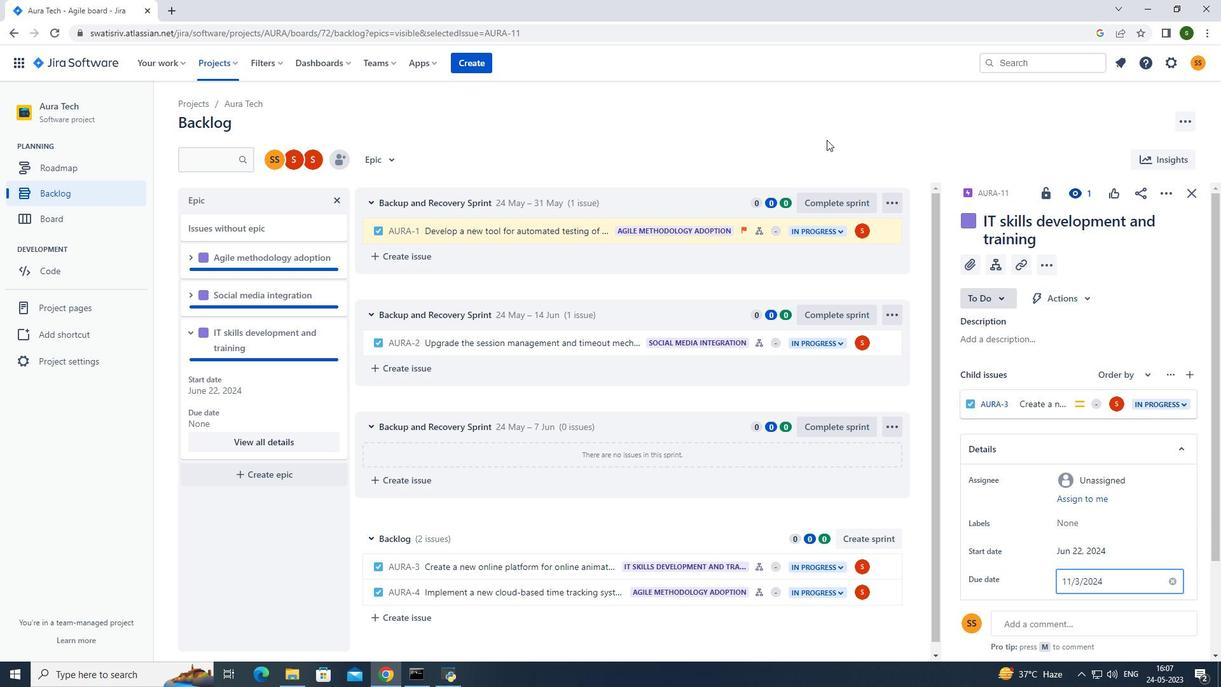 
Action: Mouse pressed left at (827, 138)
Screenshot: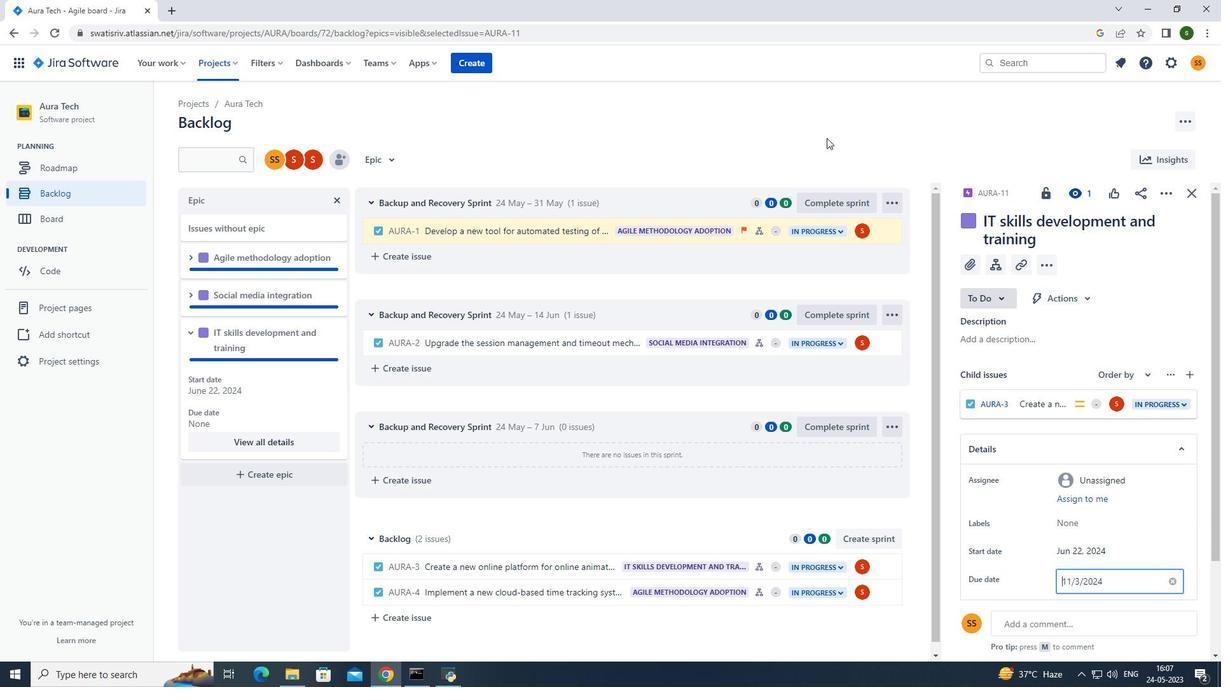 
